Task: Look for space in Barauli, India from 5th July, 2023 to 15th July, 2023 for 9 adults in price range Rs.15000 to Rs.25000. Place can be entire place with 5 bedrooms having 5 beds and 5 bathrooms. Property type can be house, flat, guest house. Booking option can be shelf check-in. Required host language is English.
Action: Mouse moved to (570, 124)
Screenshot: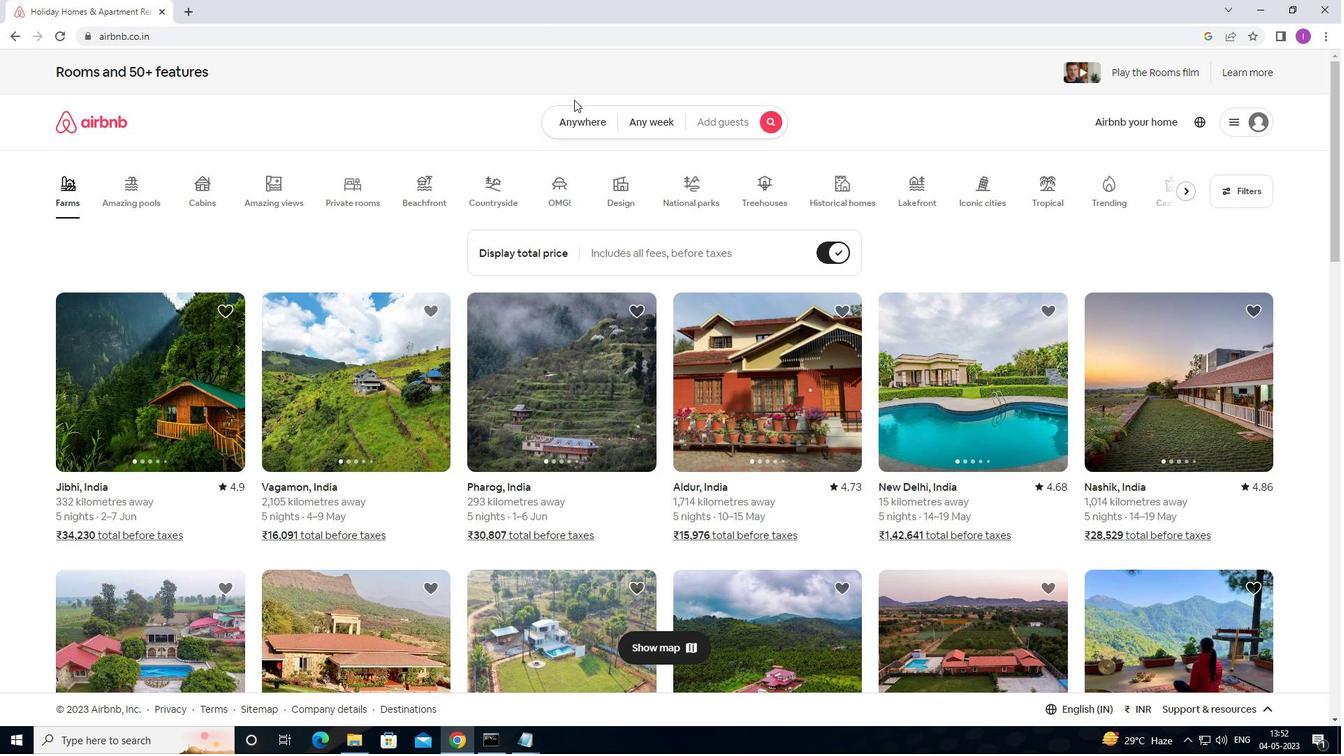 
Action: Mouse pressed left at (570, 124)
Screenshot: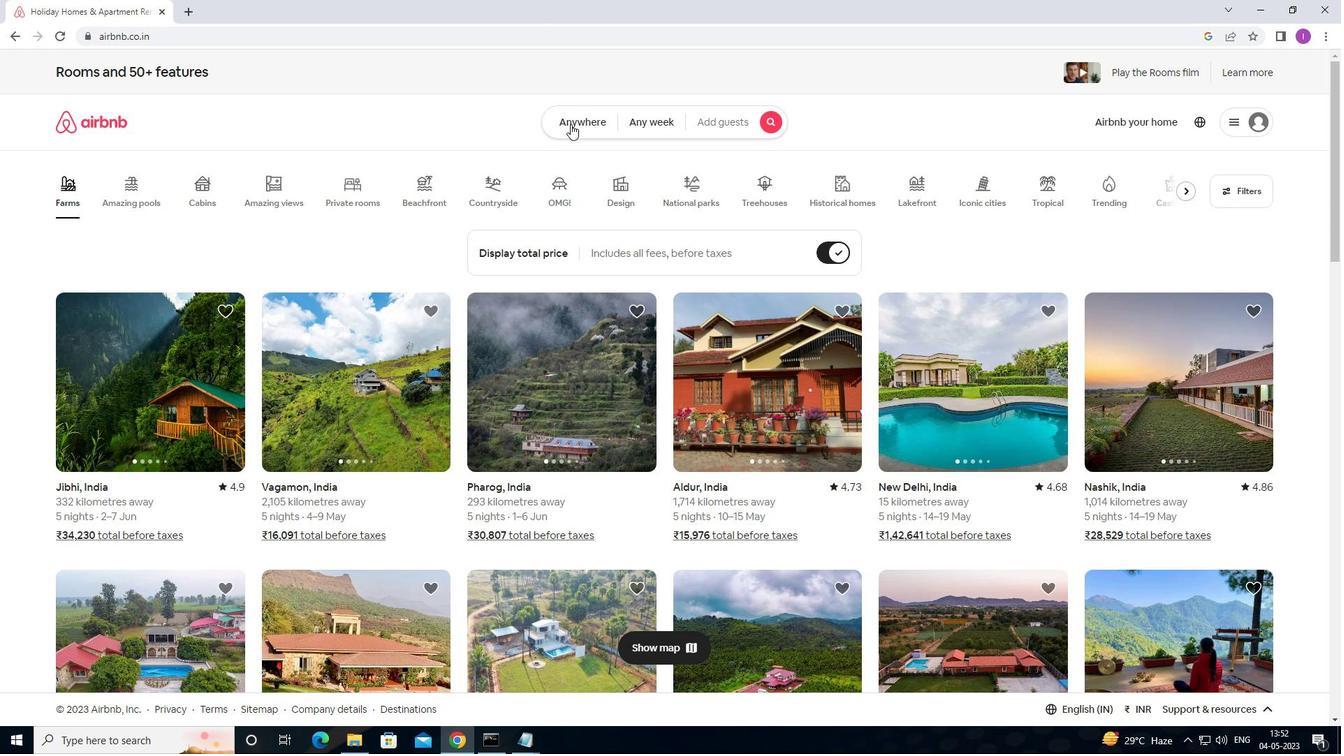 
Action: Mouse moved to (423, 184)
Screenshot: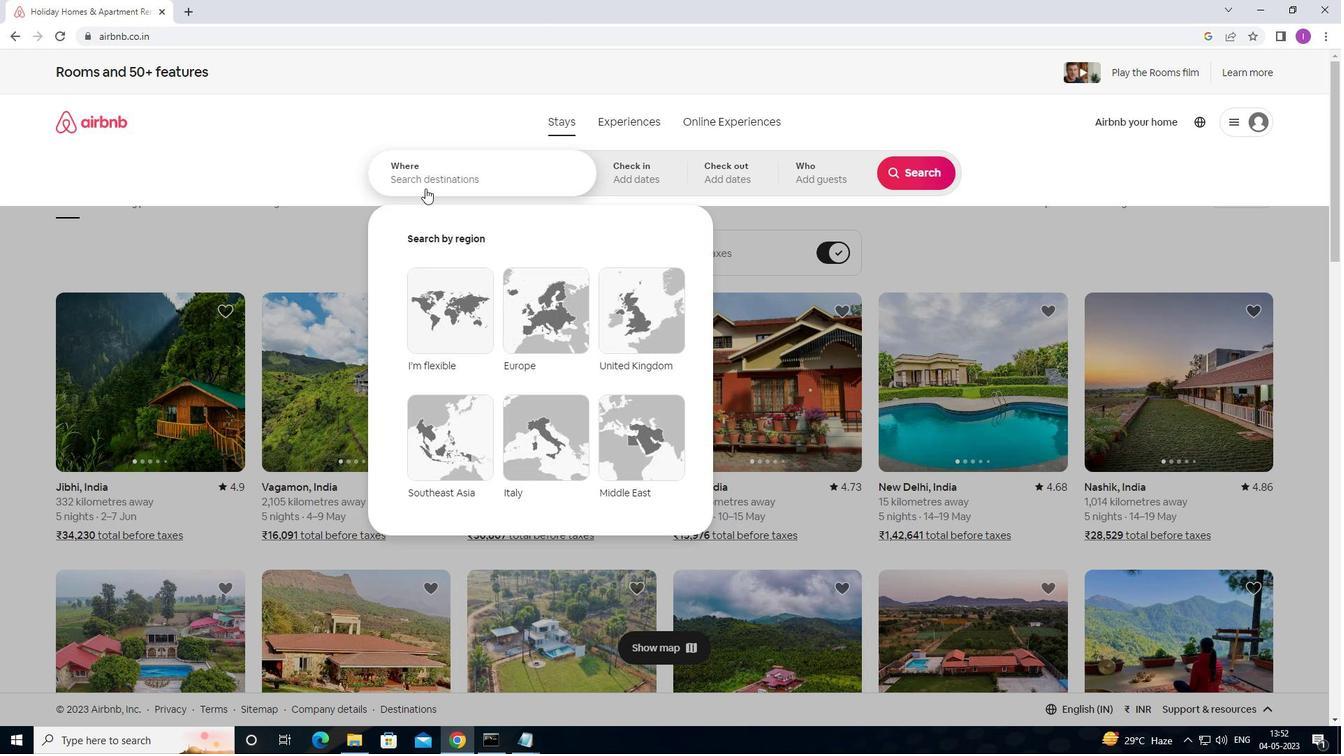 
Action: Mouse pressed left at (423, 184)
Screenshot: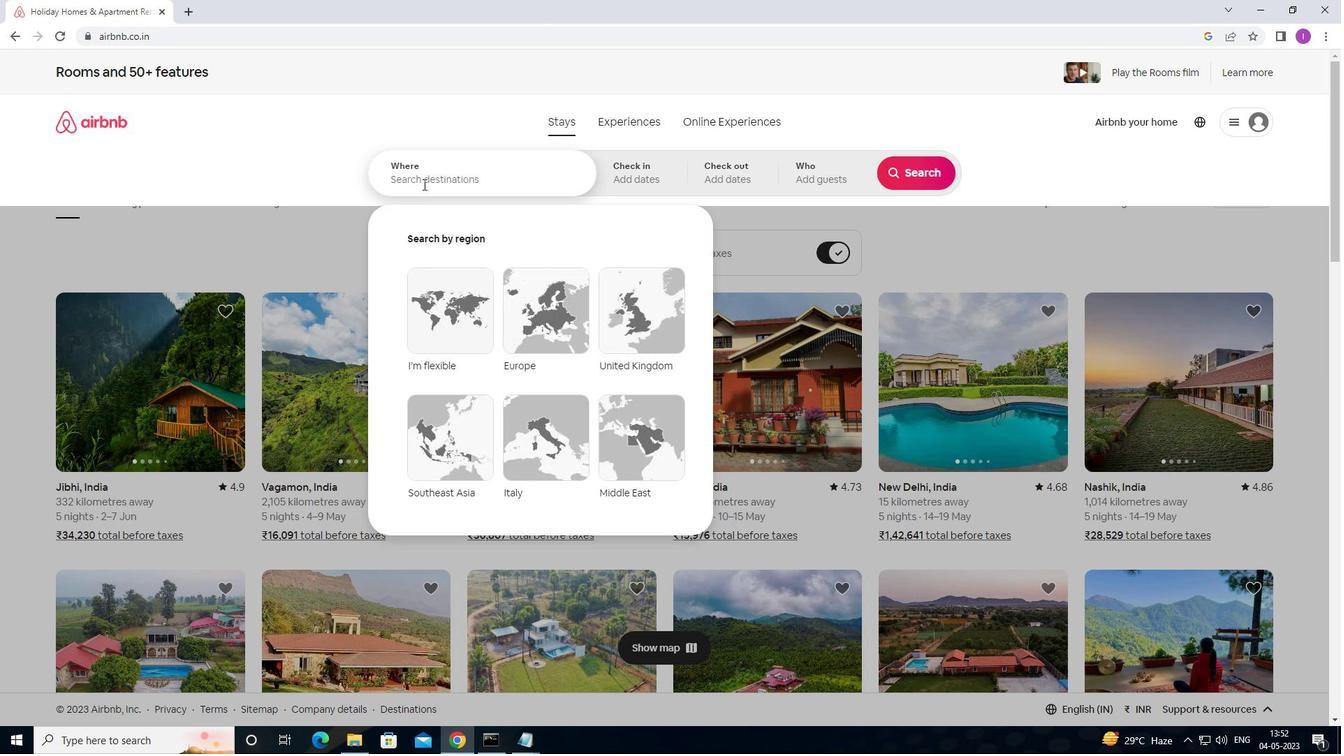 
Action: Mouse moved to (454, 169)
Screenshot: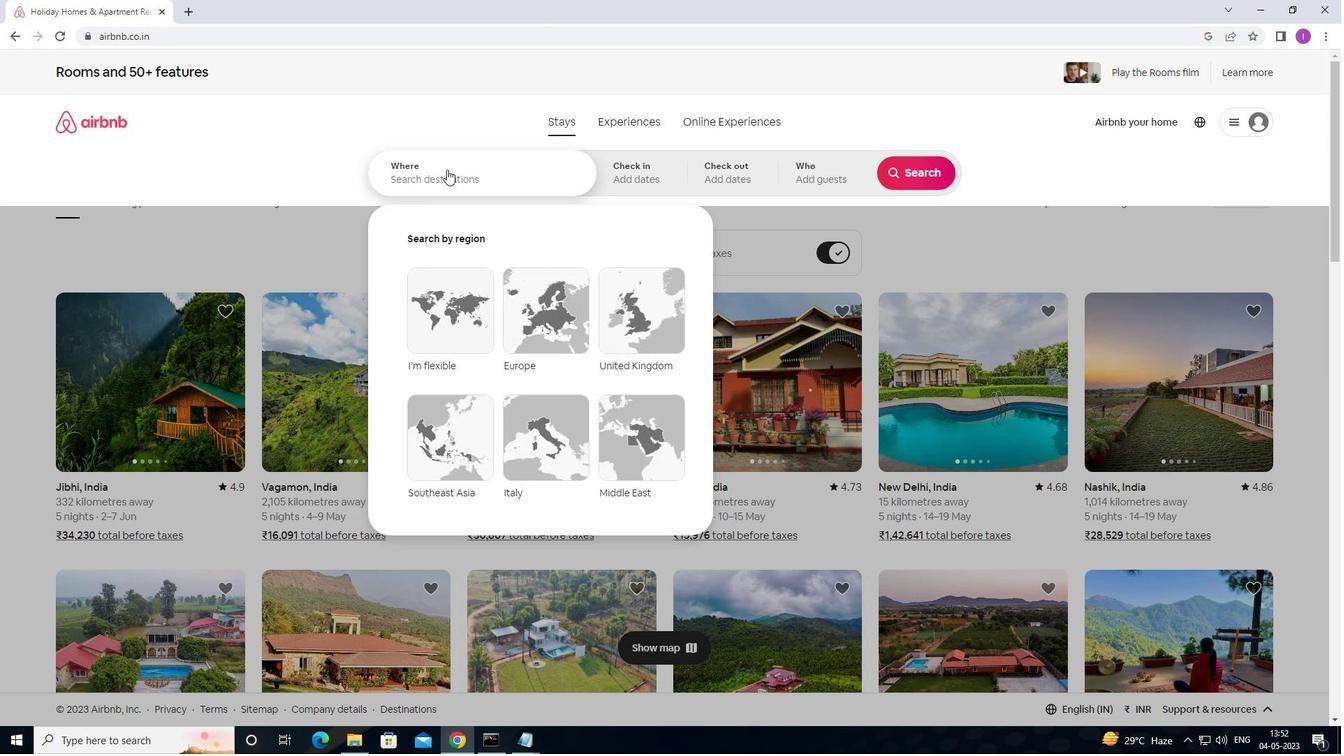 
Action: Key pressed <Key.shift>BARAULI,<Key.shift>INDIA
Screenshot: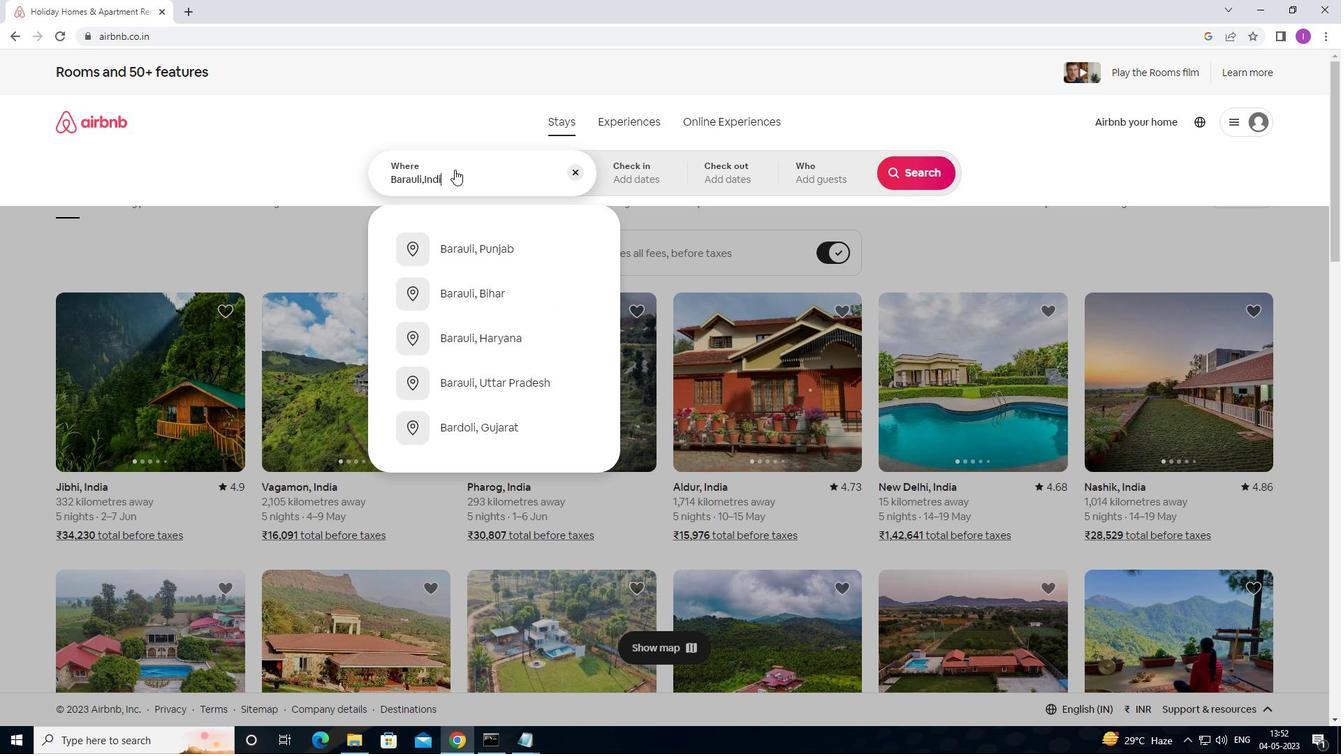 
Action: Mouse moved to (635, 173)
Screenshot: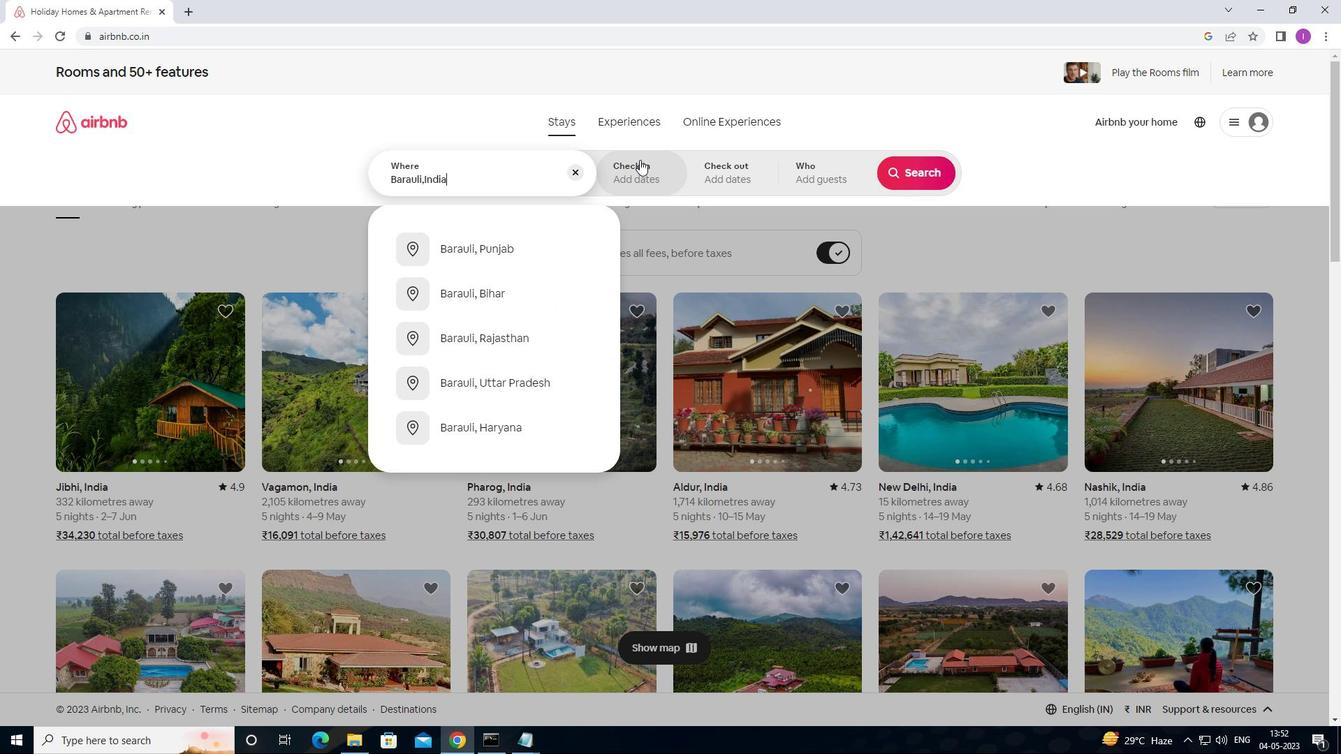 
Action: Mouse pressed left at (635, 173)
Screenshot: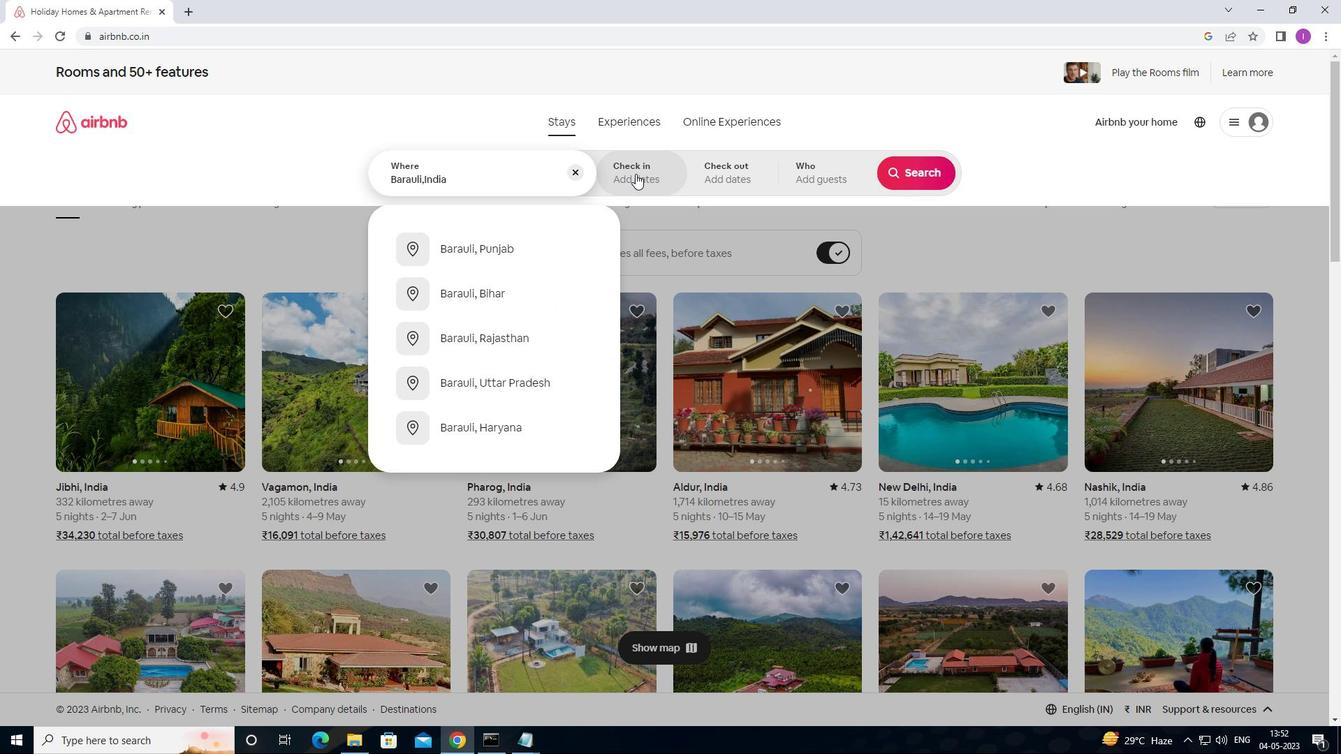 
Action: Mouse moved to (913, 282)
Screenshot: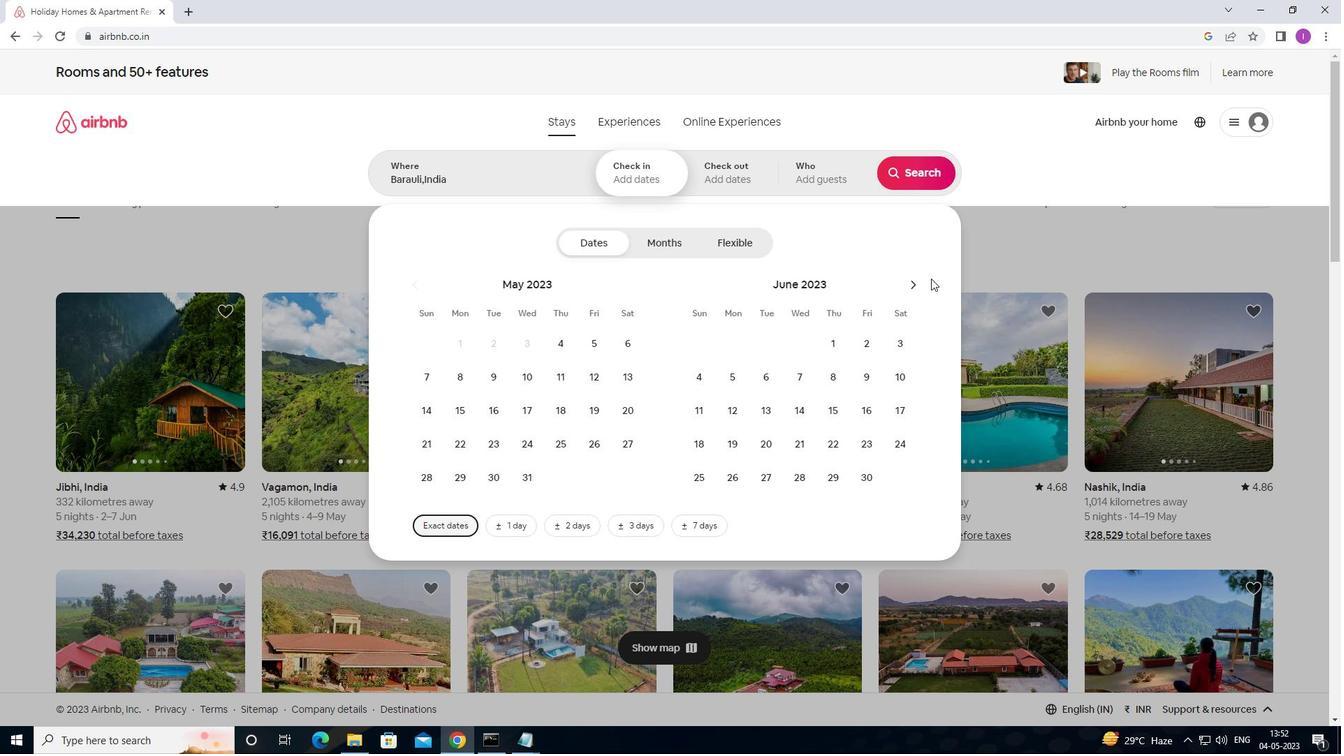 
Action: Mouse pressed left at (913, 282)
Screenshot: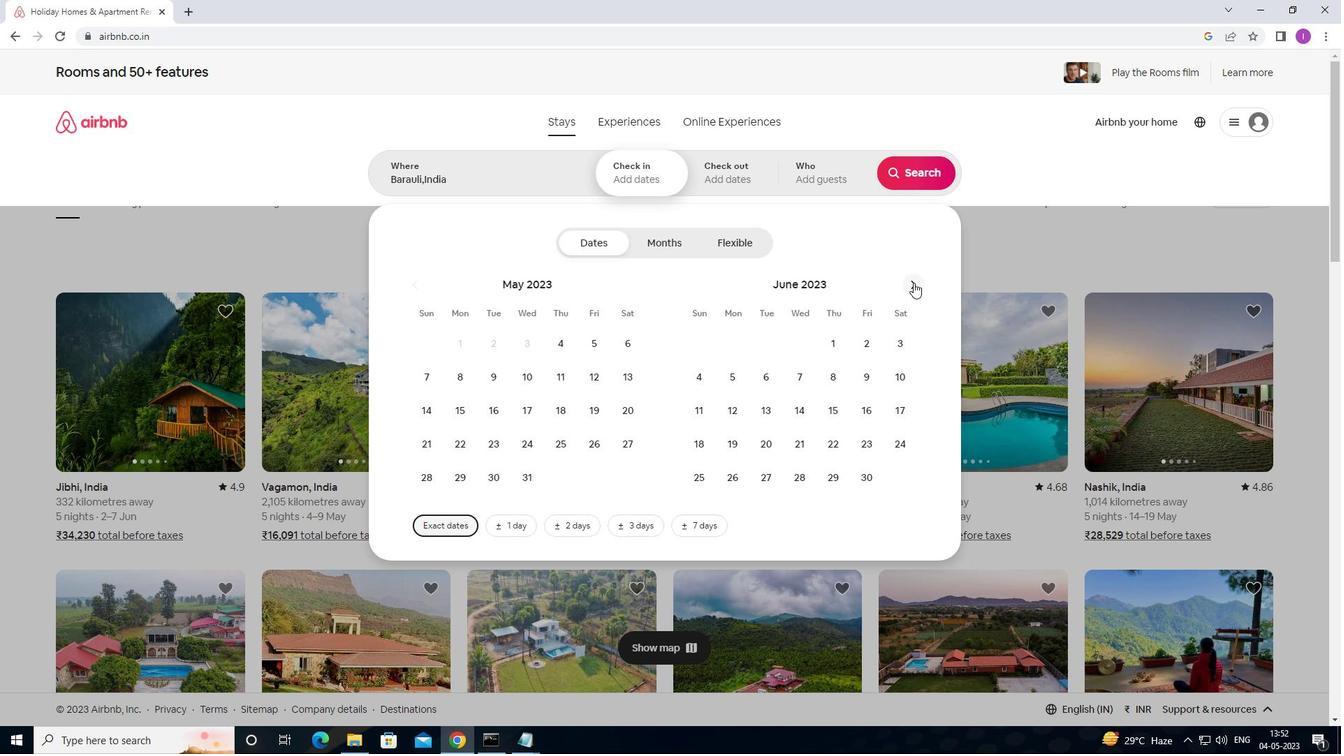 
Action: Mouse moved to (797, 376)
Screenshot: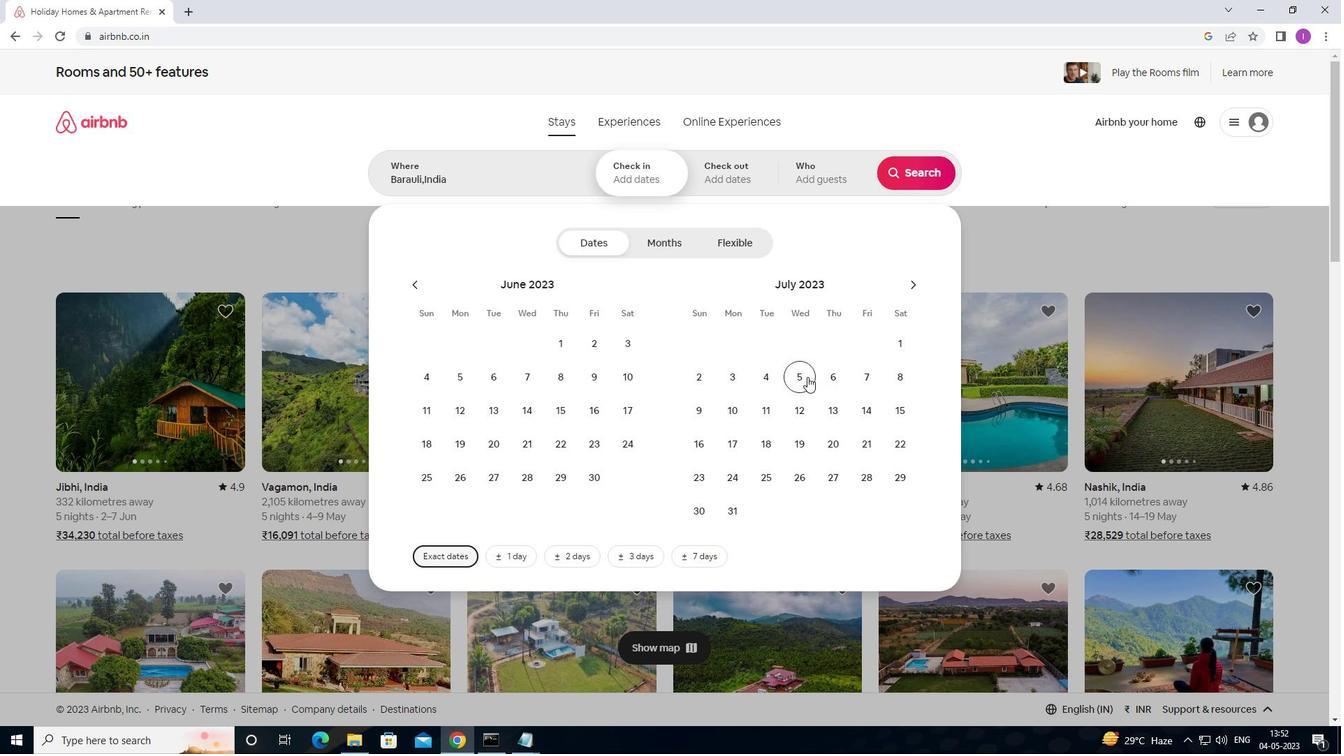 
Action: Mouse pressed left at (797, 376)
Screenshot: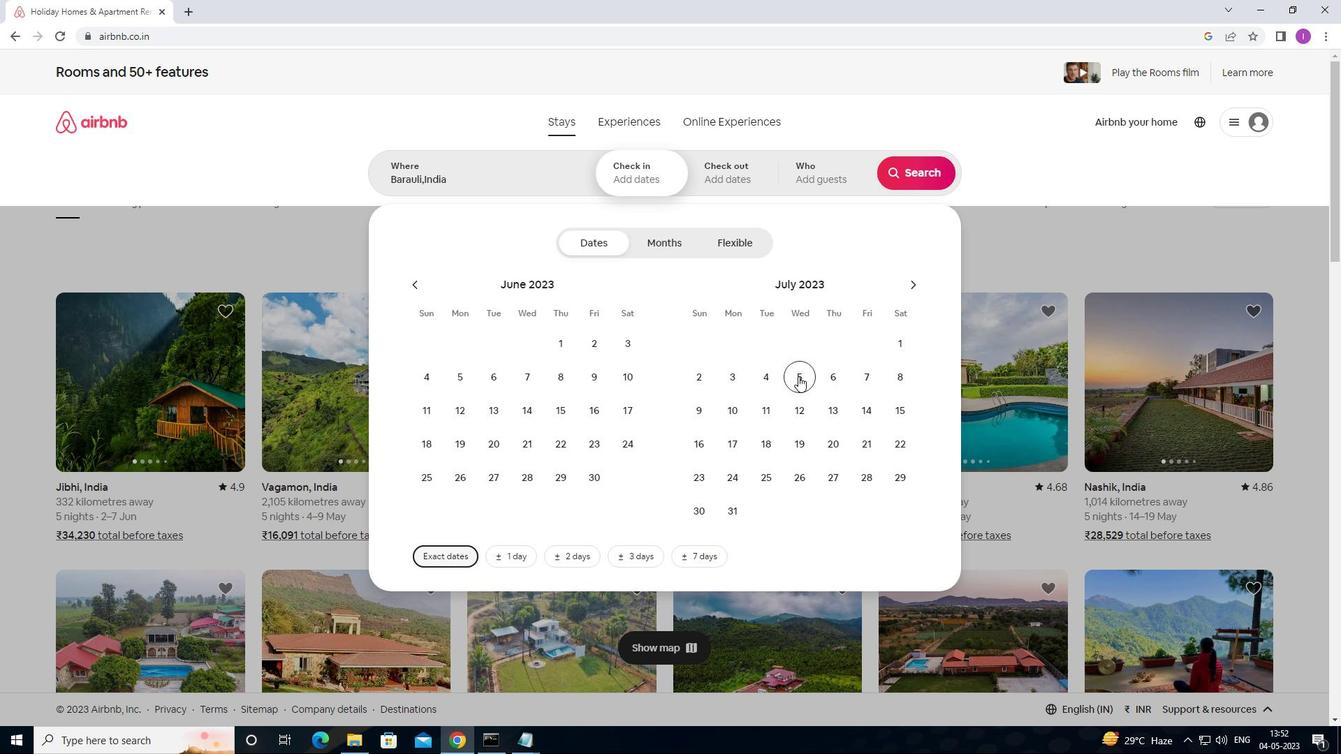 
Action: Mouse moved to (896, 409)
Screenshot: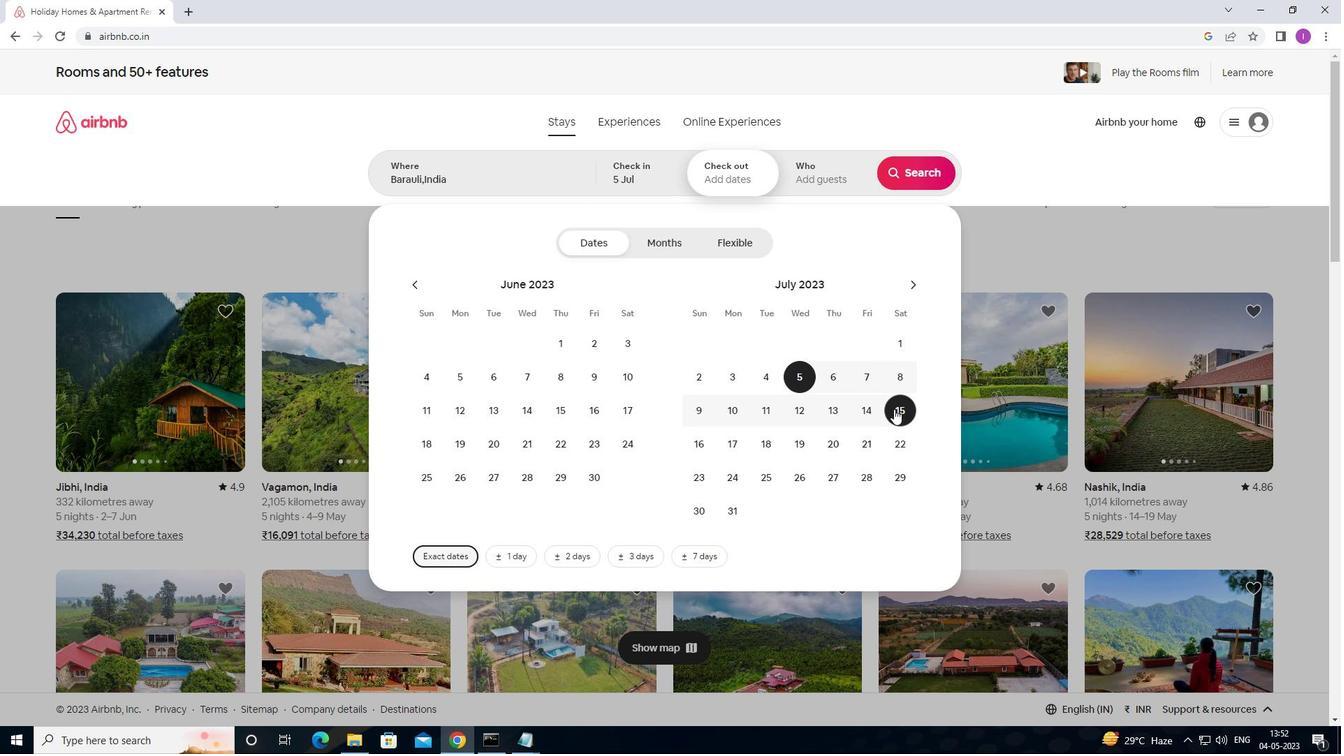 
Action: Mouse pressed left at (896, 409)
Screenshot: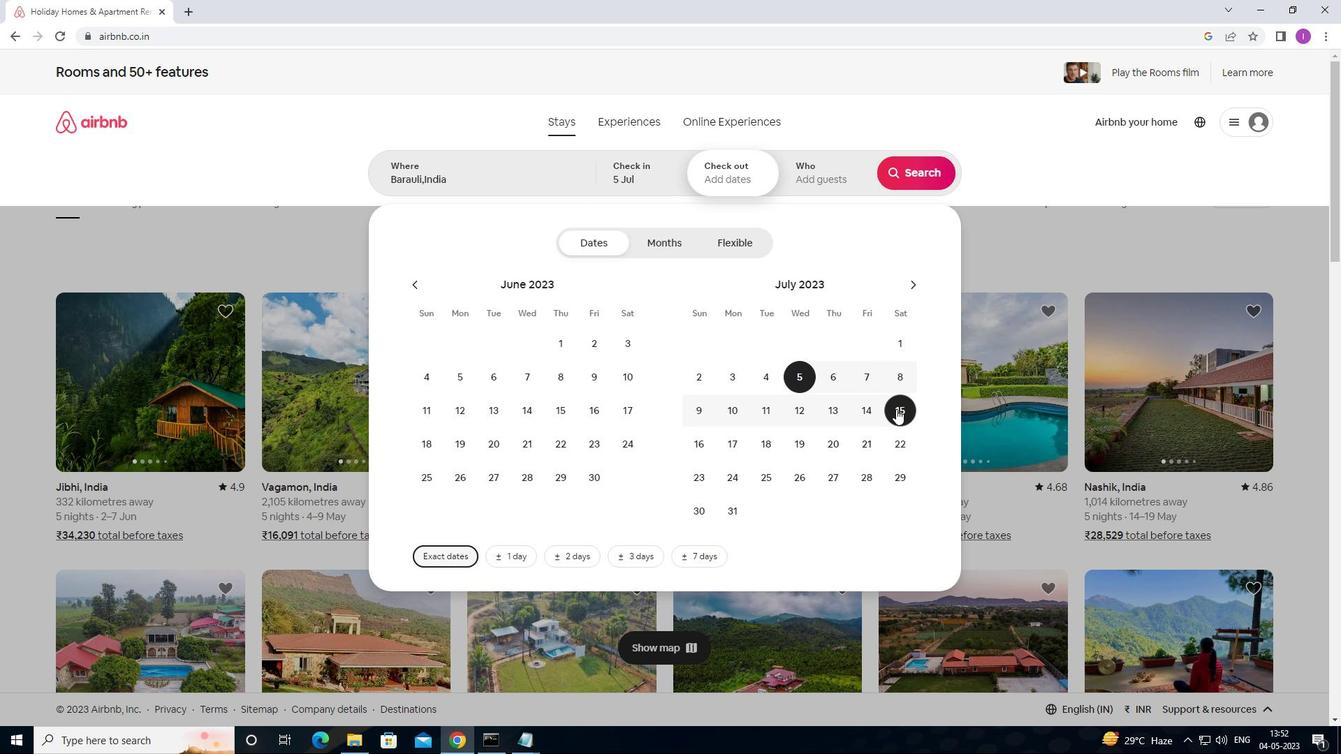 
Action: Mouse moved to (831, 179)
Screenshot: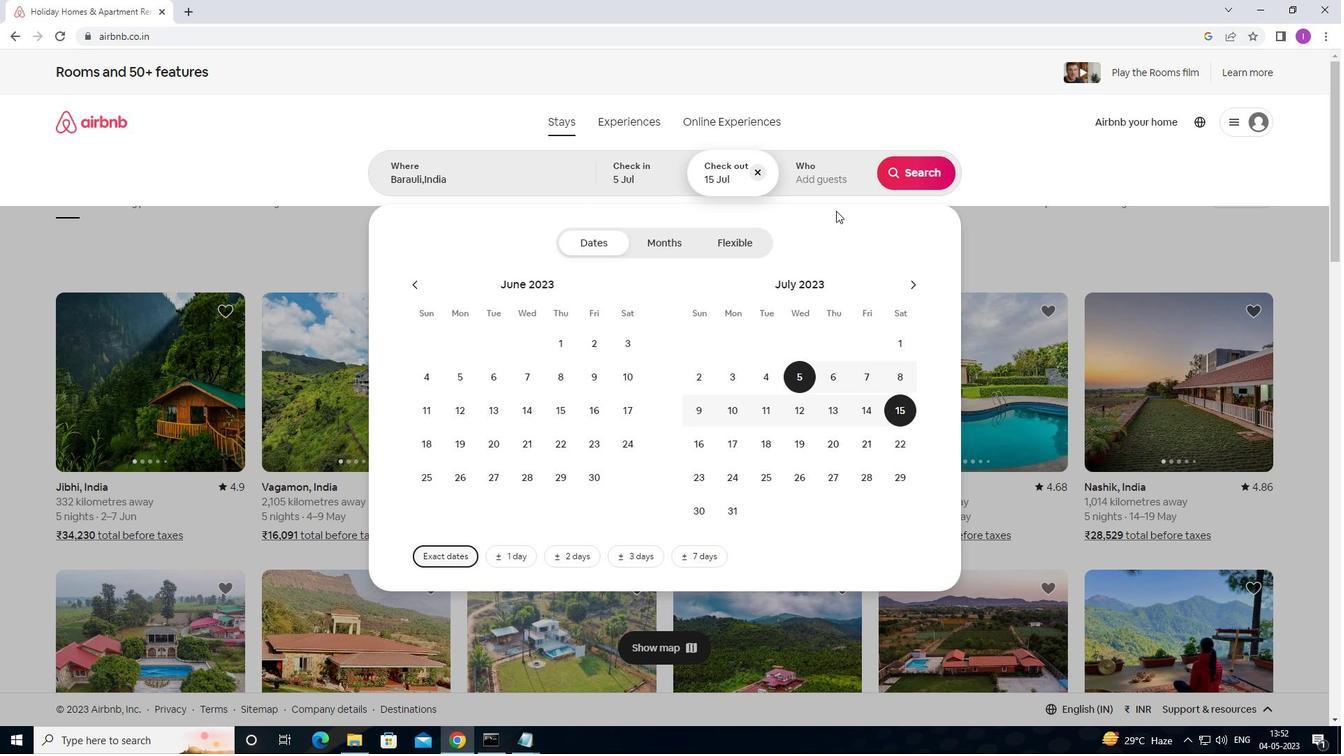 
Action: Mouse pressed left at (831, 179)
Screenshot: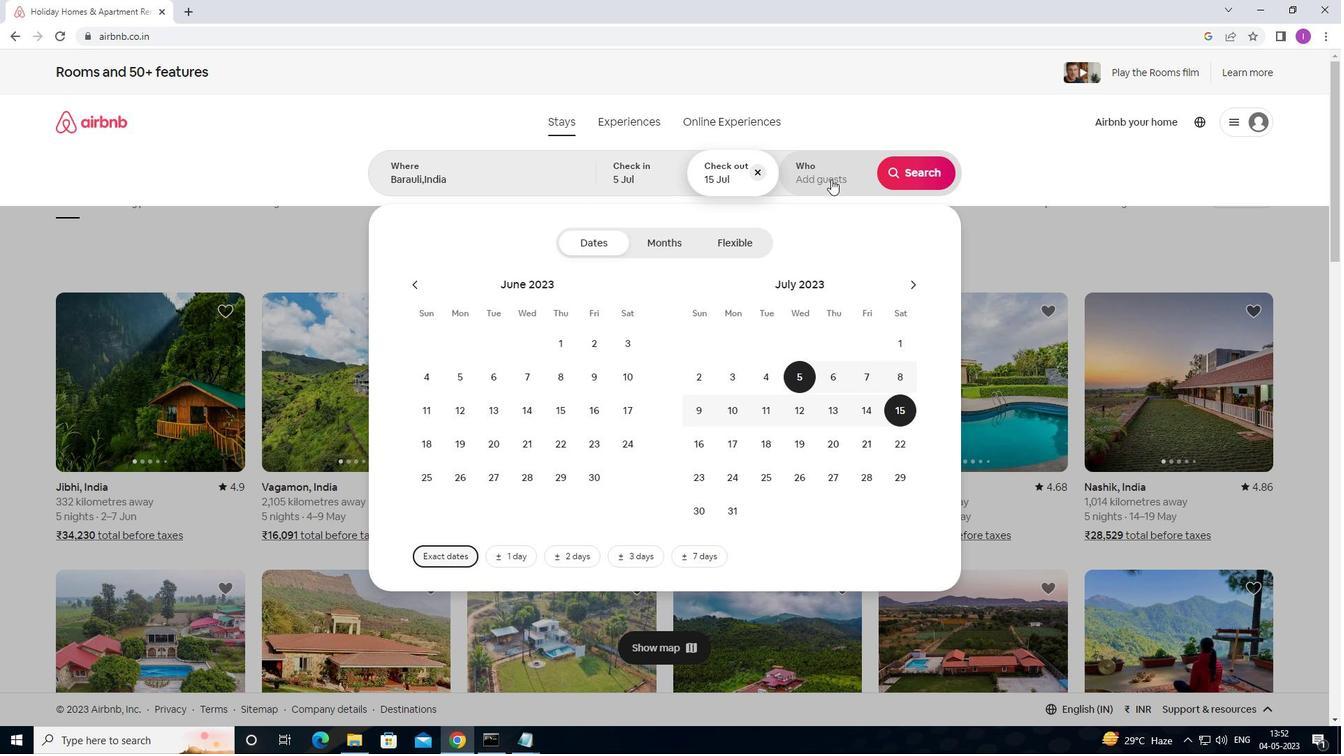 
Action: Mouse moved to (913, 247)
Screenshot: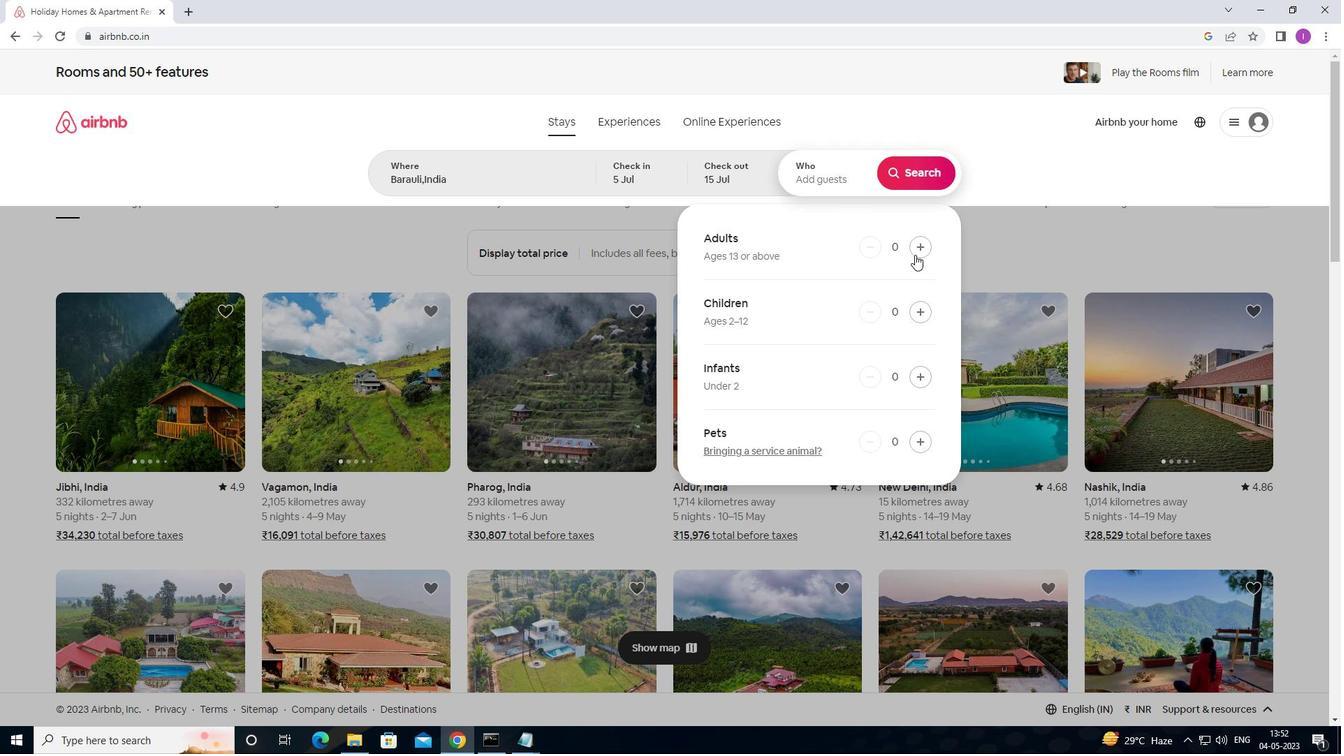 
Action: Mouse pressed left at (913, 247)
Screenshot: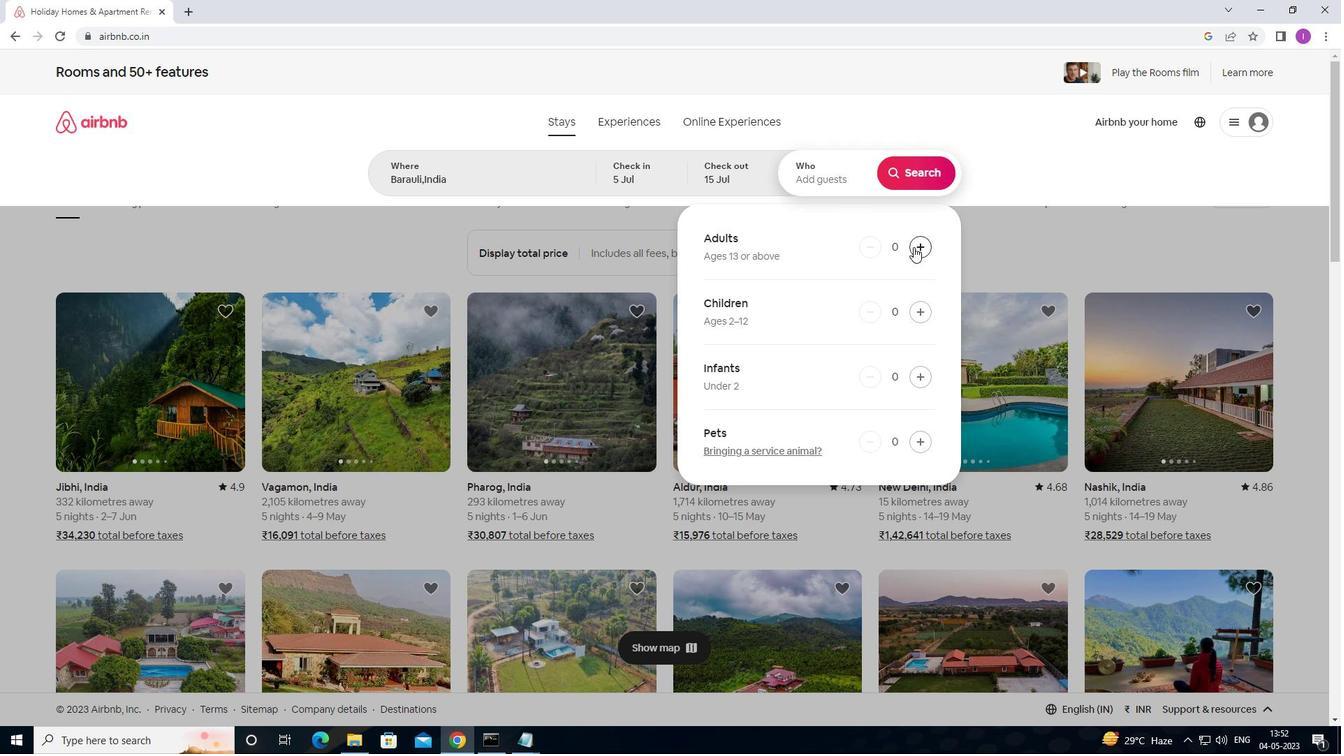 
Action: Mouse pressed left at (913, 247)
Screenshot: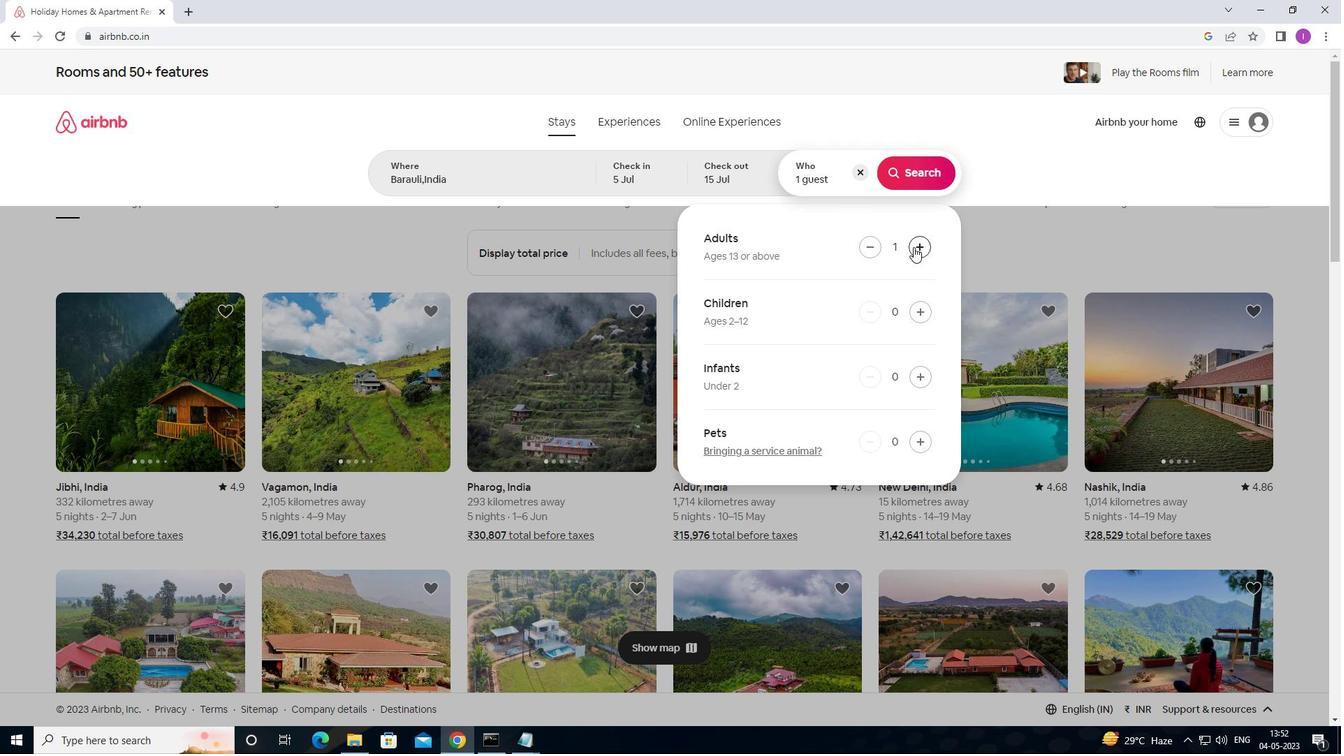 
Action: Mouse pressed left at (913, 247)
Screenshot: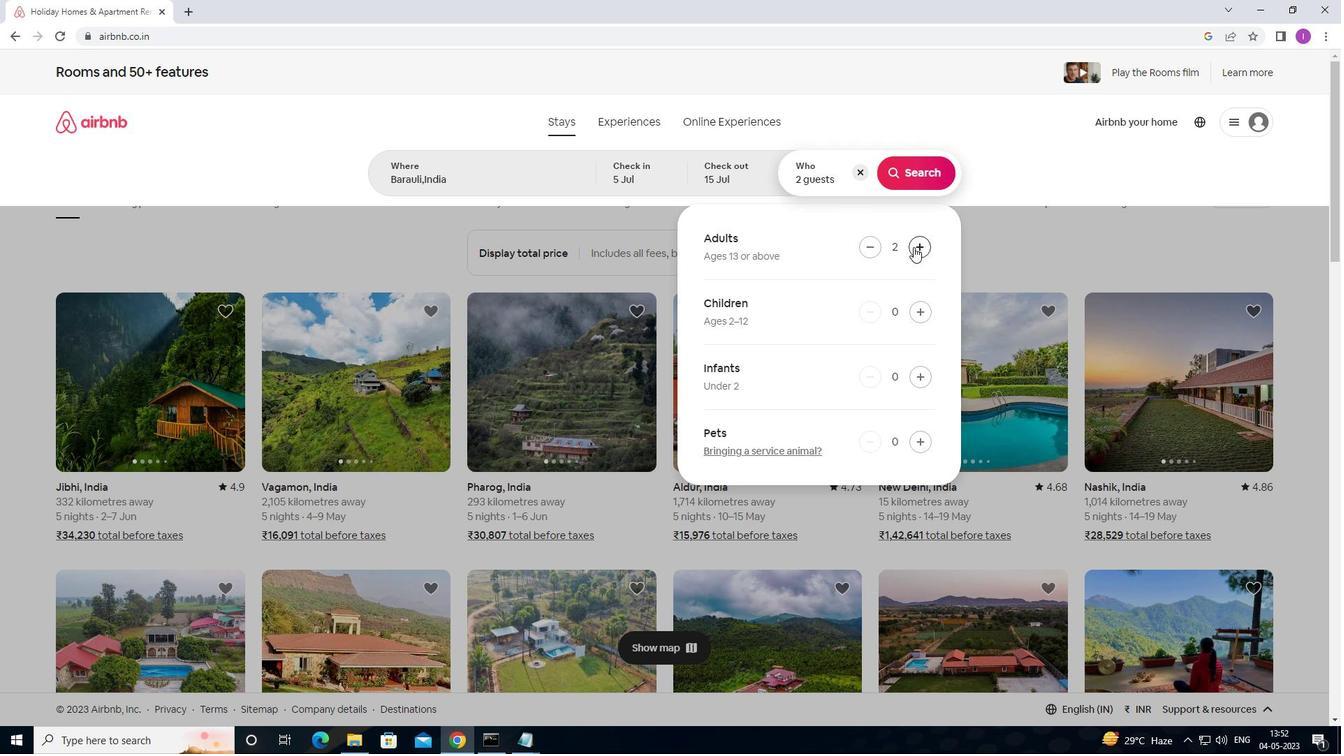 
Action: Mouse pressed left at (913, 247)
Screenshot: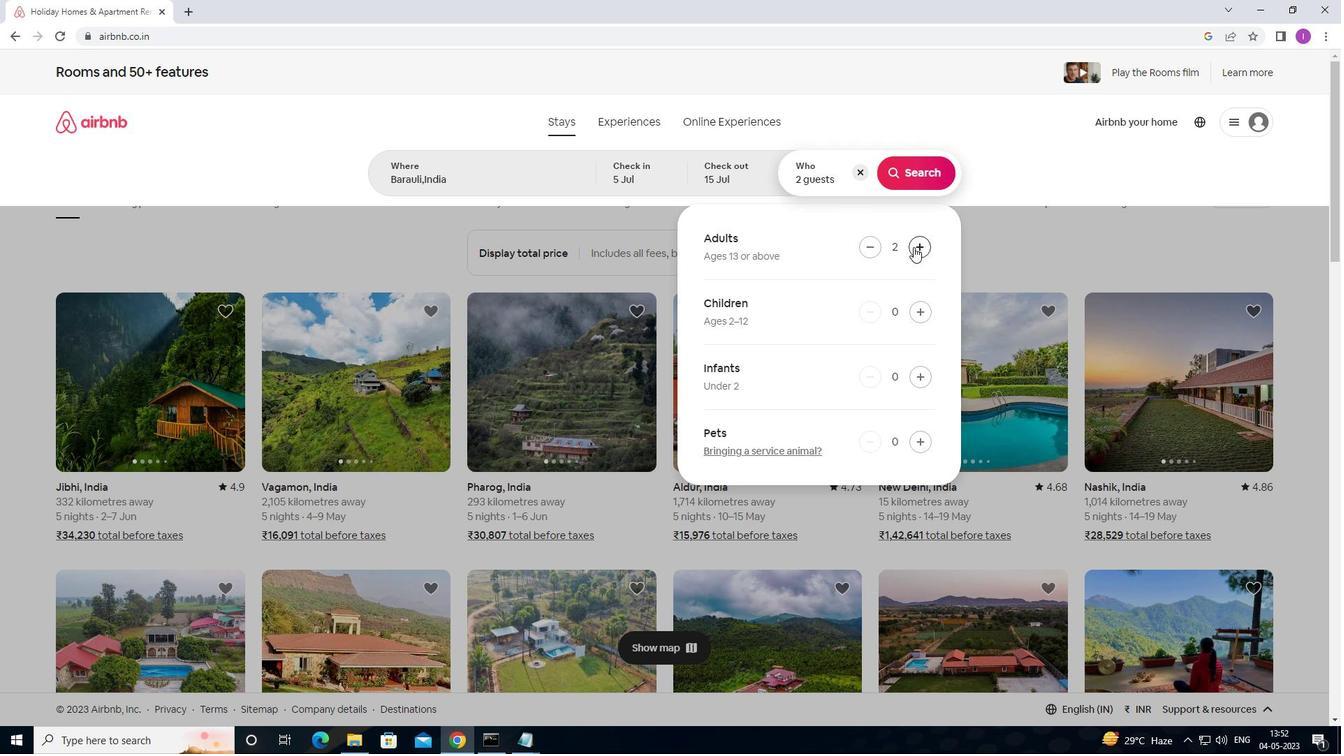 
Action: Mouse pressed left at (913, 247)
Screenshot: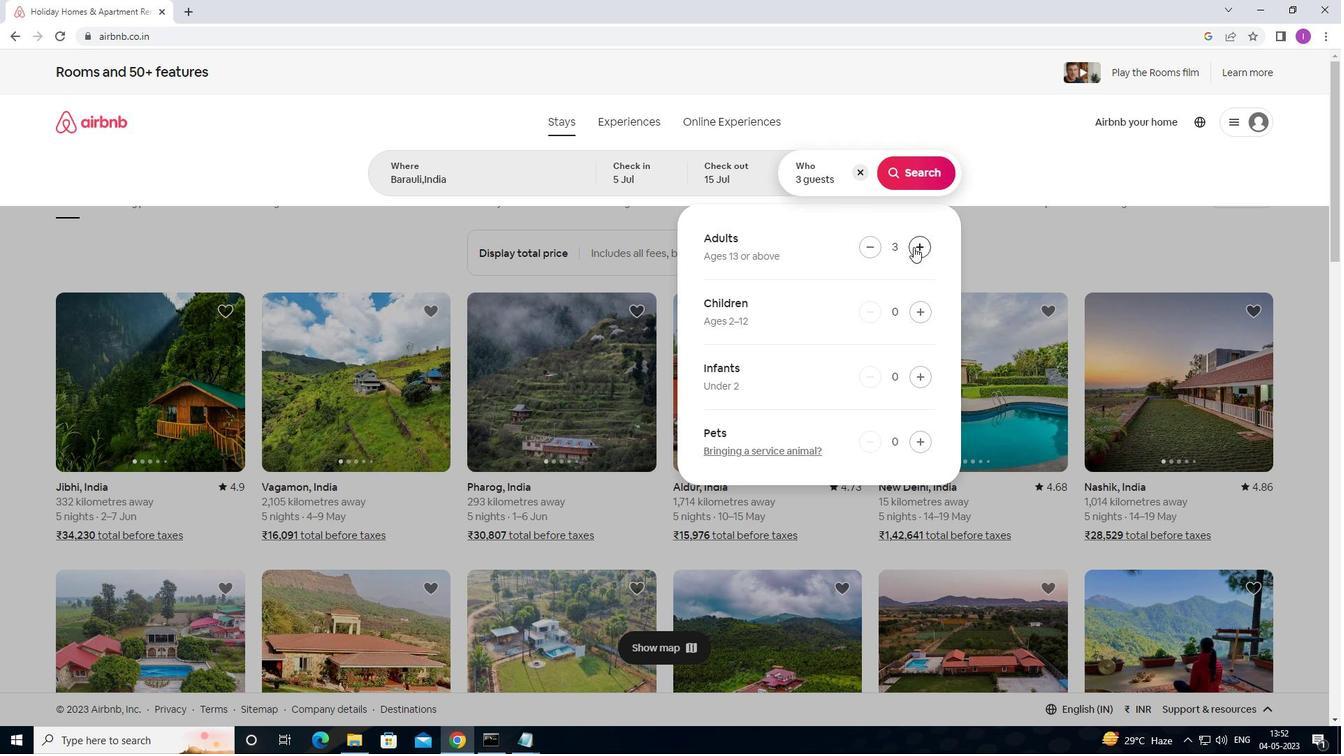 
Action: Mouse pressed left at (913, 247)
Screenshot: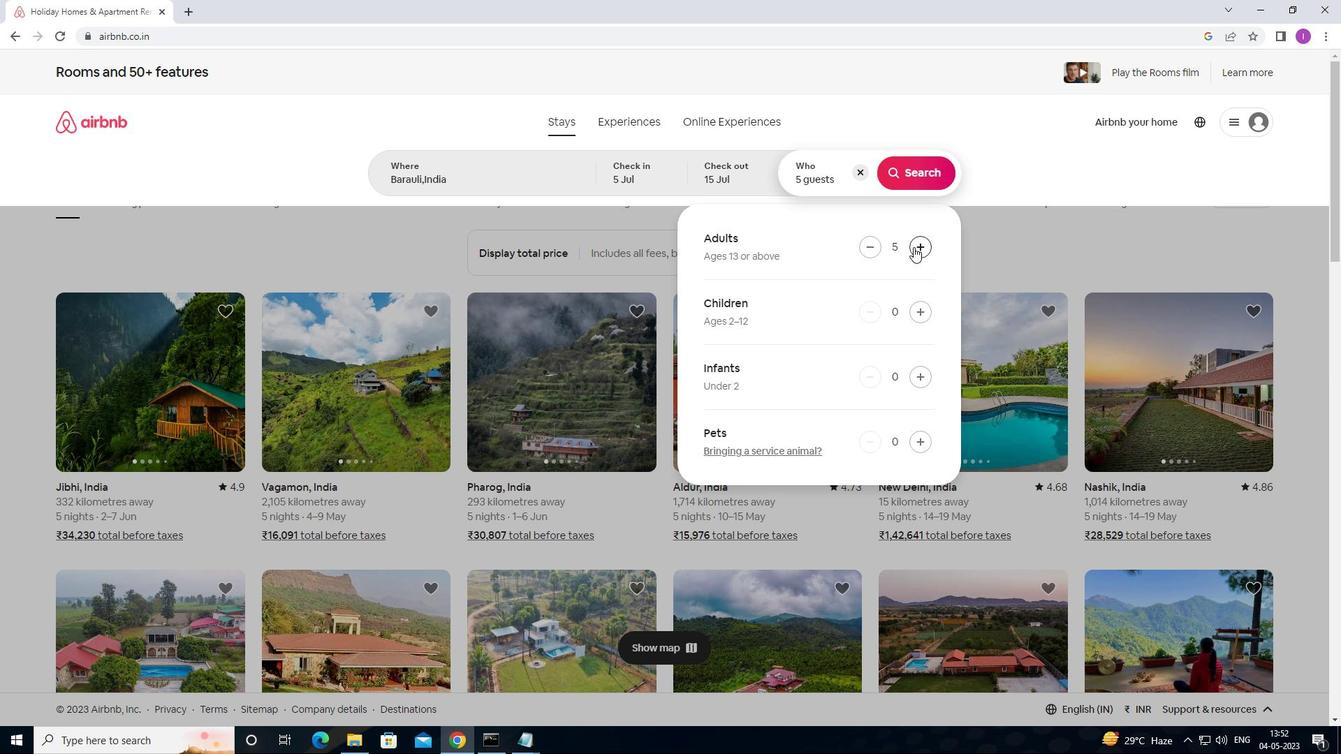 
Action: Mouse pressed left at (913, 247)
Screenshot: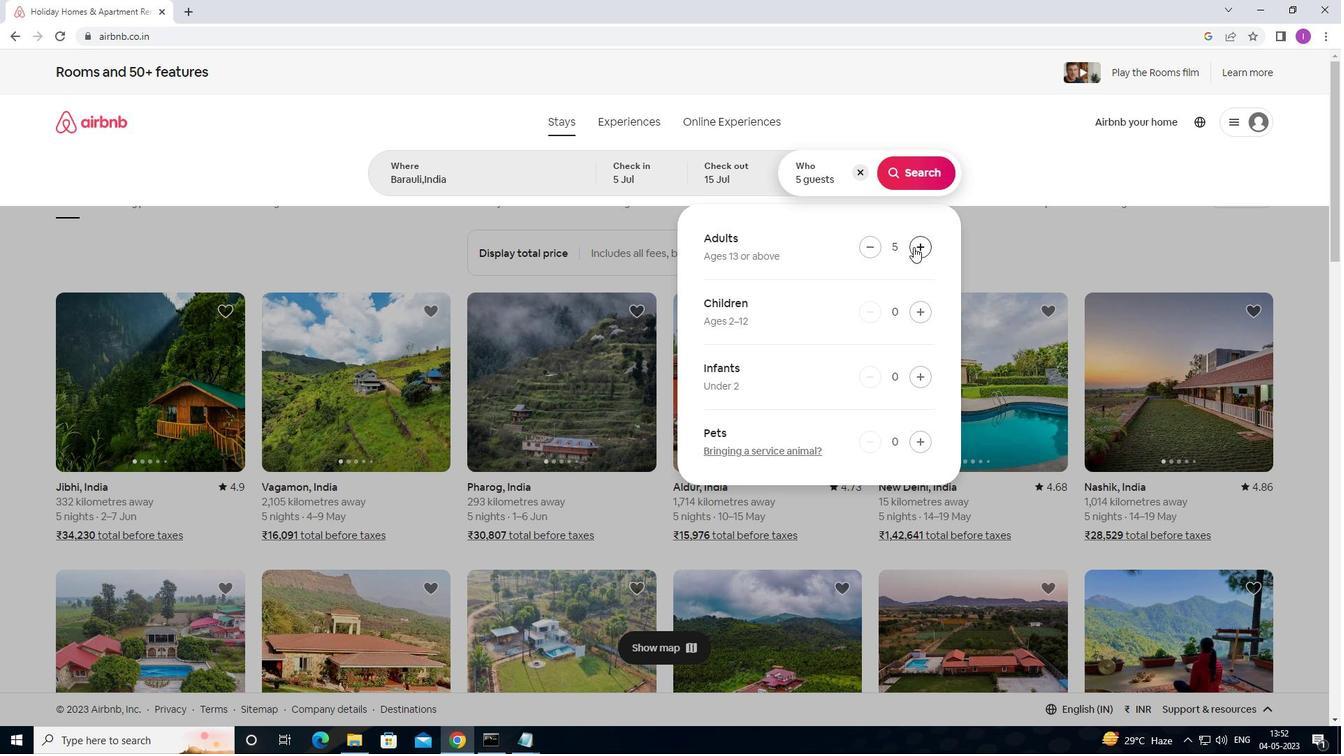 
Action: Mouse pressed left at (913, 247)
Screenshot: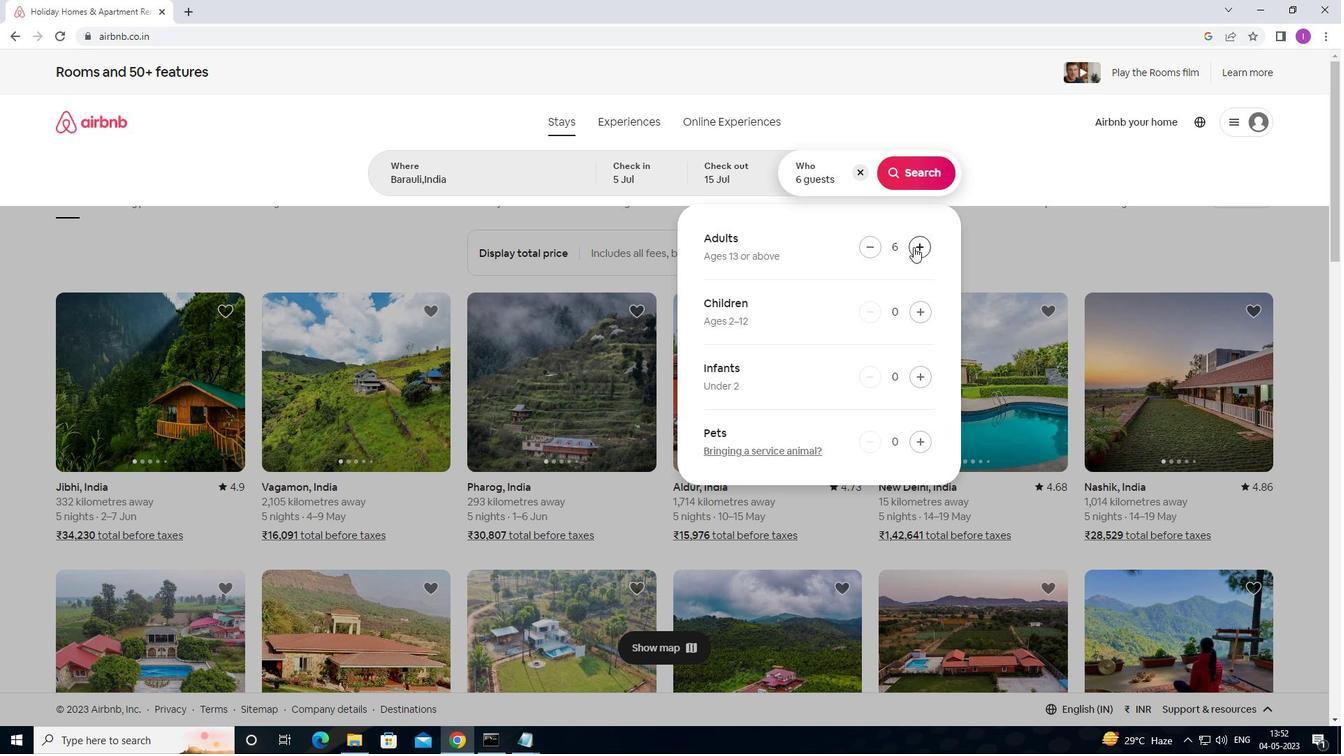 
Action: Mouse moved to (915, 245)
Screenshot: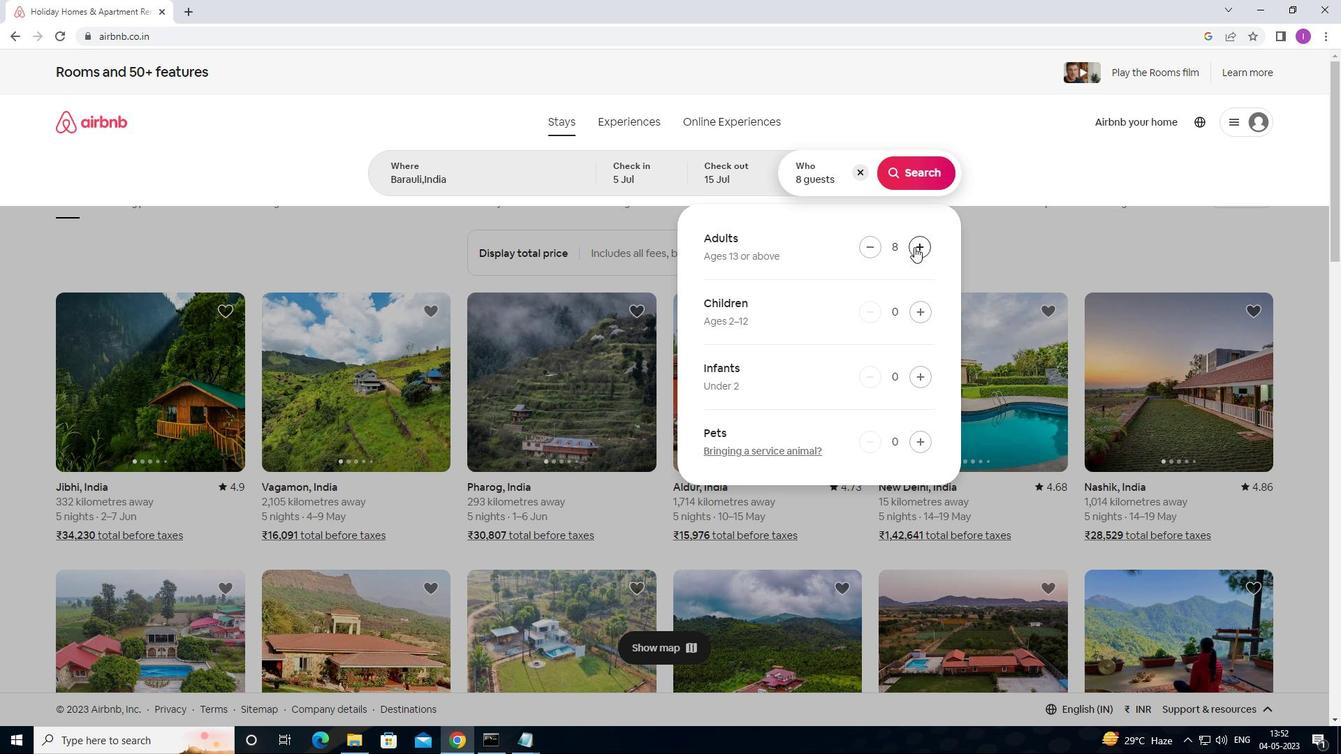 
Action: Mouse pressed left at (915, 245)
Screenshot: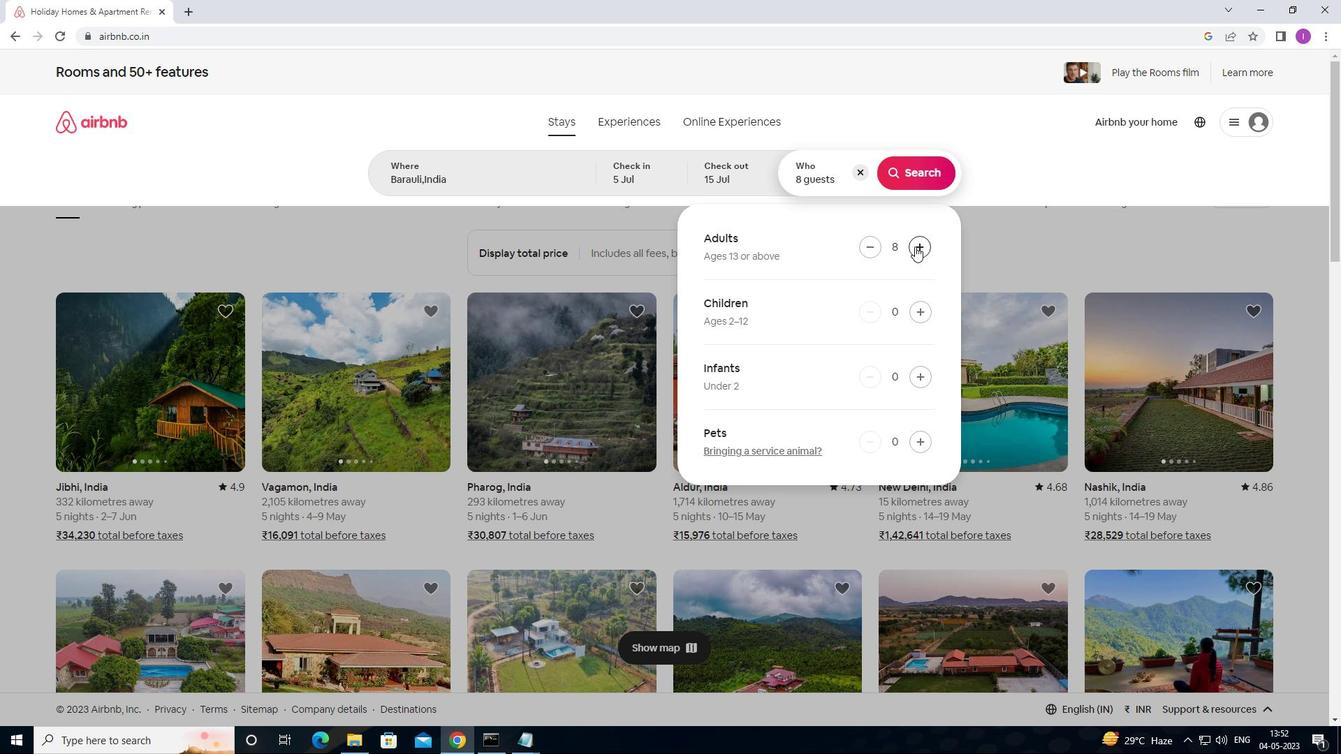 
Action: Mouse moved to (930, 176)
Screenshot: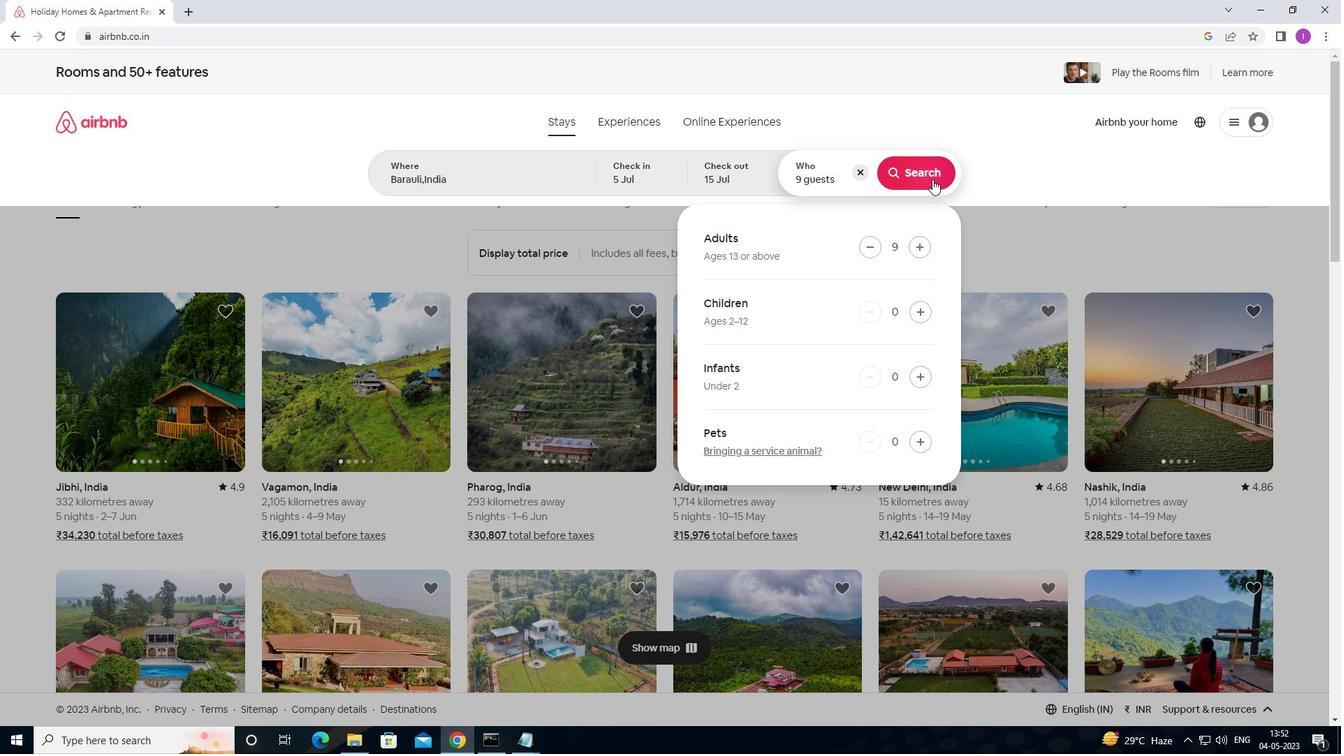 
Action: Mouse pressed left at (930, 176)
Screenshot: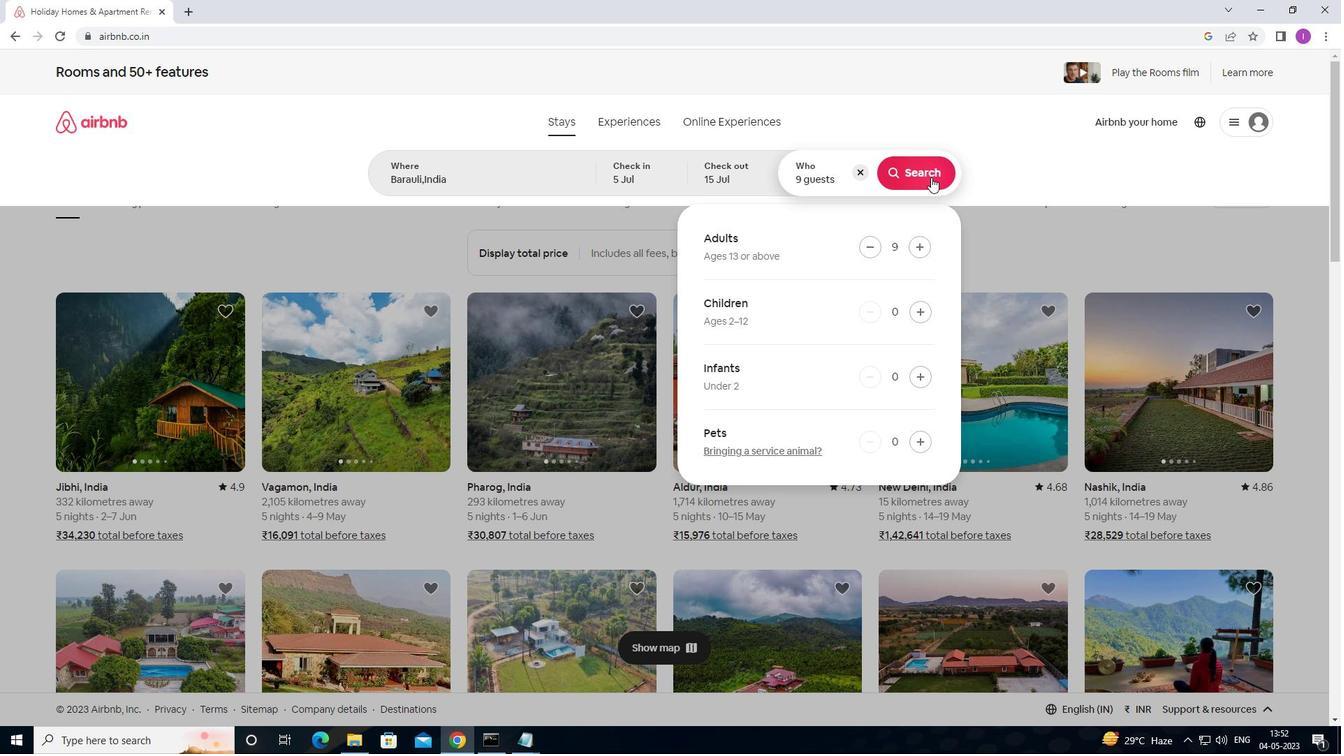 
Action: Mouse moved to (1299, 132)
Screenshot: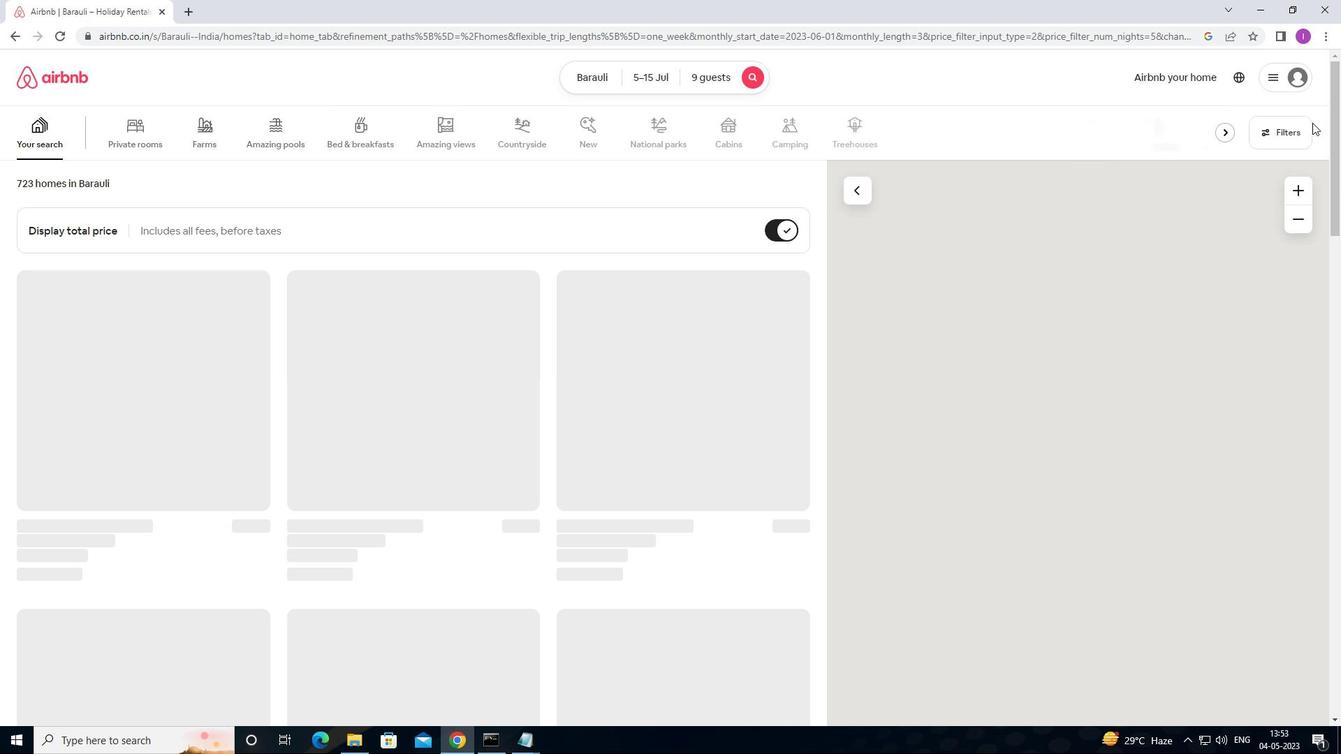 
Action: Mouse pressed left at (1299, 132)
Screenshot: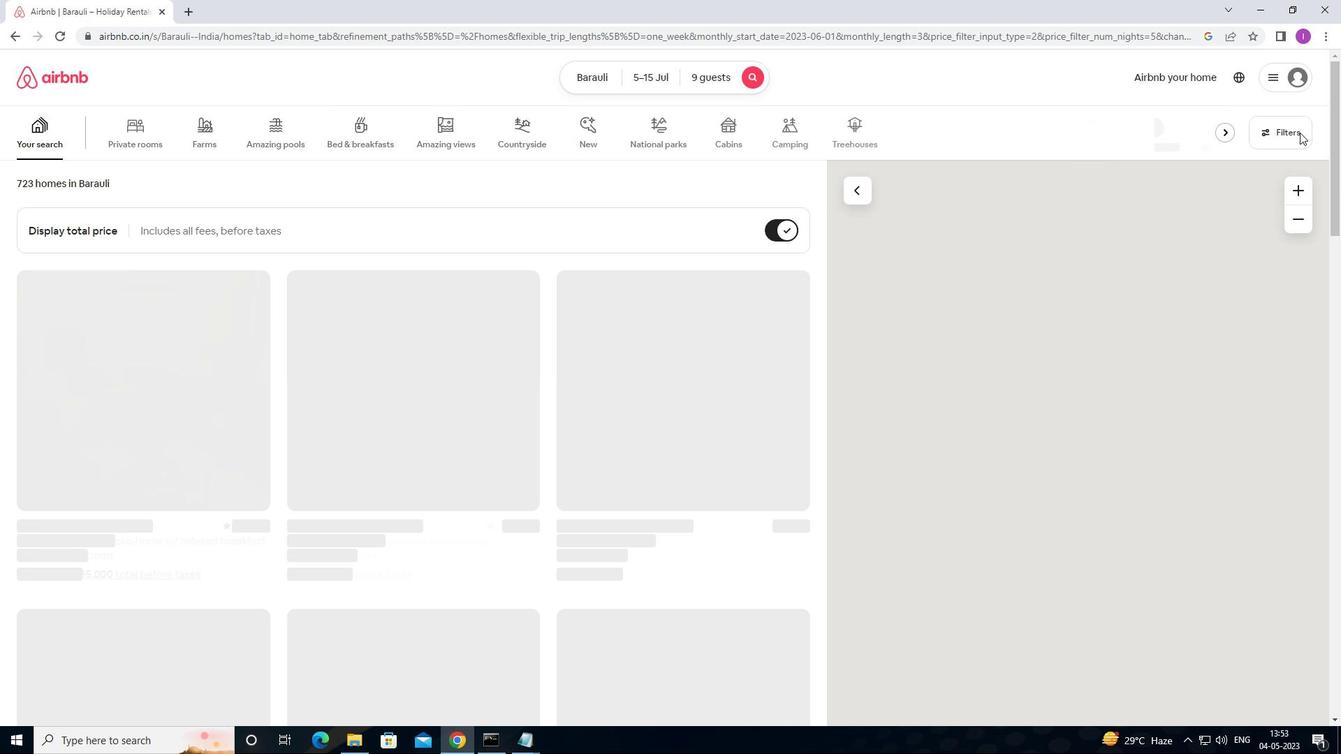 
Action: Mouse moved to (510, 311)
Screenshot: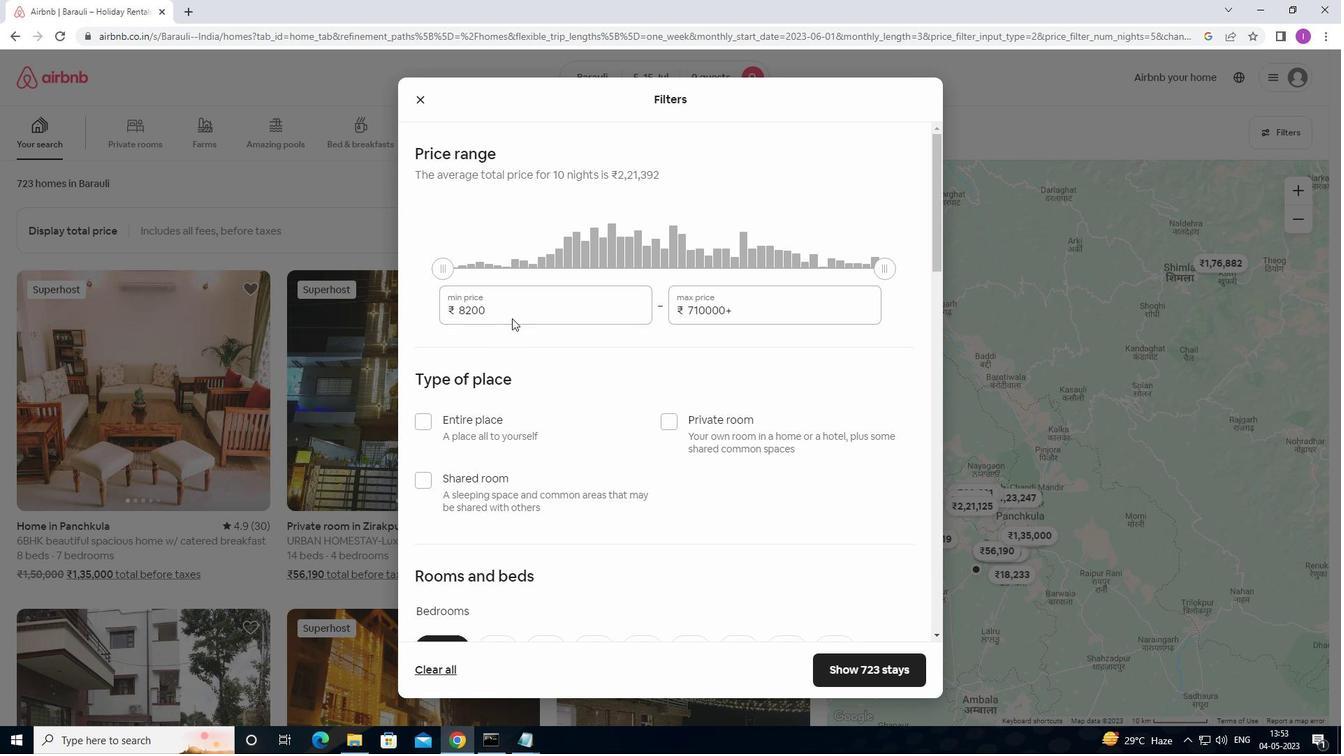 
Action: Mouse pressed left at (510, 311)
Screenshot: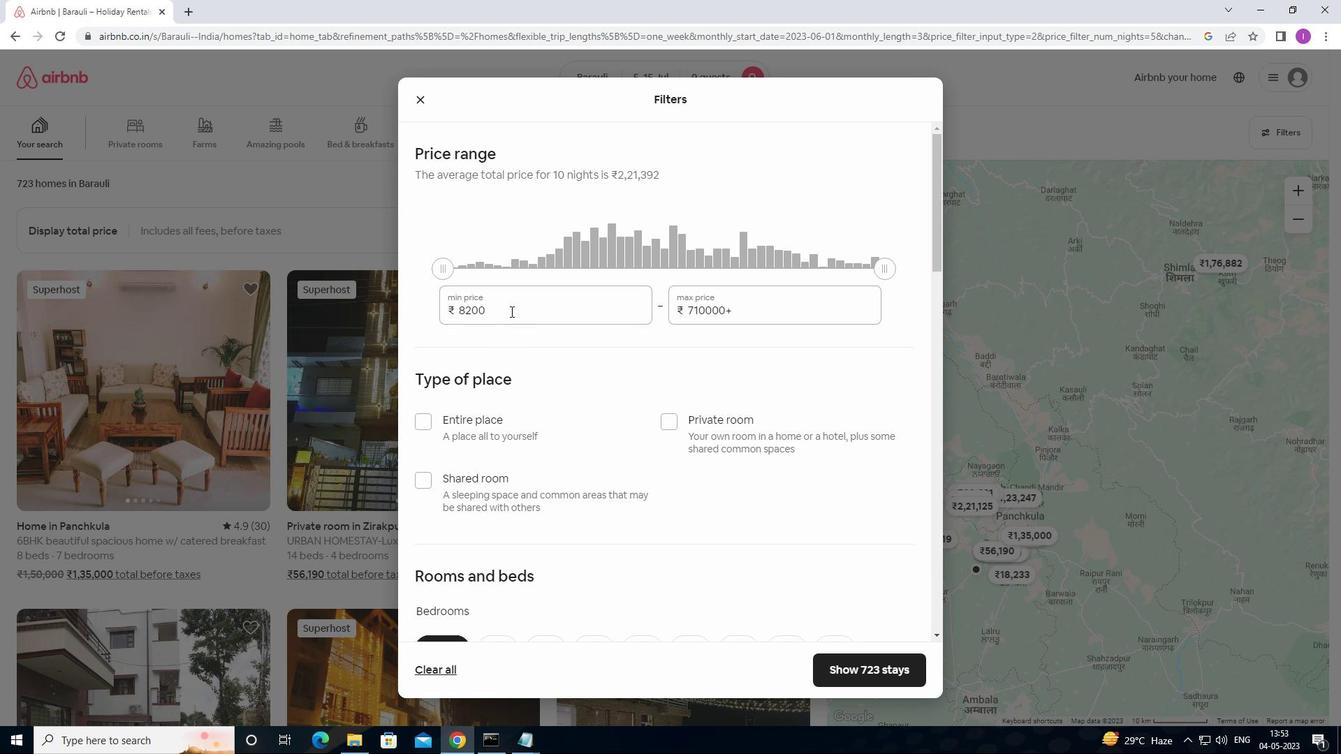
Action: Mouse moved to (444, 307)
Screenshot: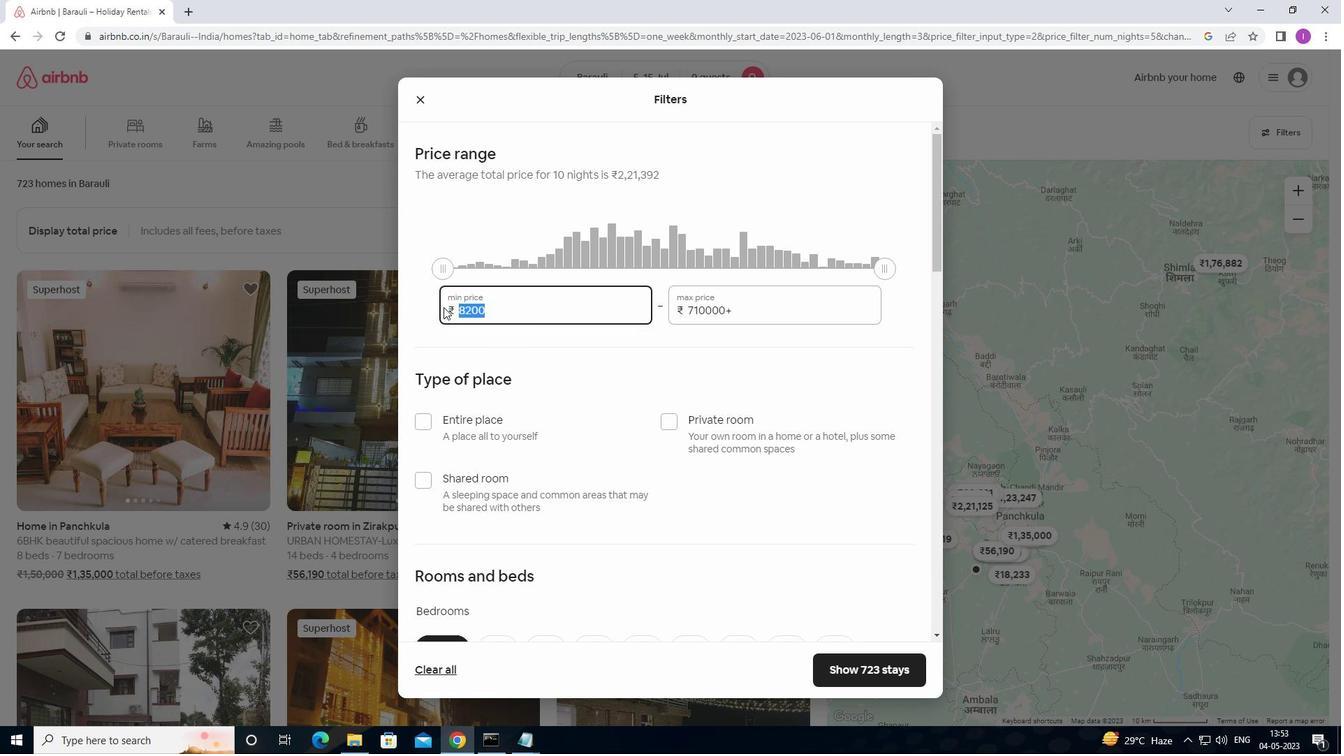 
Action: Key pressed 1
Screenshot: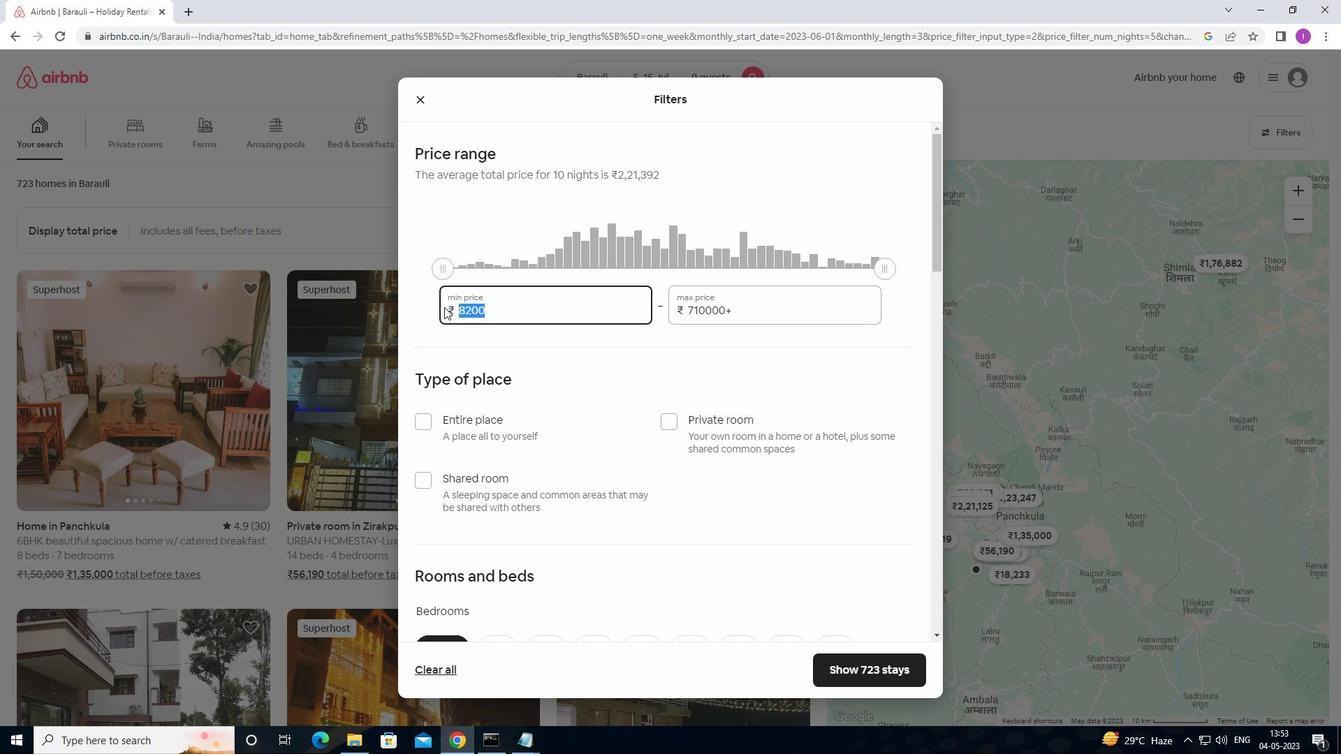 
Action: Mouse moved to (447, 307)
Screenshot: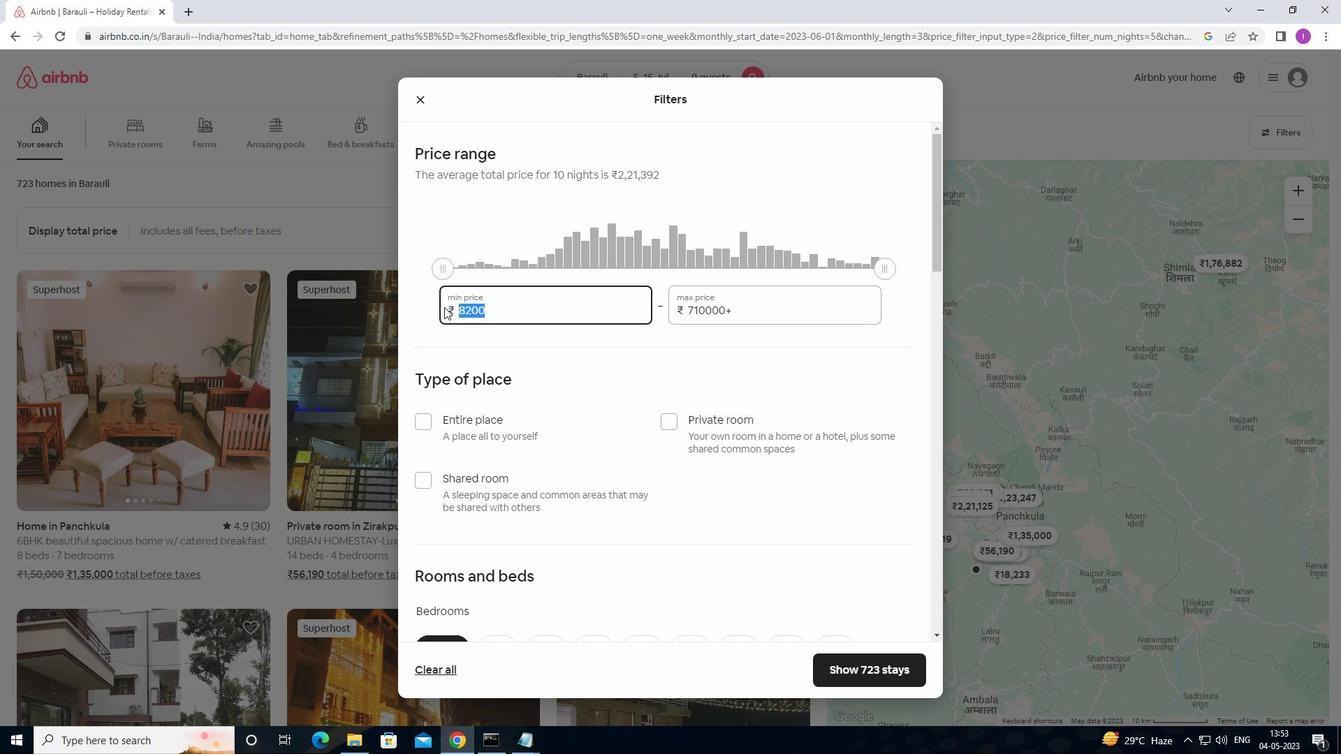 
Action: Key pressed 5
Screenshot: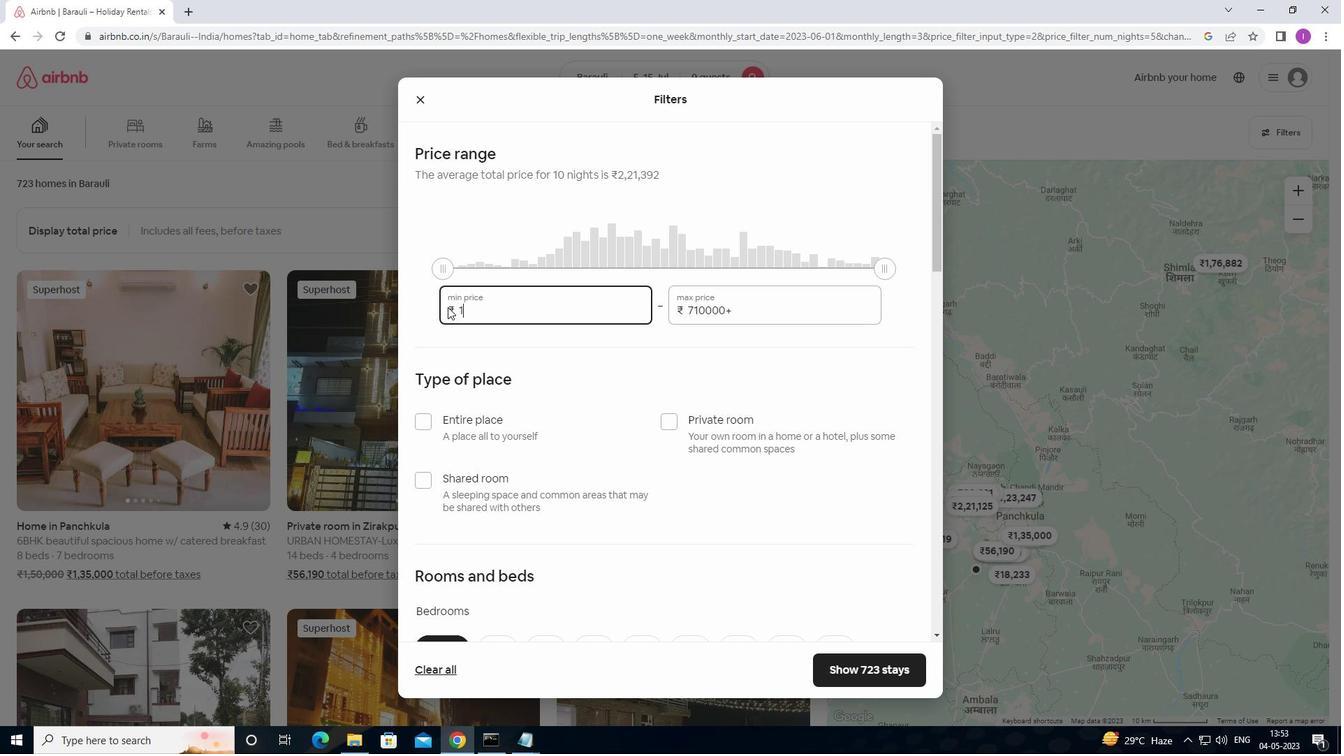
Action: Mouse moved to (464, 308)
Screenshot: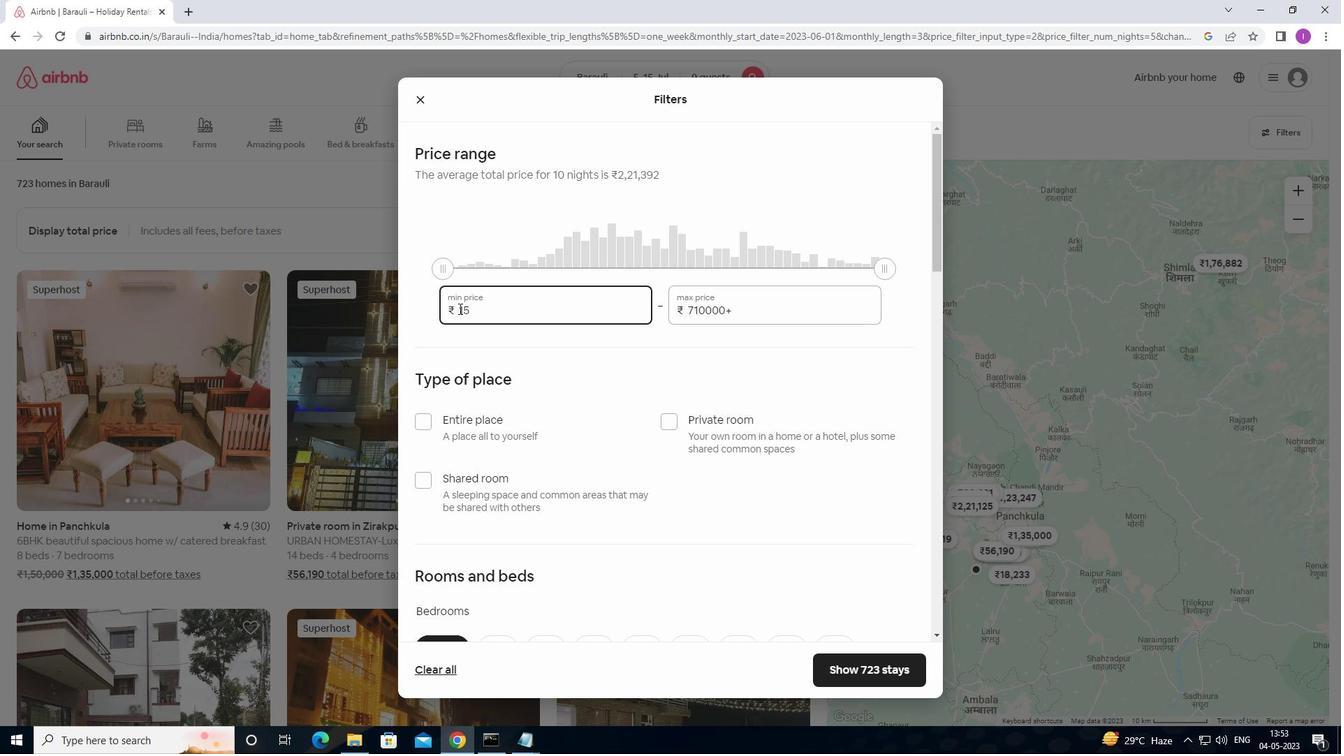 
Action: Key pressed 0
Screenshot: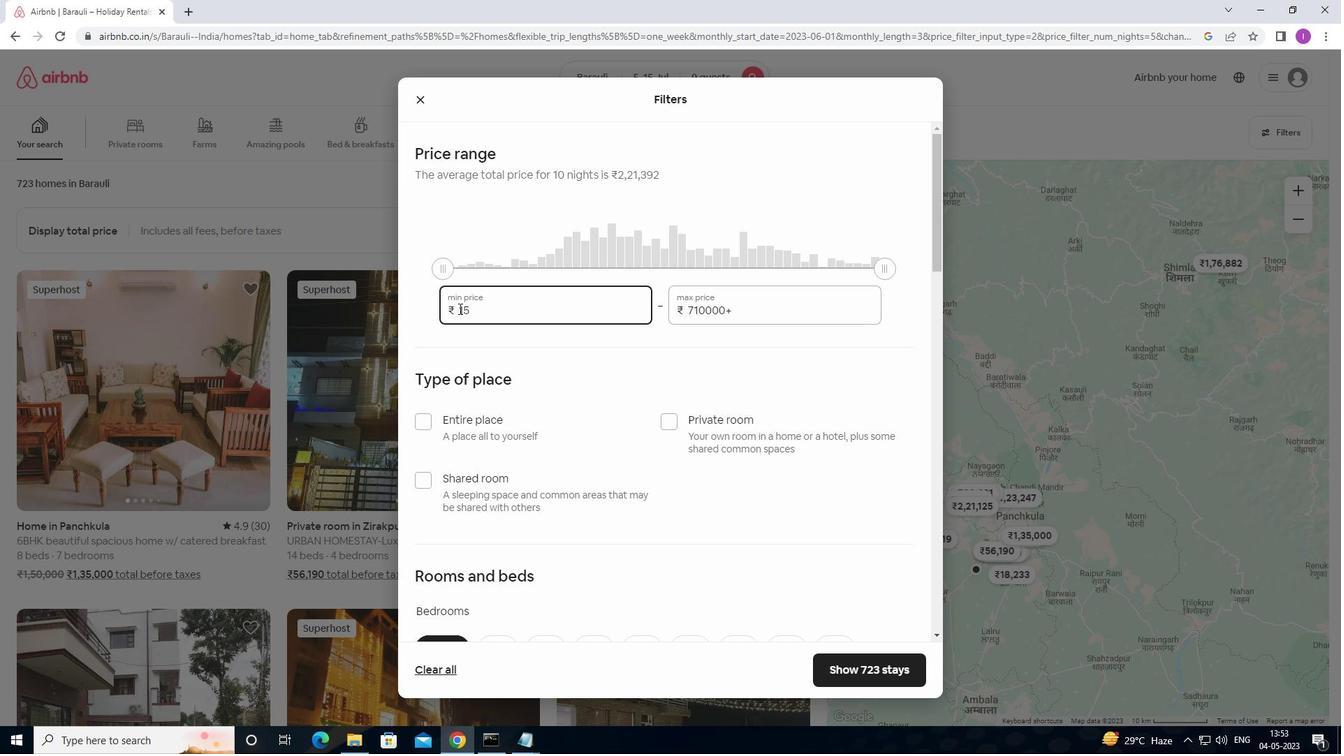 
Action: Mouse moved to (465, 308)
Screenshot: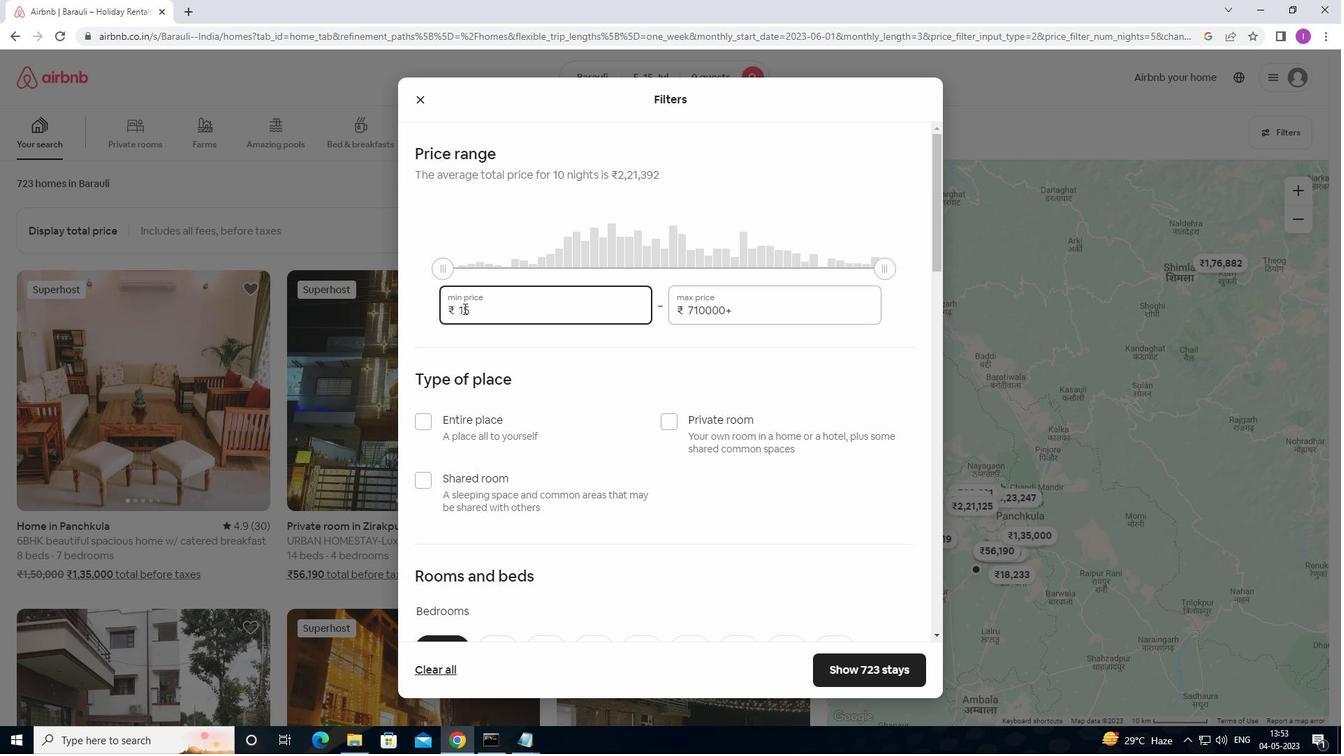 
Action: Key pressed 0
Screenshot: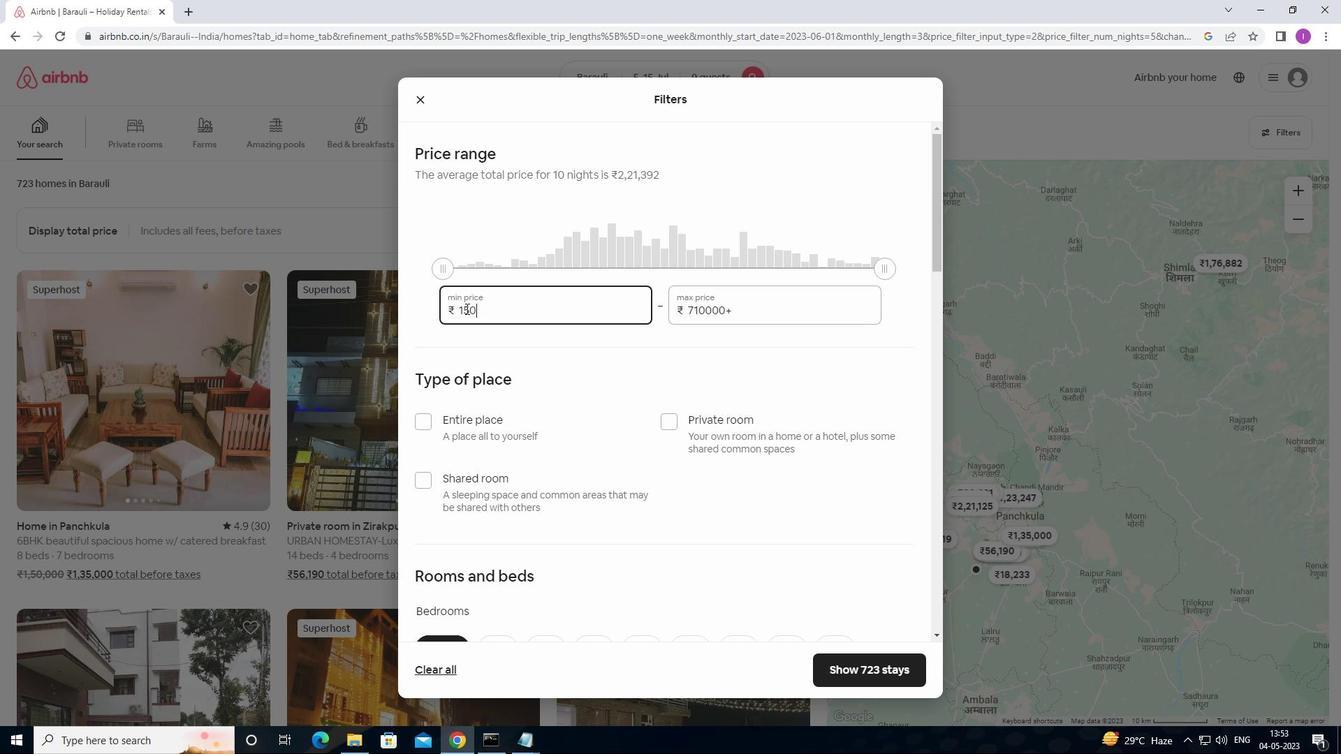 
Action: Mouse moved to (466, 308)
Screenshot: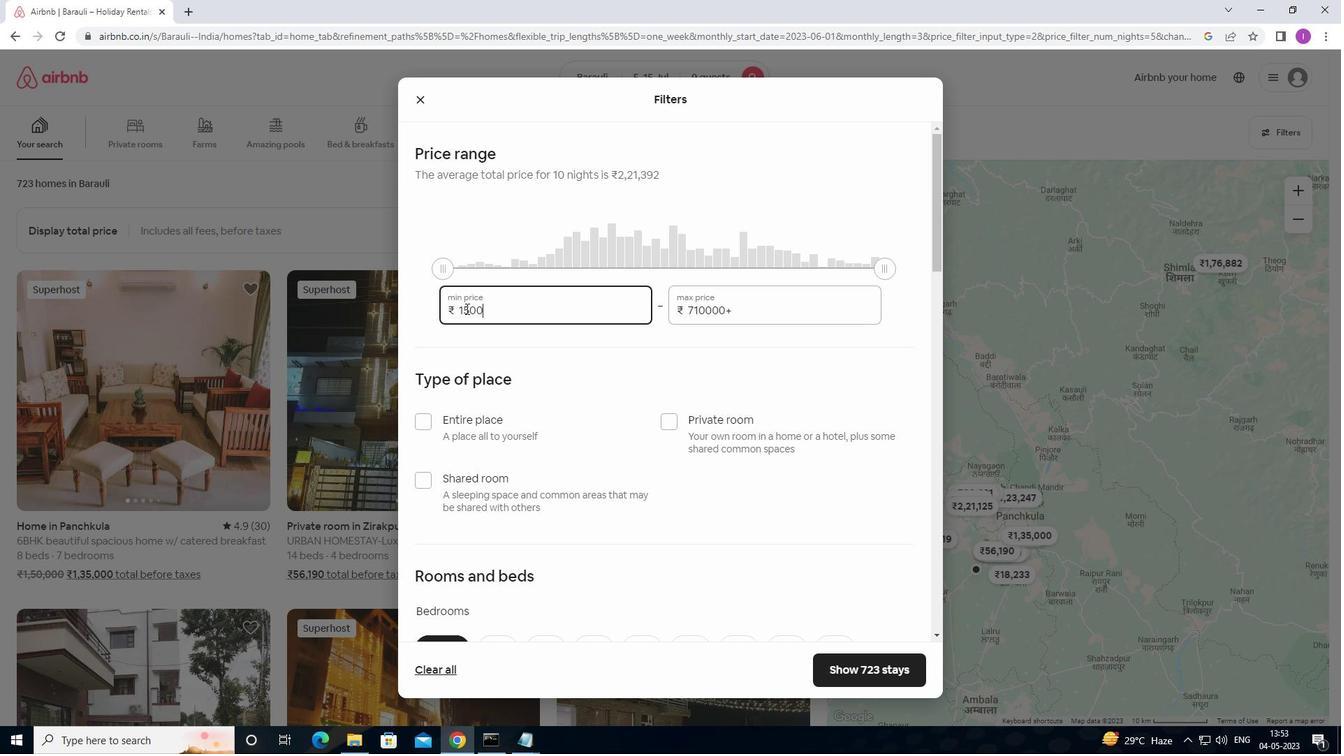 
Action: Key pressed 0
Screenshot: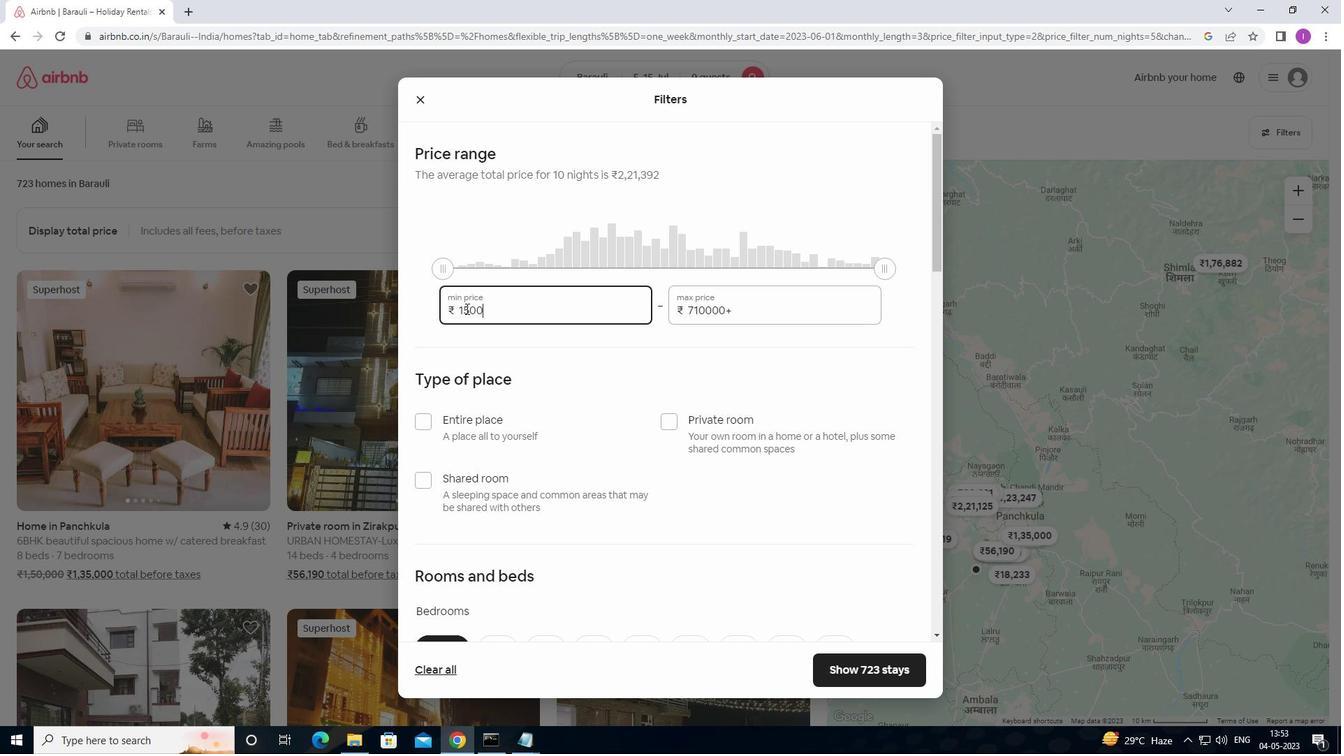 
Action: Mouse moved to (745, 312)
Screenshot: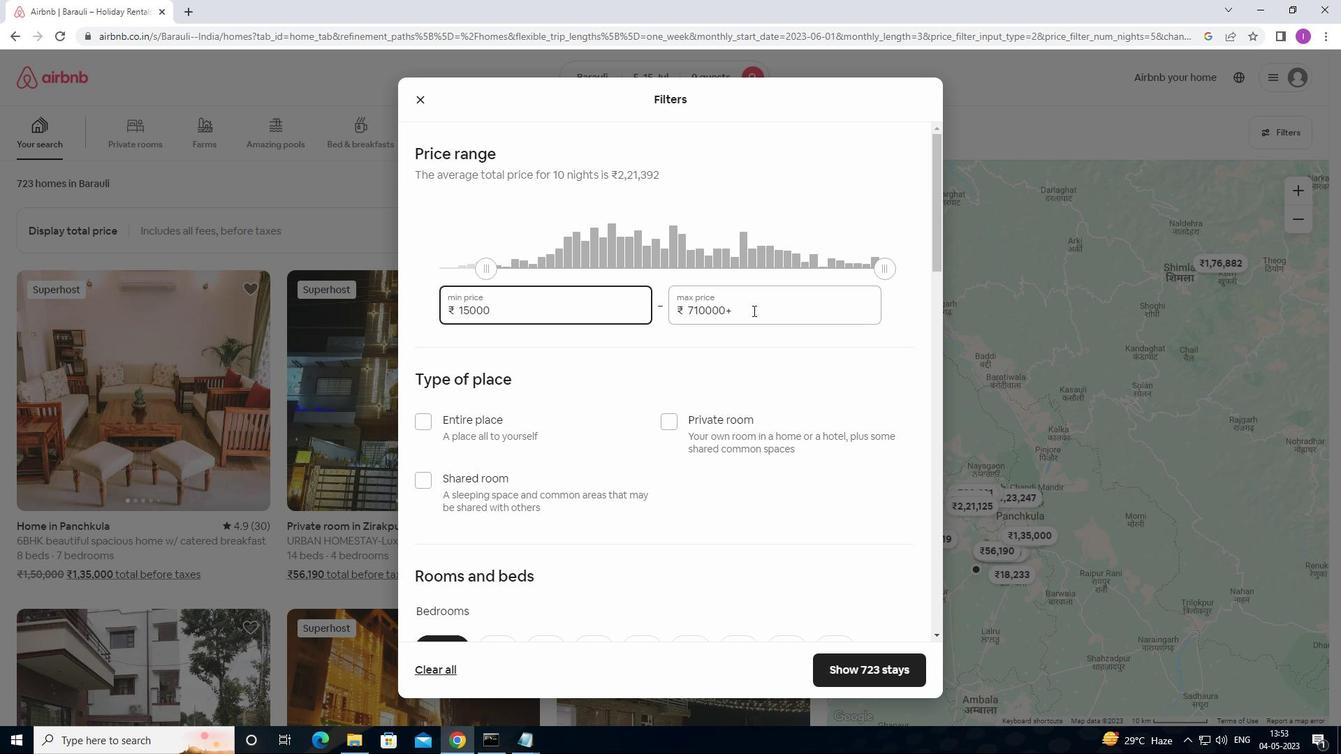 
Action: Mouse pressed left at (745, 312)
Screenshot: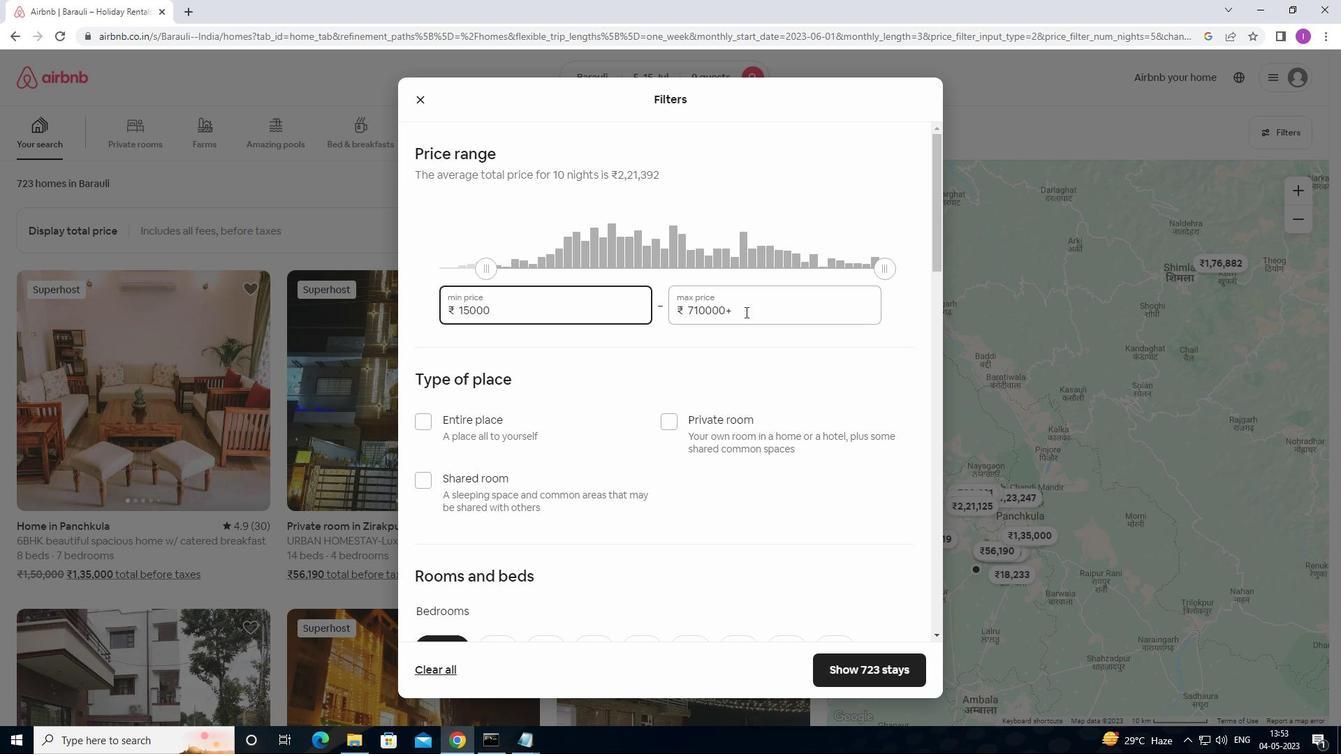 
Action: Mouse moved to (675, 309)
Screenshot: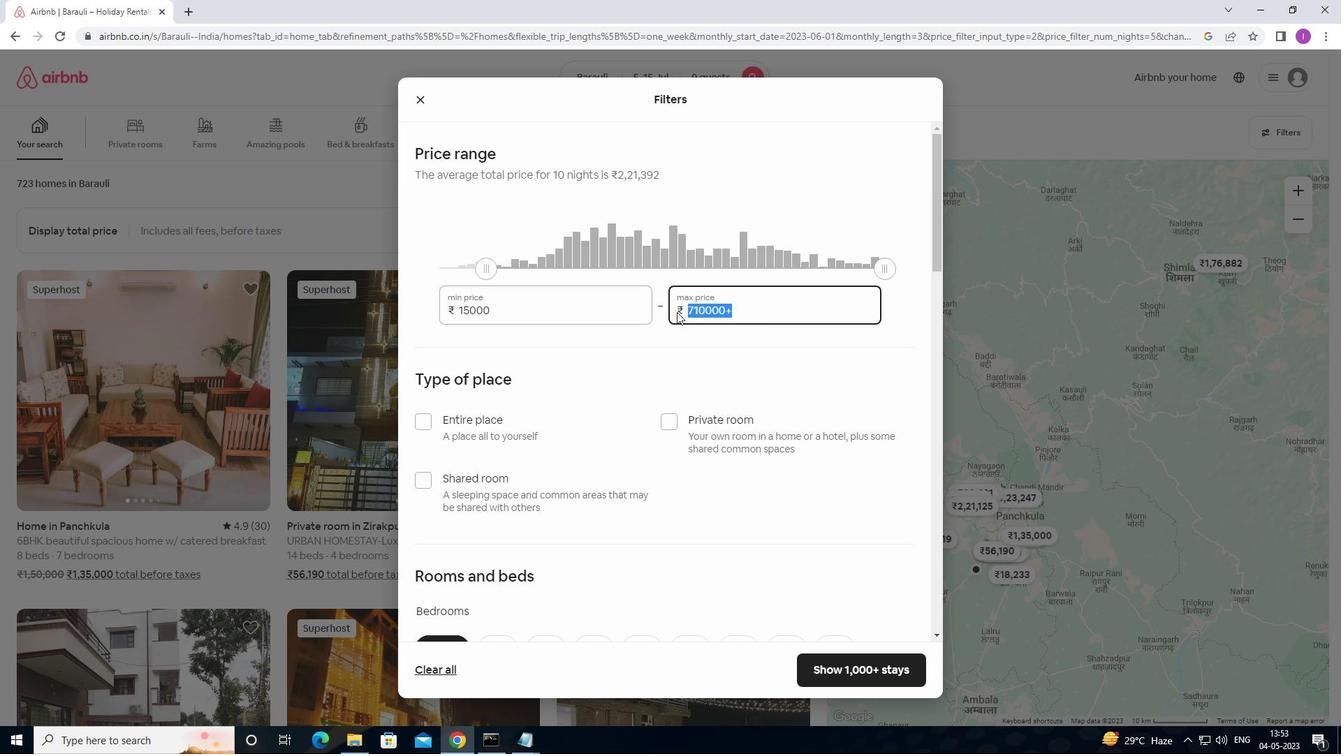 
Action: Key pressed 2
Screenshot: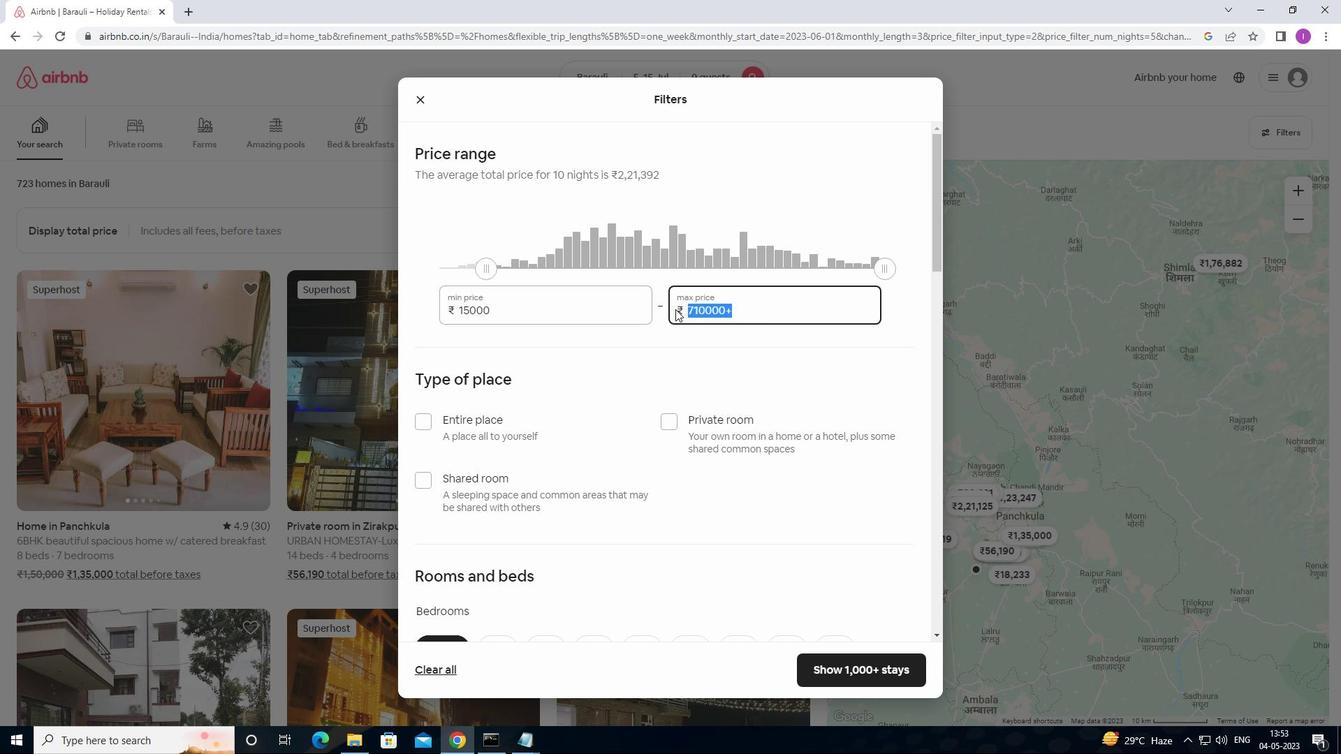 
Action: Mouse moved to (675, 308)
Screenshot: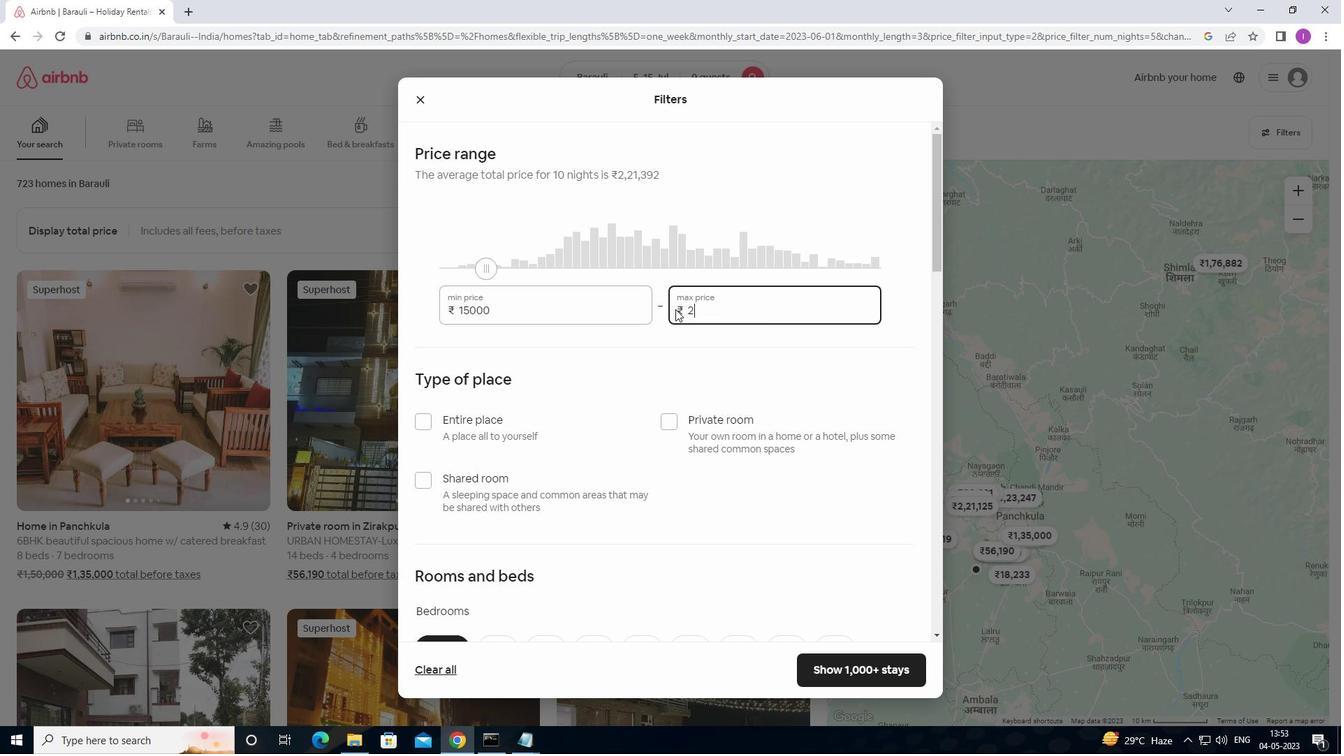 
Action: Key pressed 5000
Screenshot: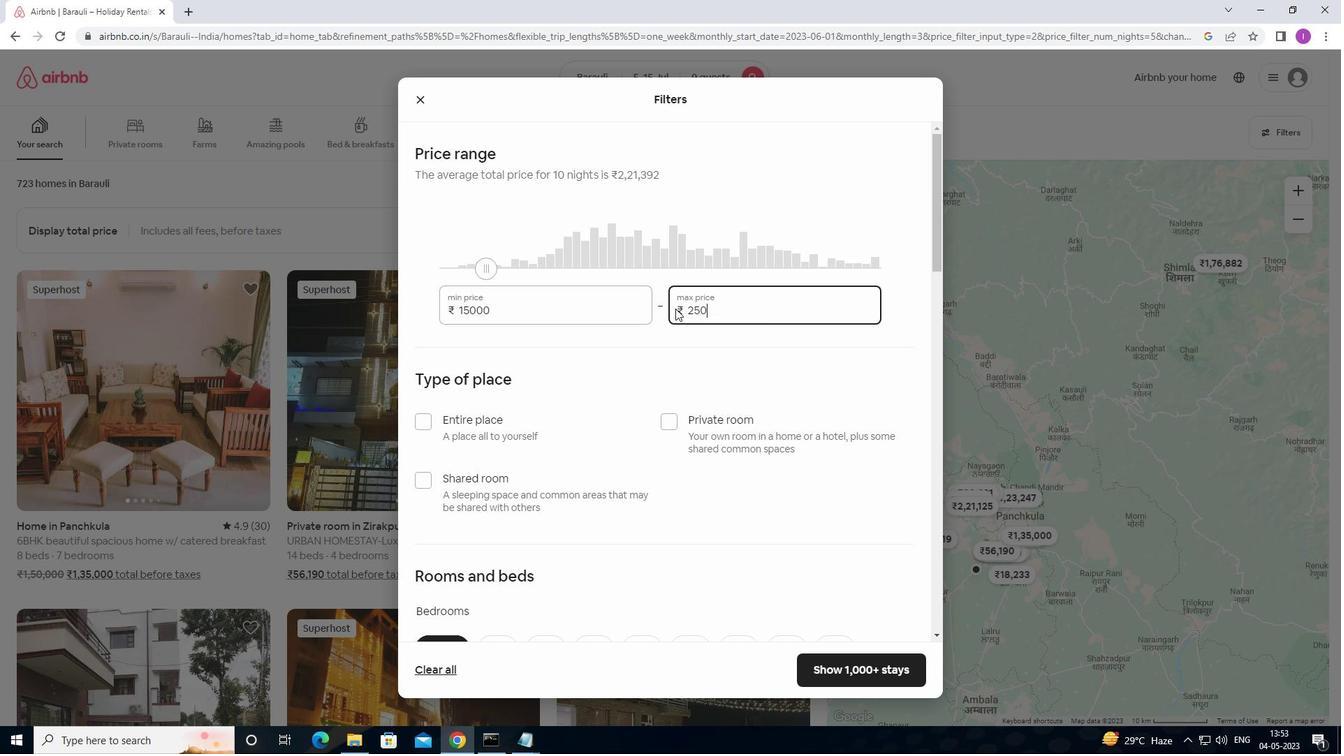 
Action: Mouse moved to (658, 329)
Screenshot: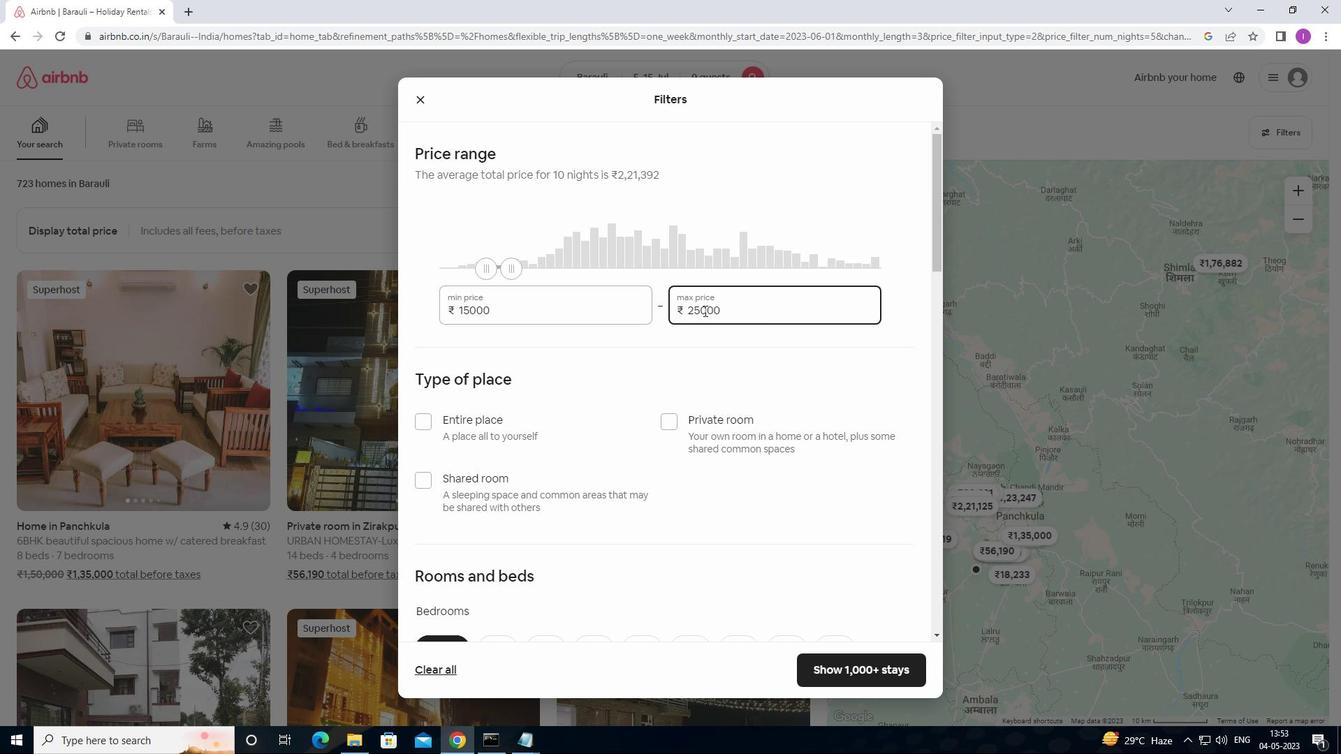 
Action: Mouse scrolled (658, 328) with delta (0, 0)
Screenshot: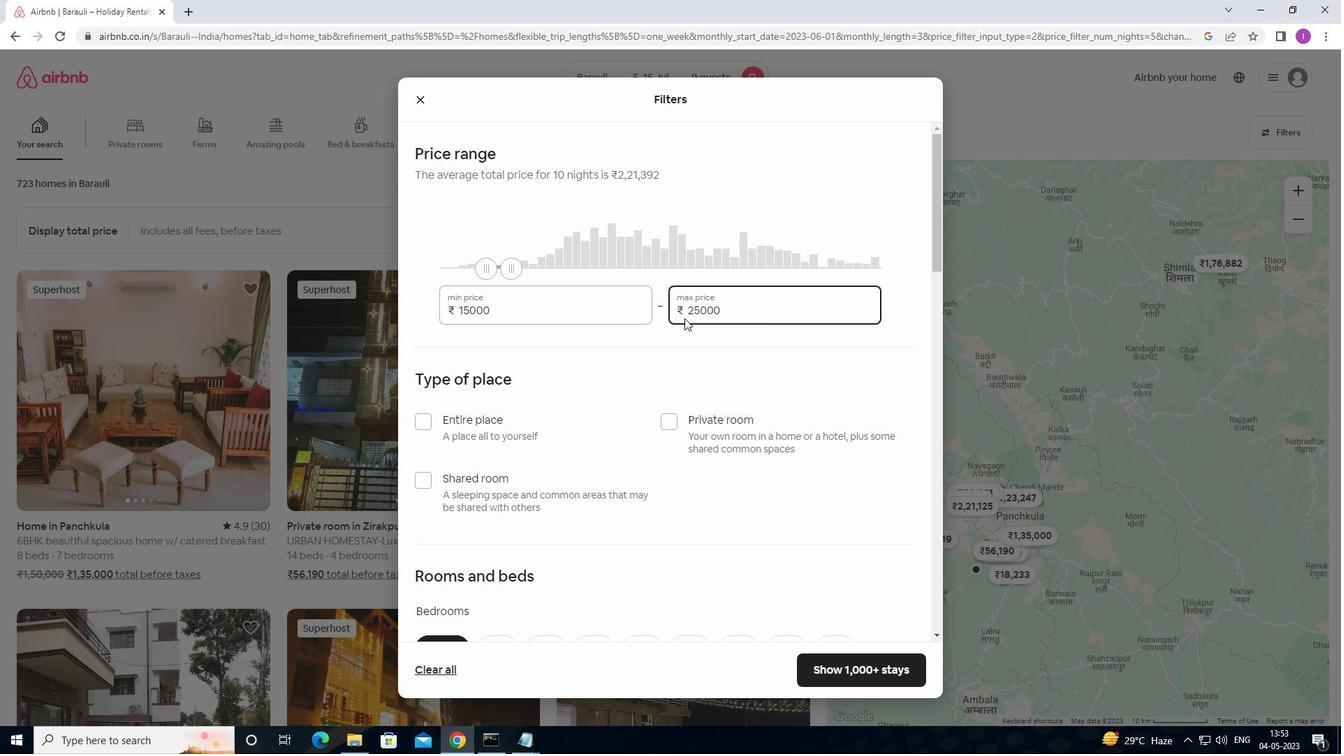 
Action: Mouse scrolled (658, 328) with delta (0, 0)
Screenshot: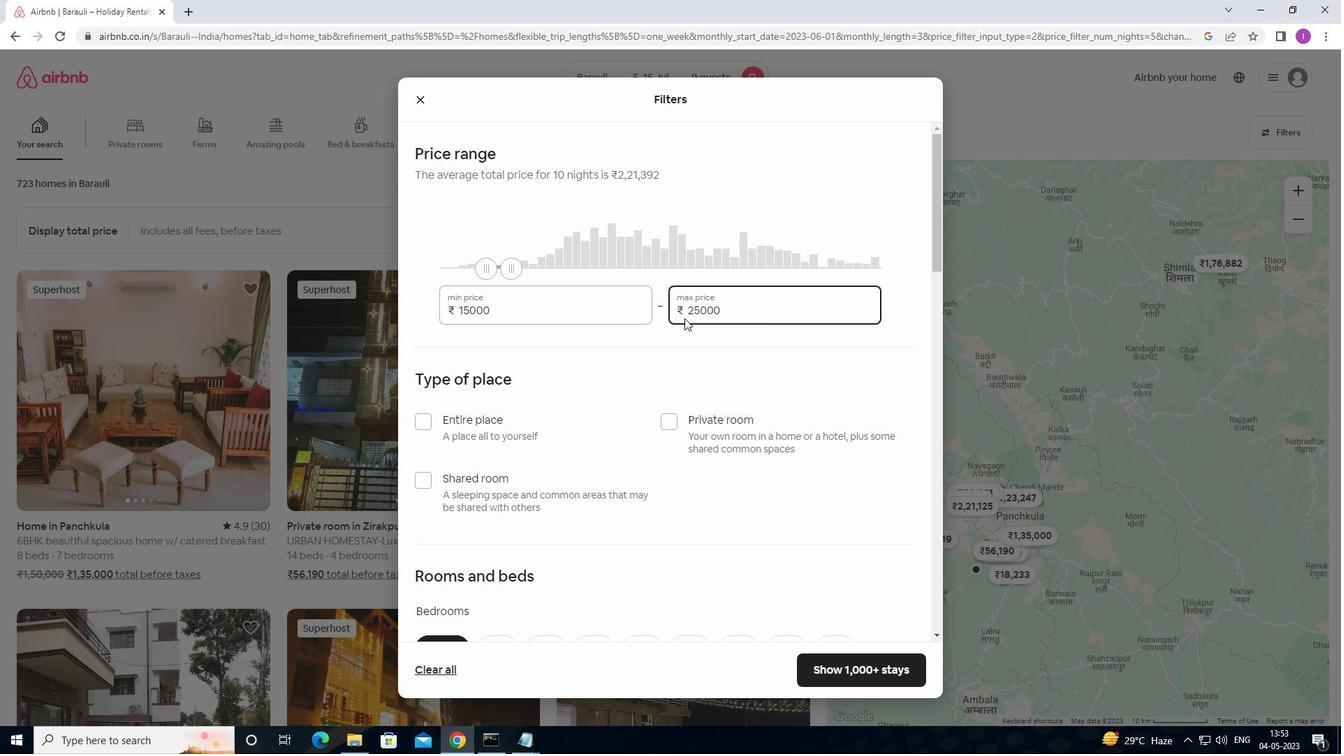 
Action: Mouse scrolled (658, 328) with delta (0, 0)
Screenshot: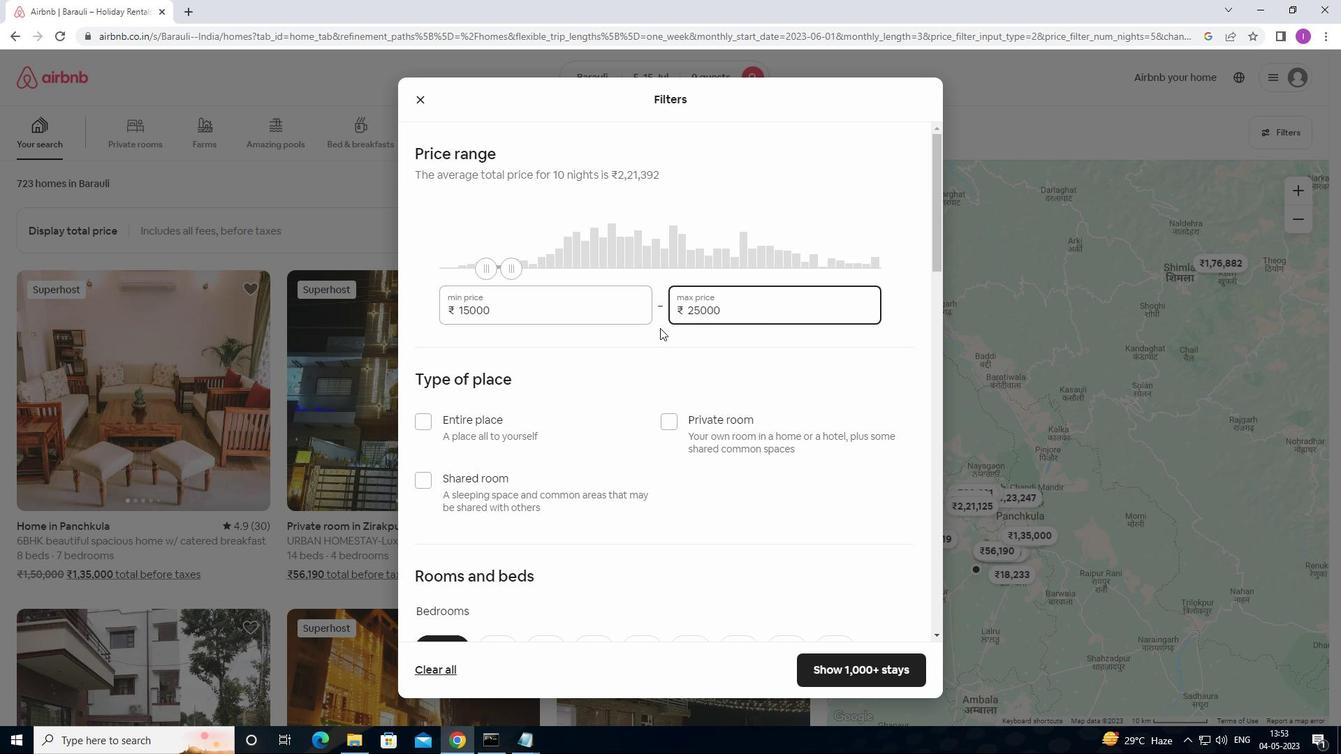 
Action: Mouse moved to (421, 215)
Screenshot: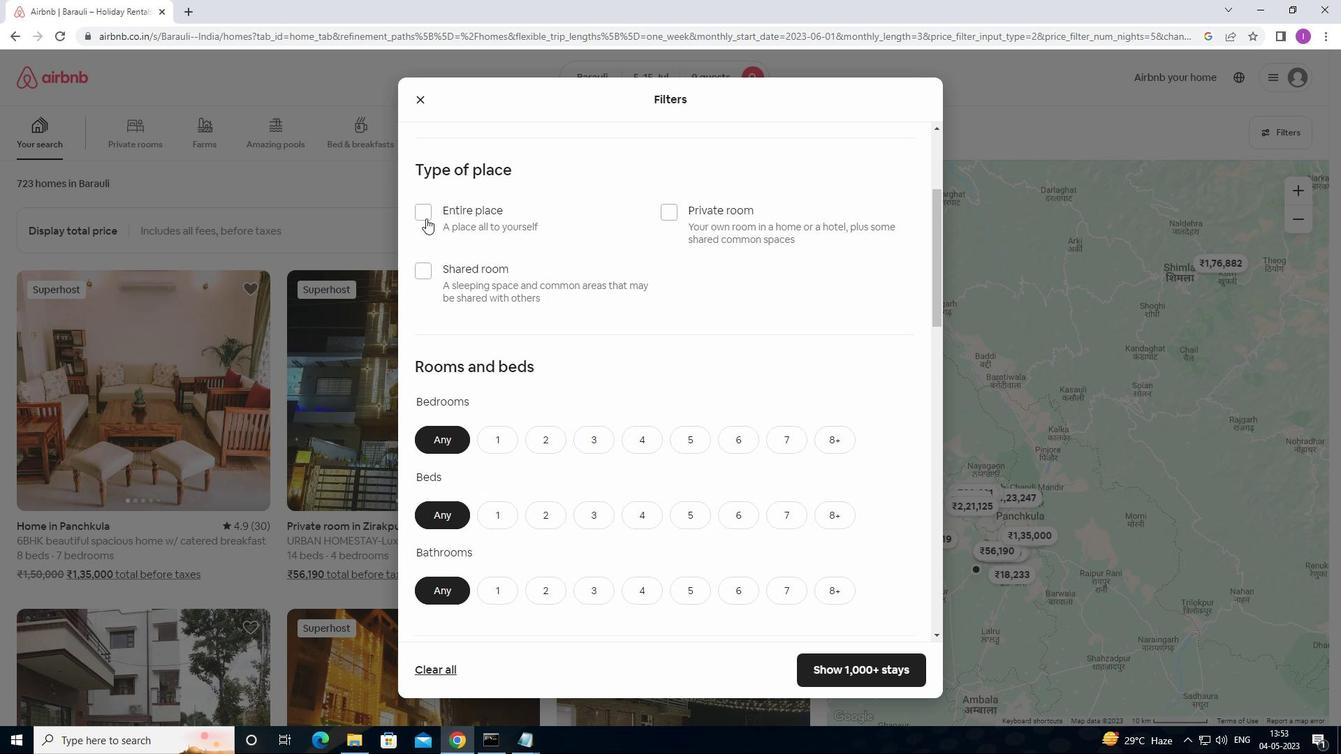 
Action: Mouse pressed left at (421, 215)
Screenshot: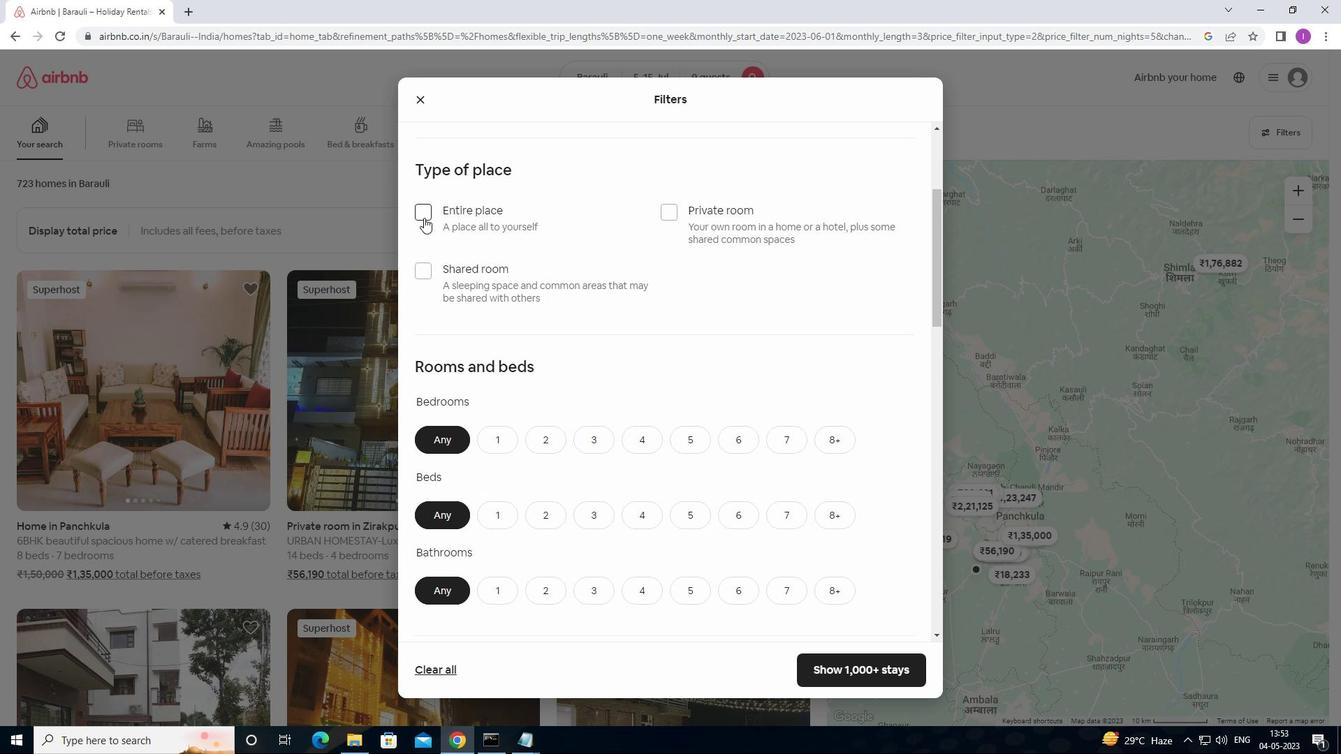 
Action: Mouse moved to (528, 287)
Screenshot: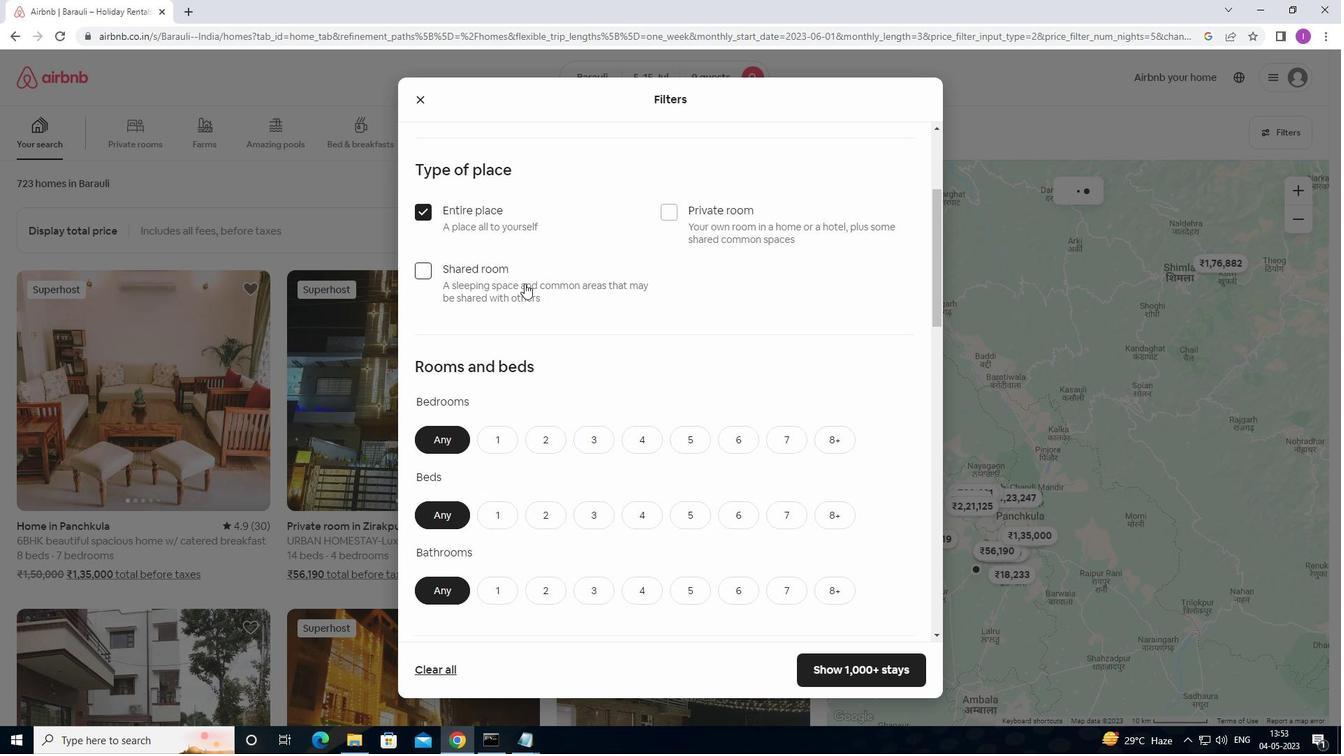 
Action: Mouse scrolled (528, 287) with delta (0, 0)
Screenshot: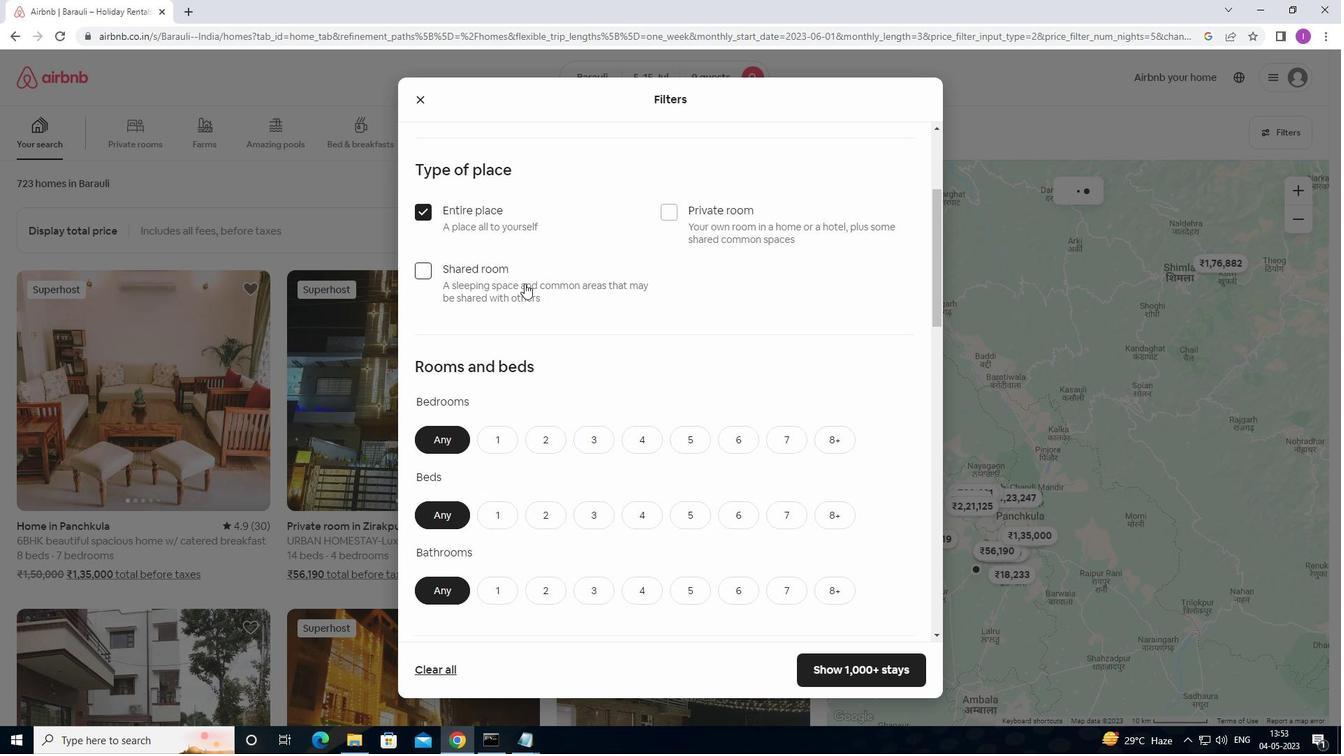 
Action: Mouse moved to (528, 288)
Screenshot: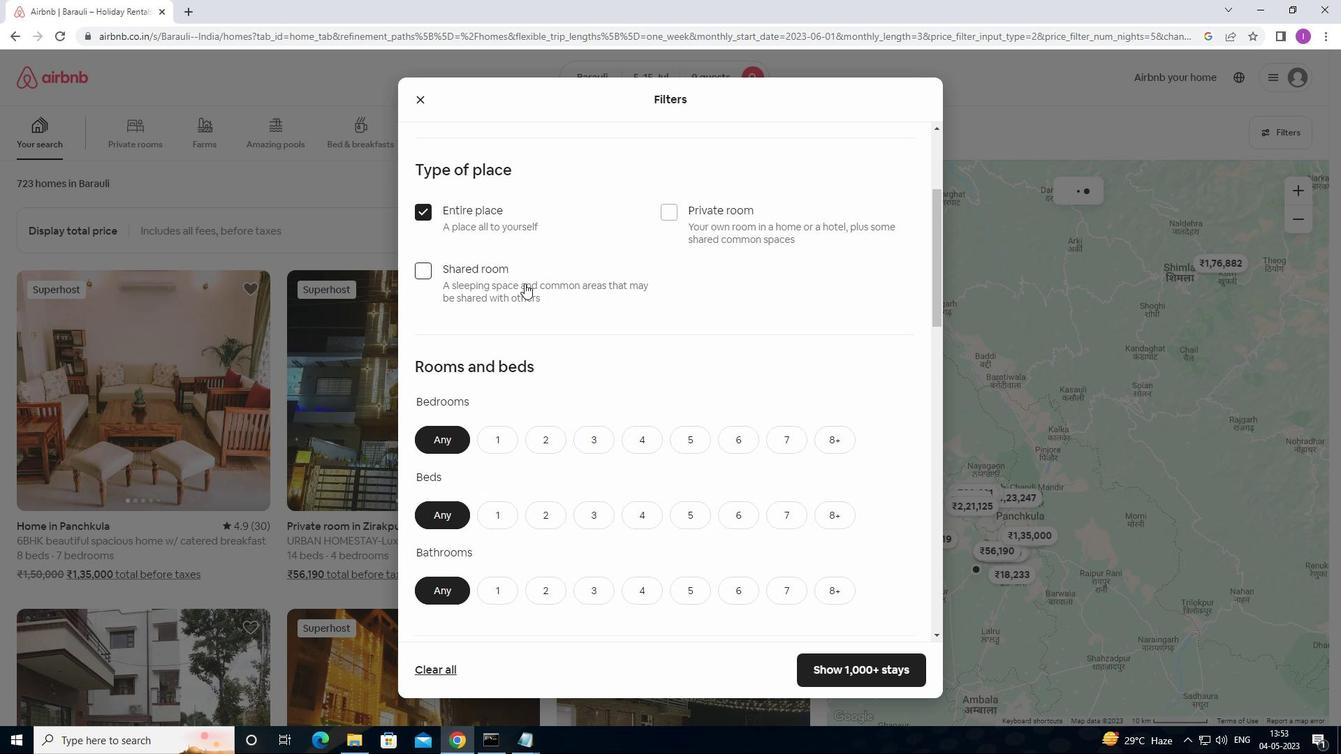 
Action: Mouse scrolled (528, 287) with delta (0, 0)
Screenshot: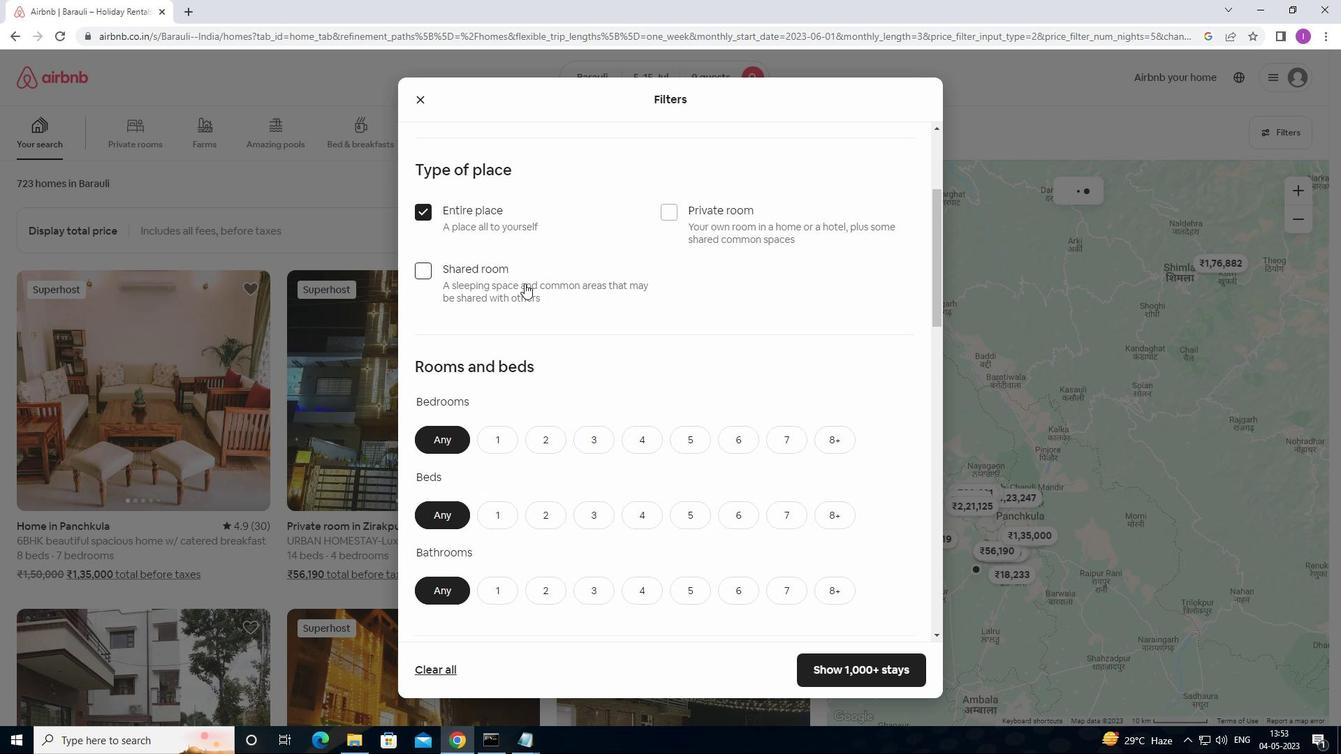 
Action: Mouse scrolled (528, 287) with delta (0, 0)
Screenshot: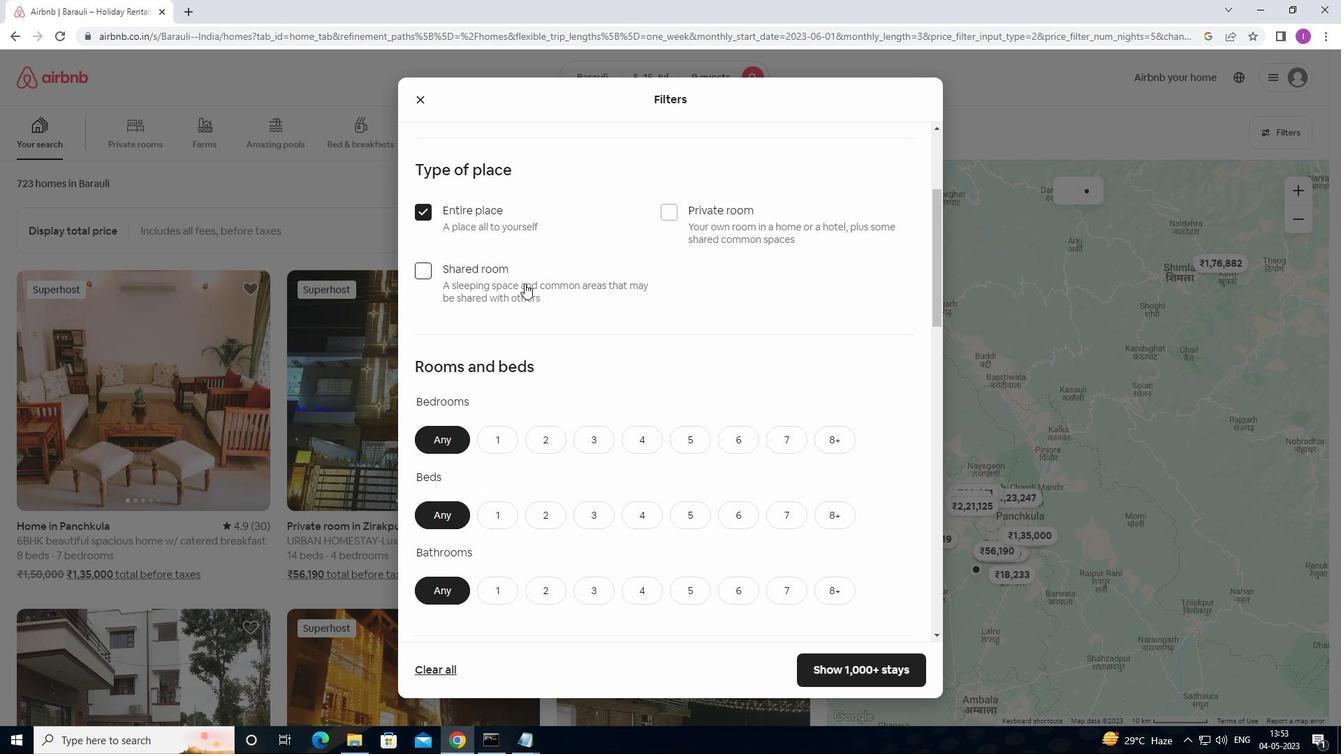 
Action: Mouse moved to (698, 227)
Screenshot: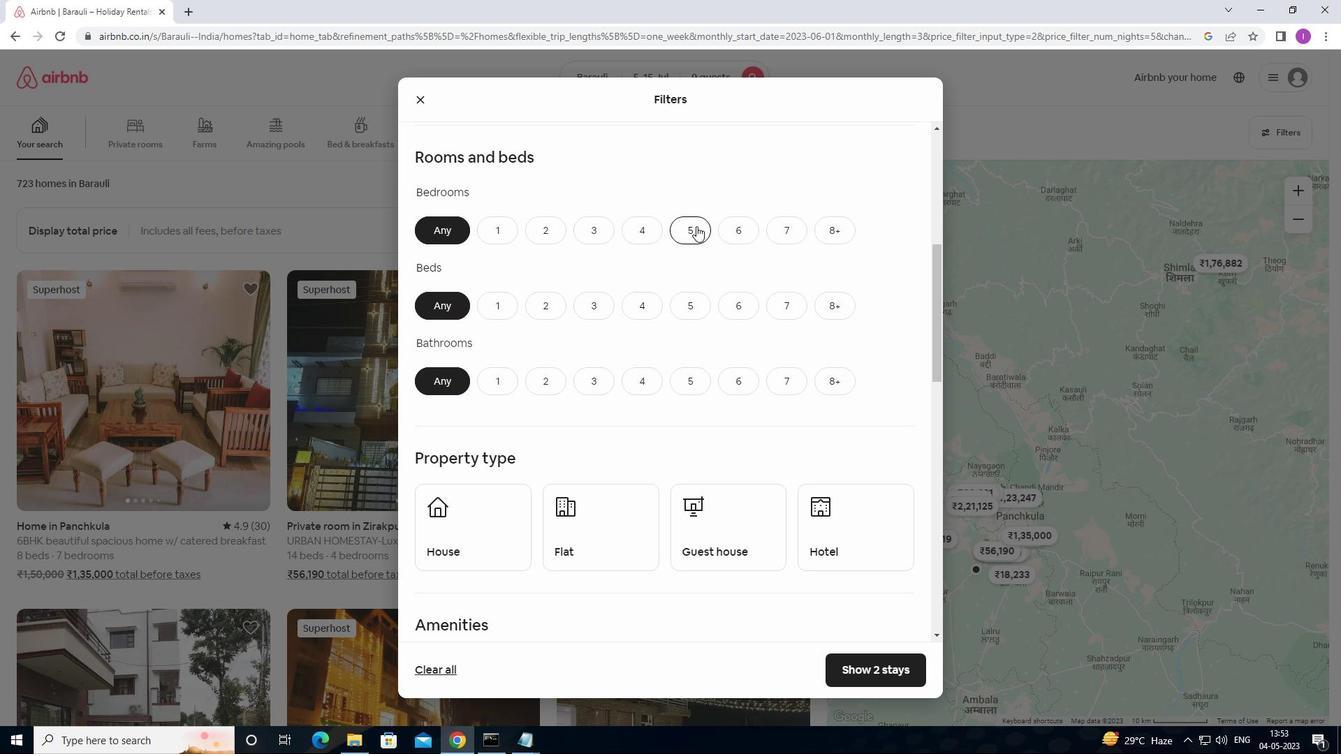 
Action: Mouse pressed left at (698, 227)
Screenshot: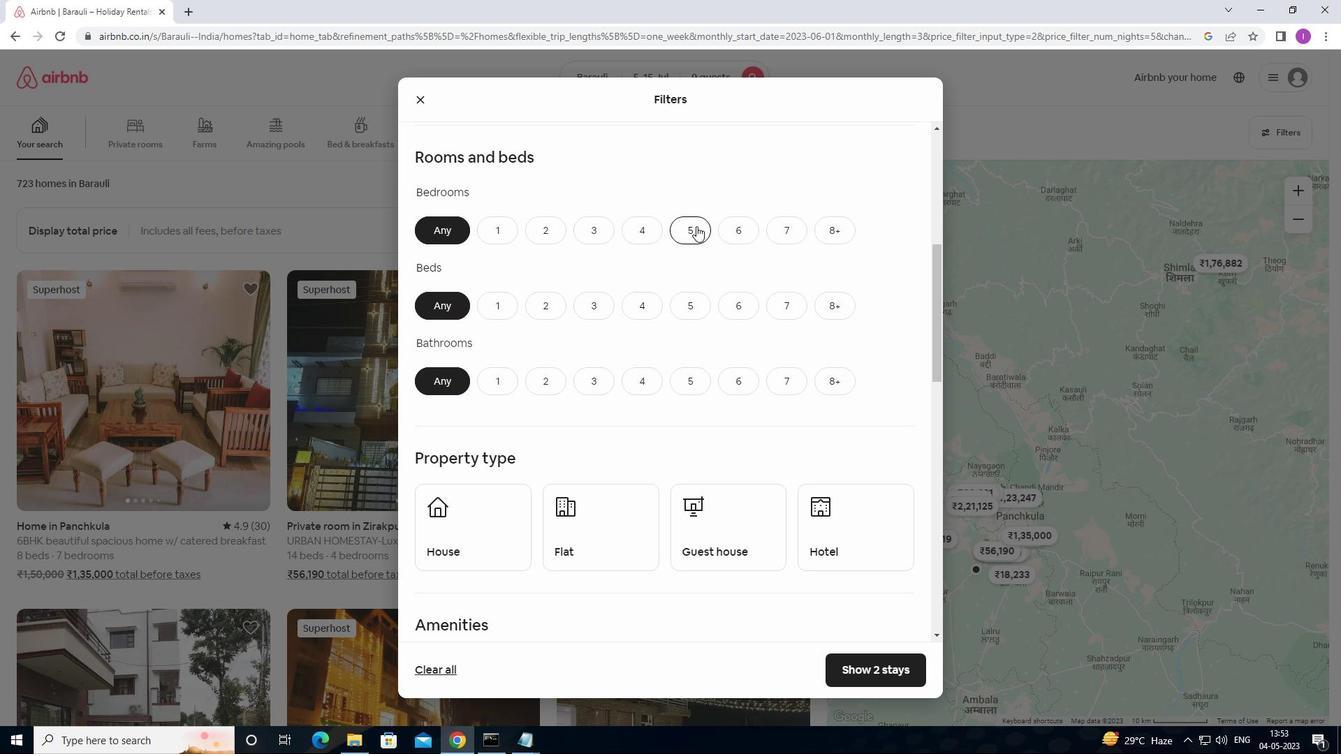 
Action: Mouse moved to (697, 310)
Screenshot: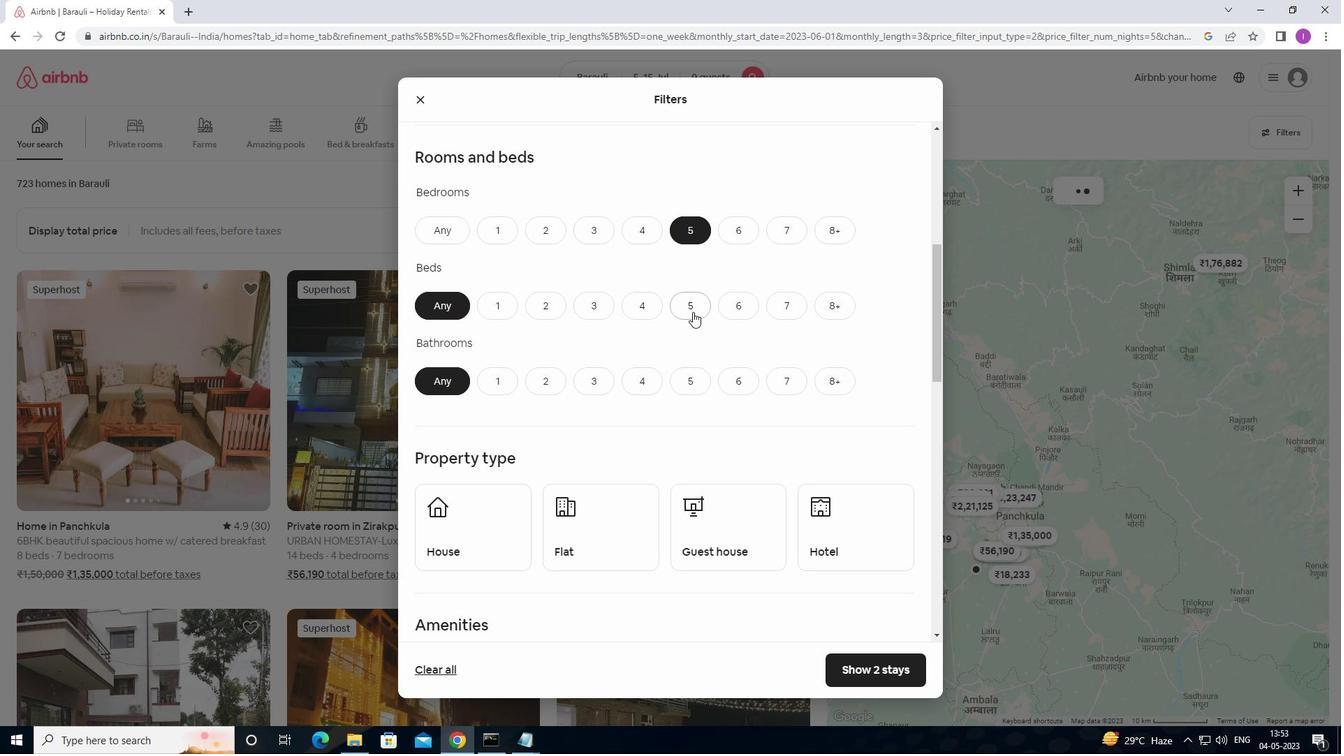 
Action: Mouse pressed left at (697, 310)
Screenshot: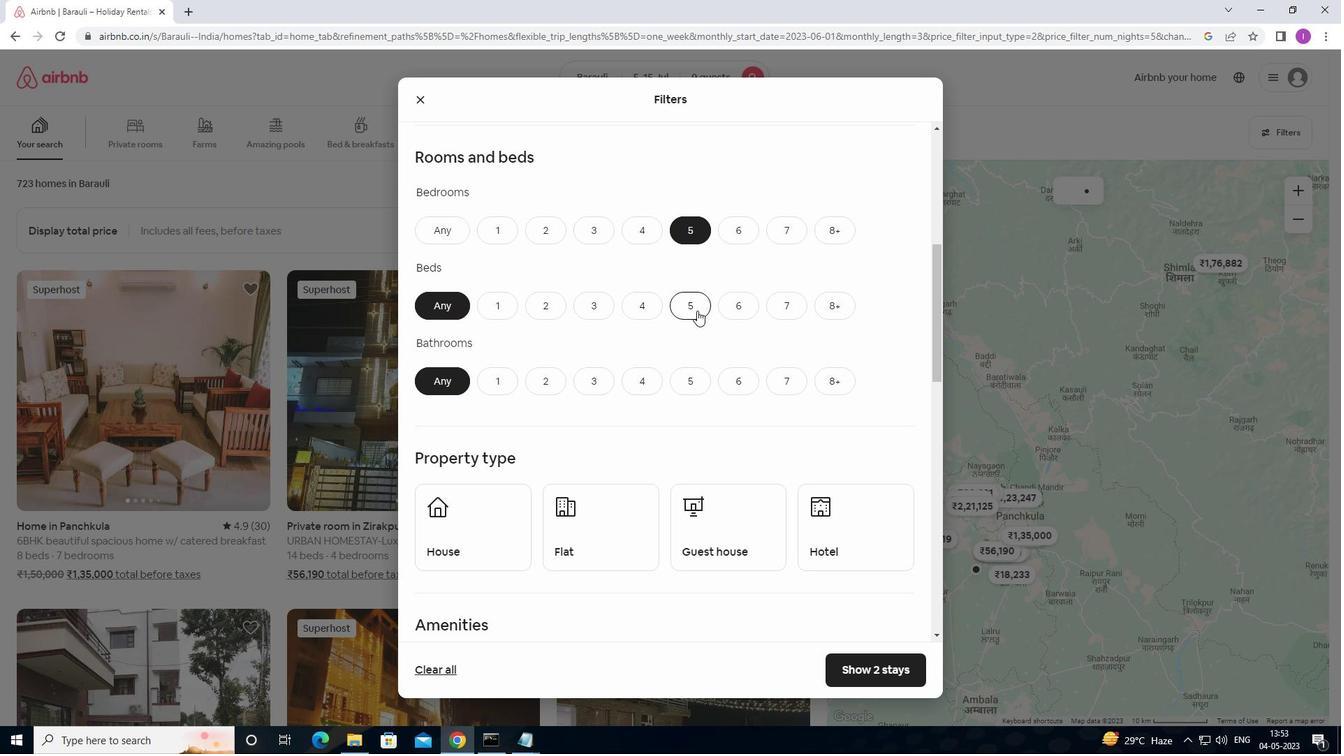 
Action: Mouse moved to (694, 382)
Screenshot: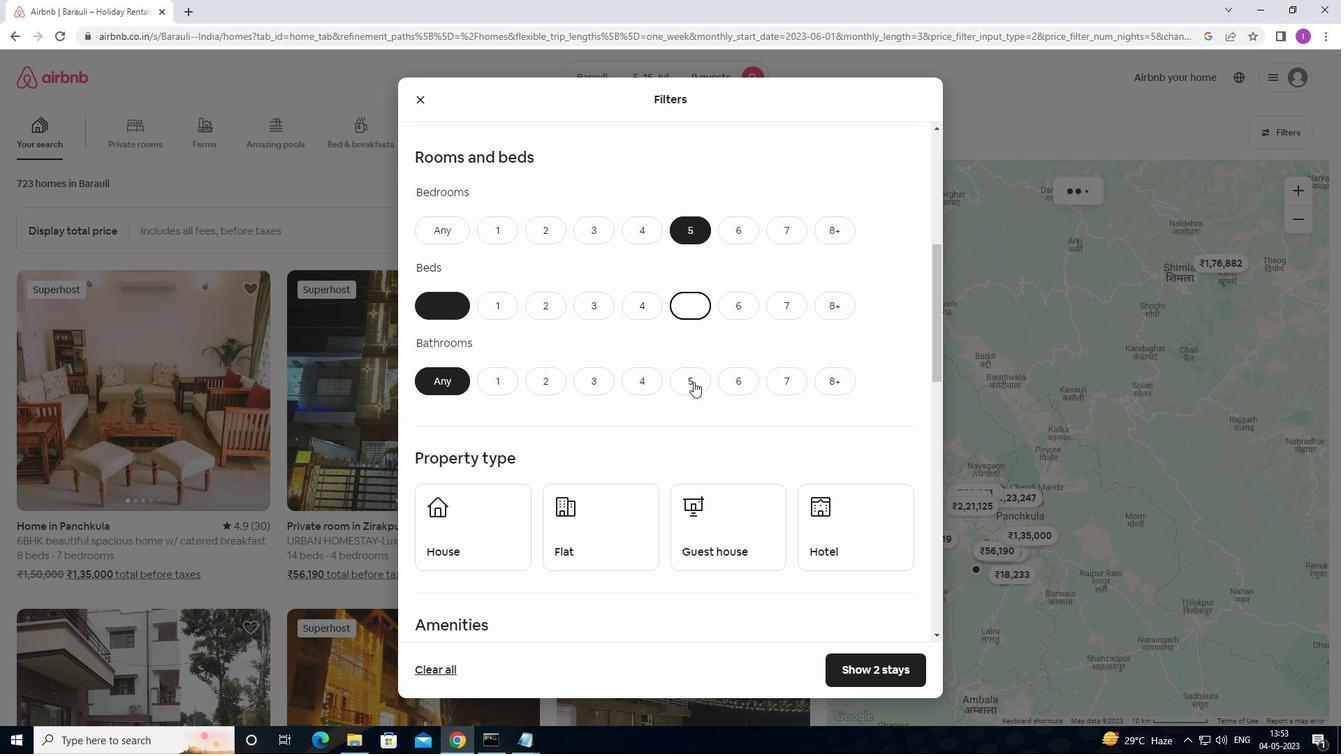 
Action: Mouse pressed left at (694, 382)
Screenshot: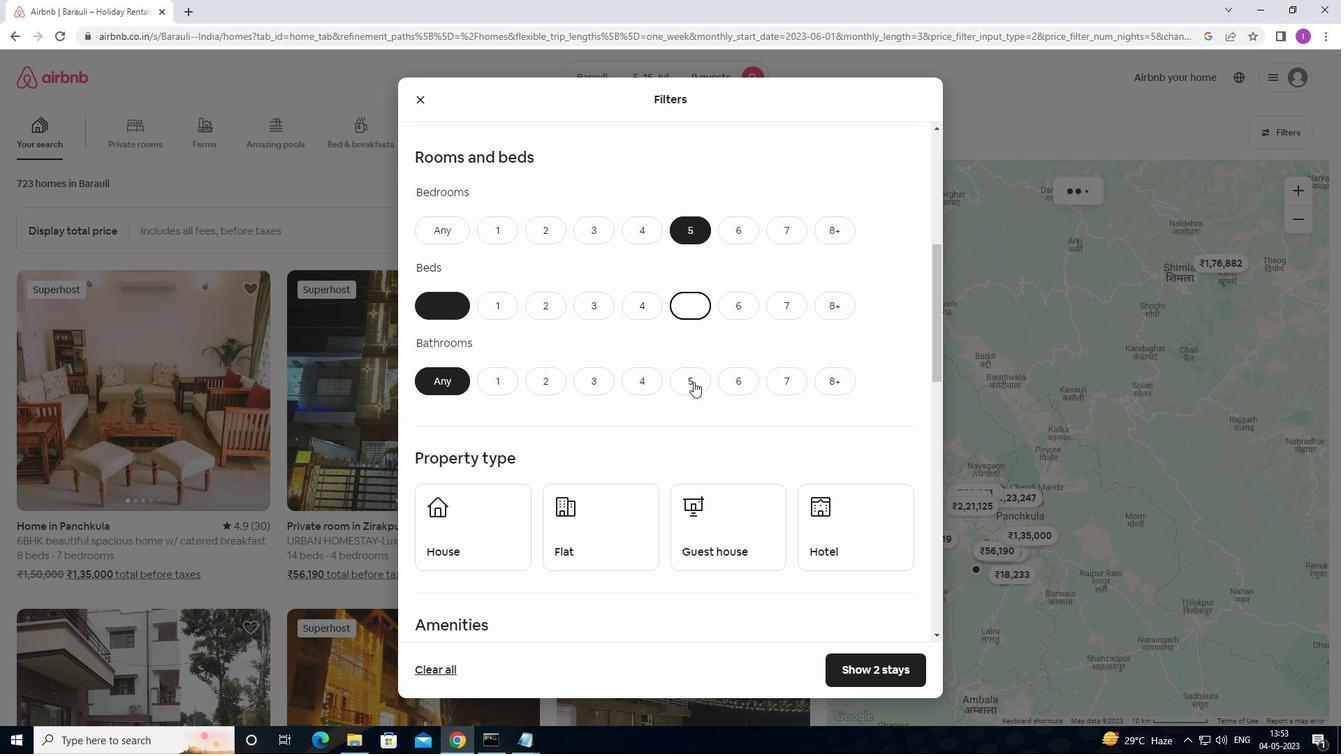 
Action: Mouse moved to (702, 356)
Screenshot: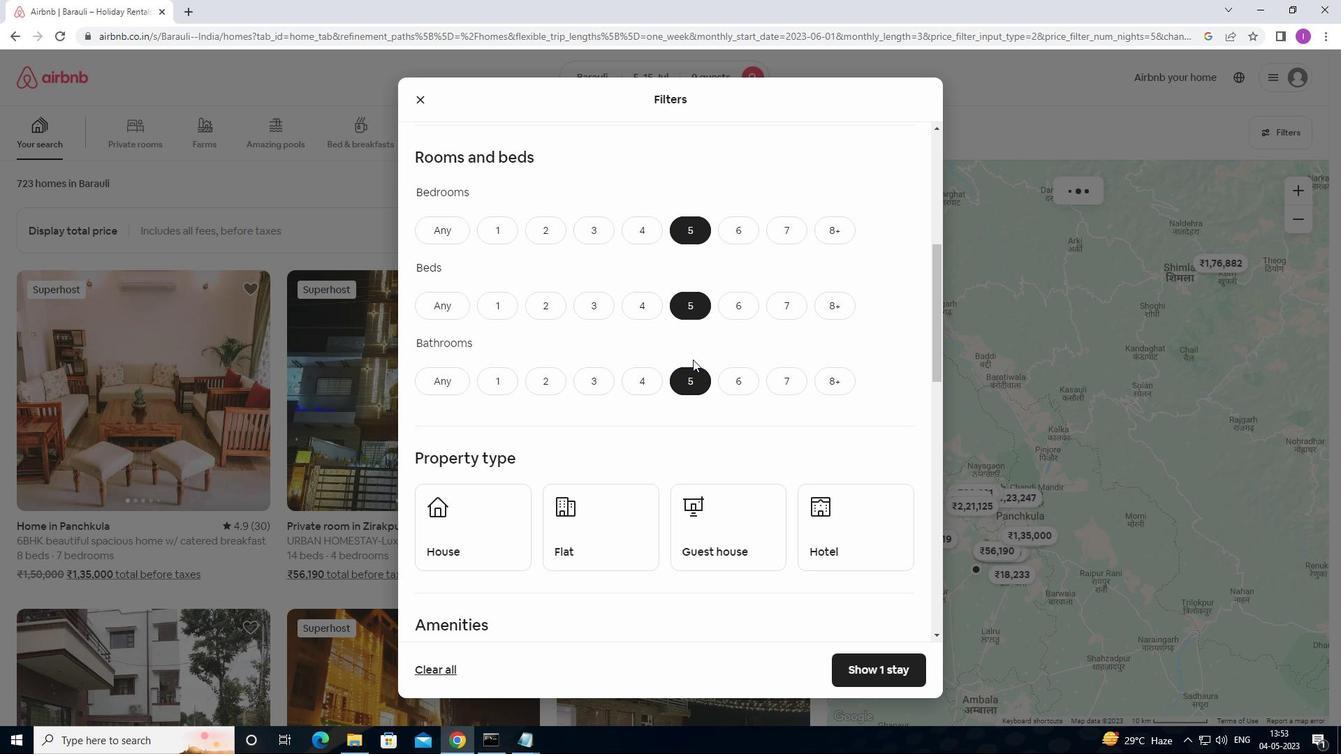 
Action: Mouse scrolled (702, 355) with delta (0, 0)
Screenshot: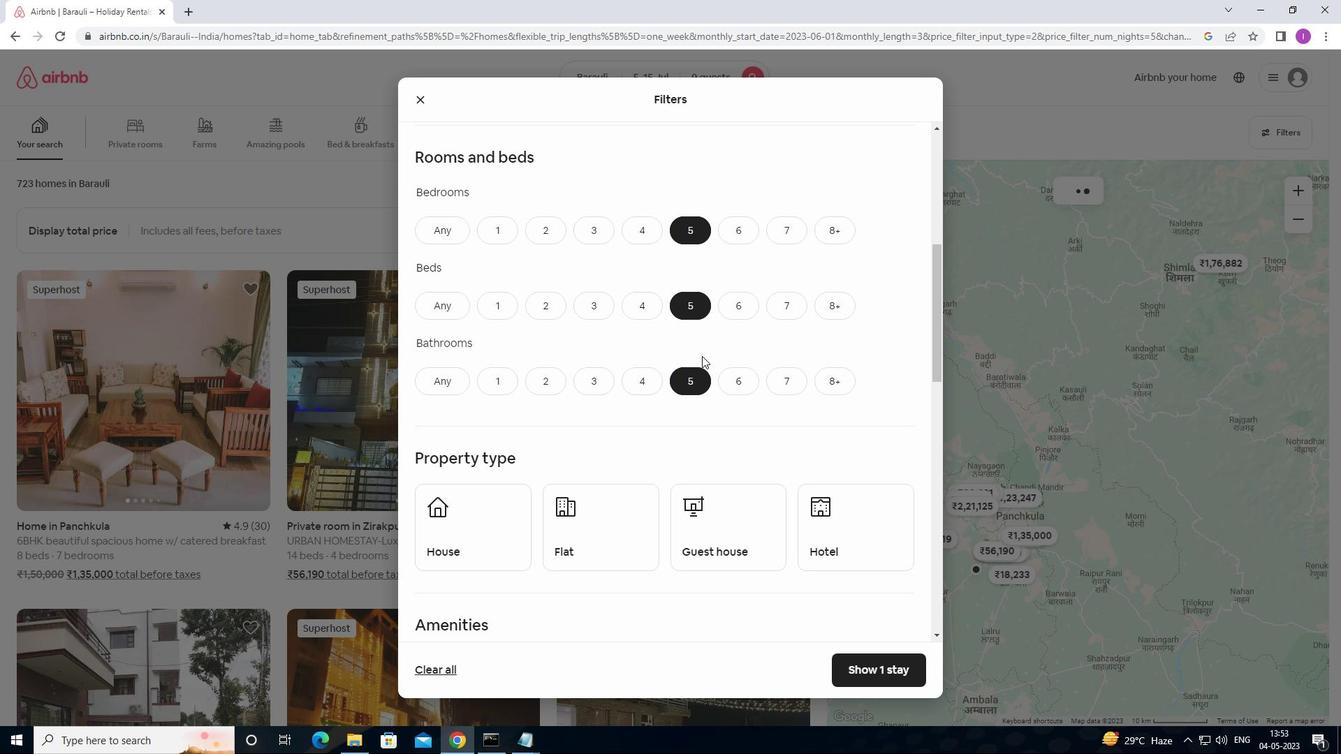
Action: Mouse scrolled (702, 355) with delta (0, 0)
Screenshot: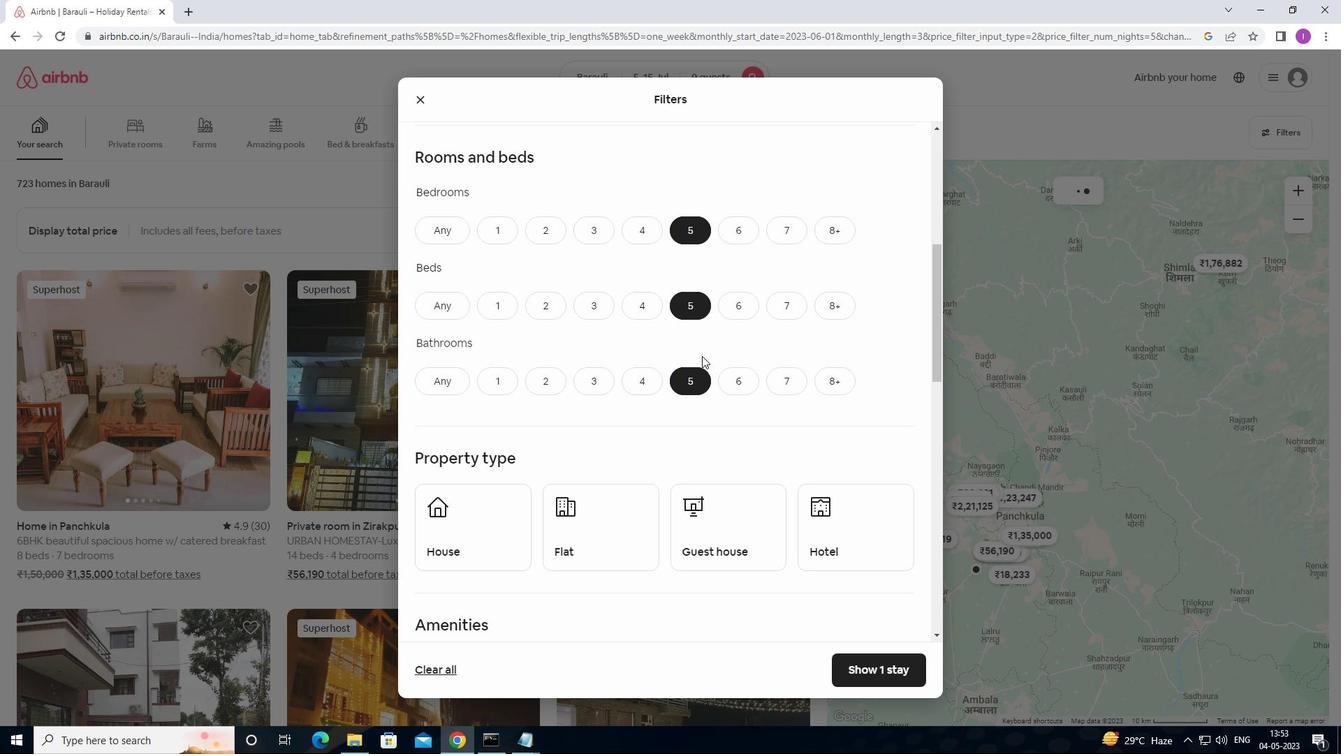 
Action: Mouse scrolled (702, 355) with delta (0, 0)
Screenshot: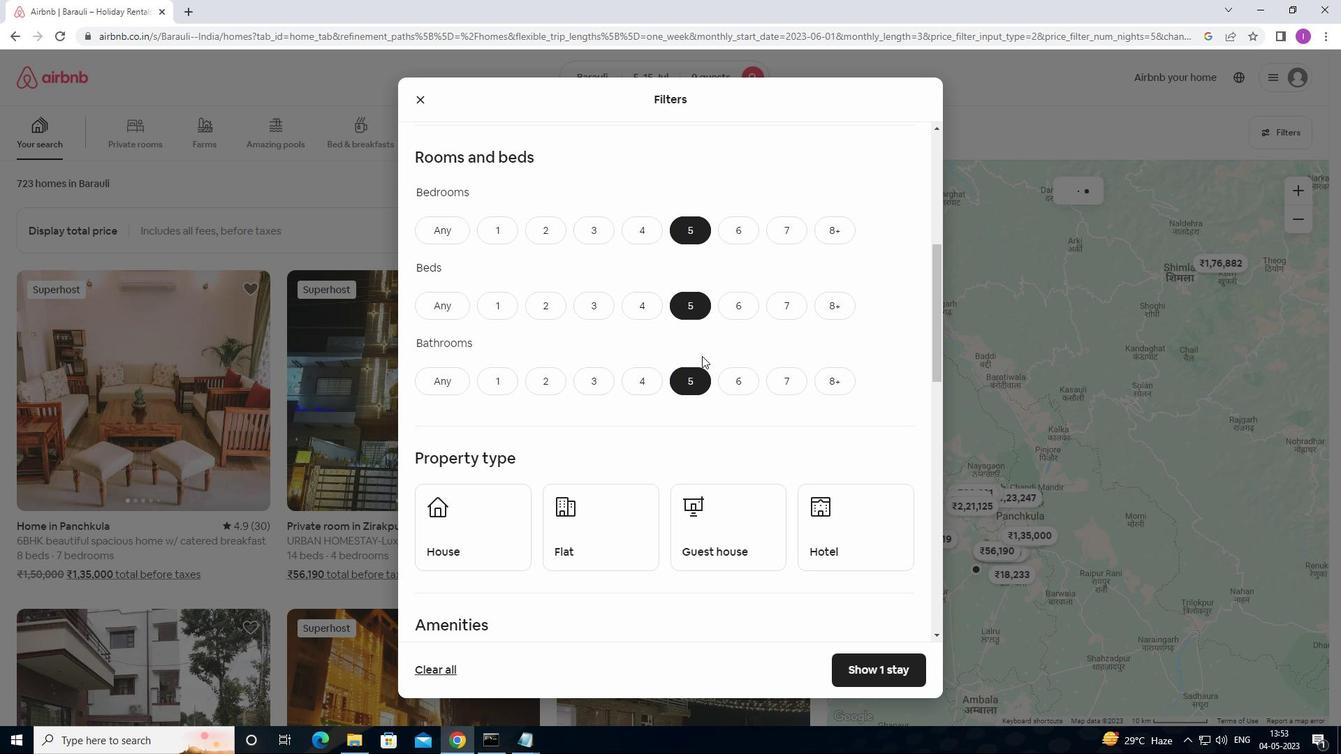 
Action: Mouse moved to (469, 319)
Screenshot: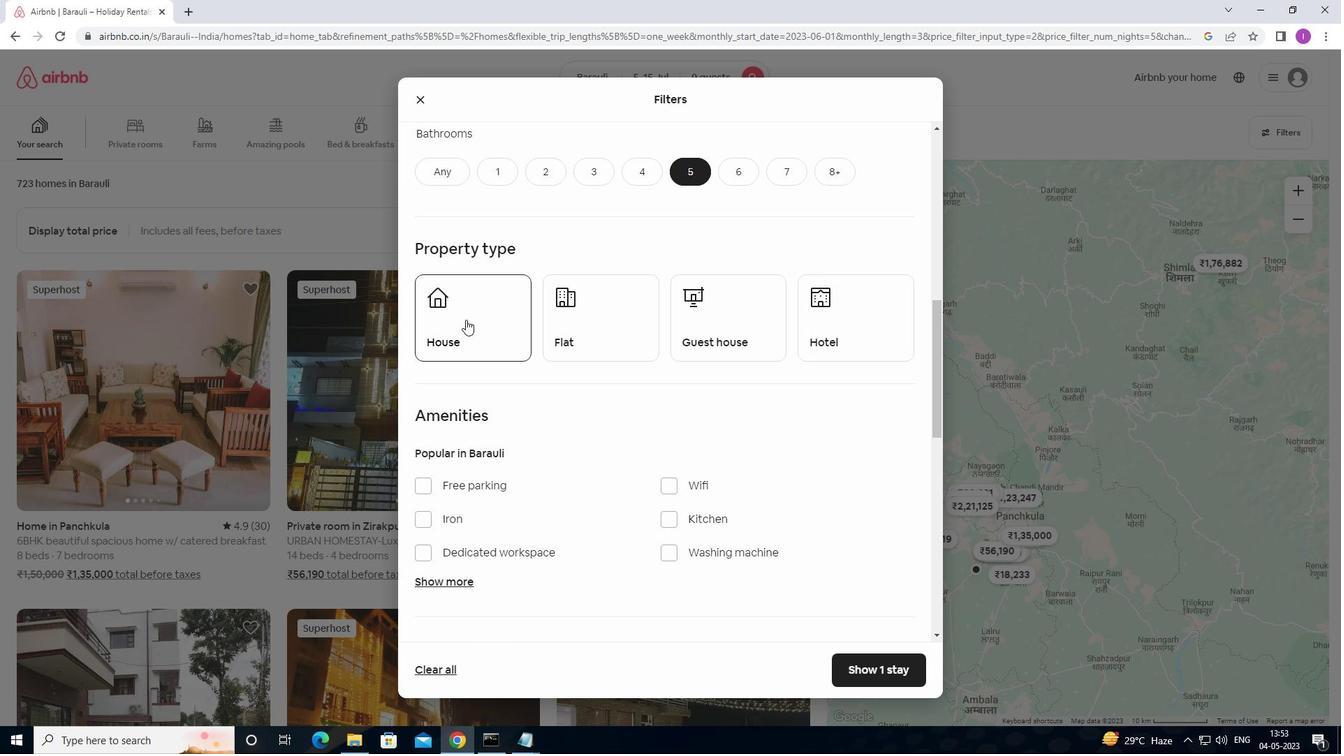 
Action: Mouse pressed left at (469, 319)
Screenshot: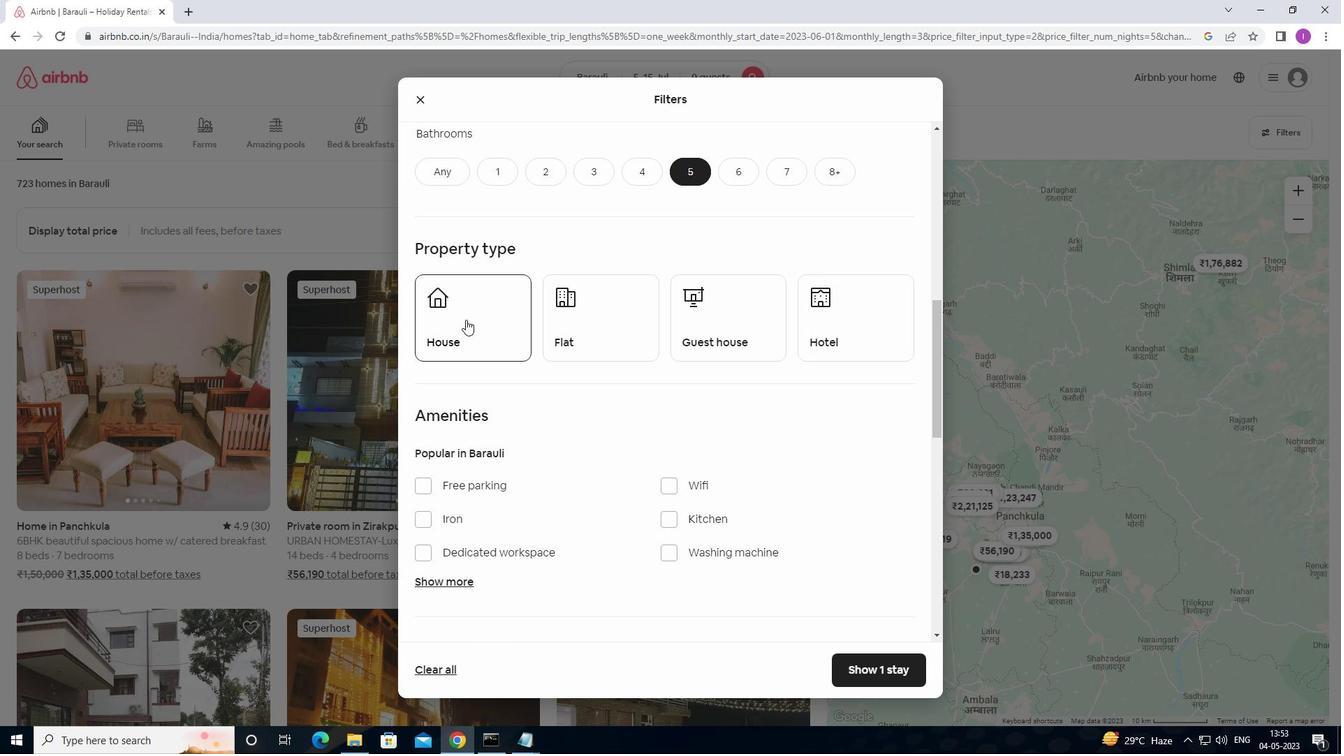 
Action: Mouse moved to (573, 308)
Screenshot: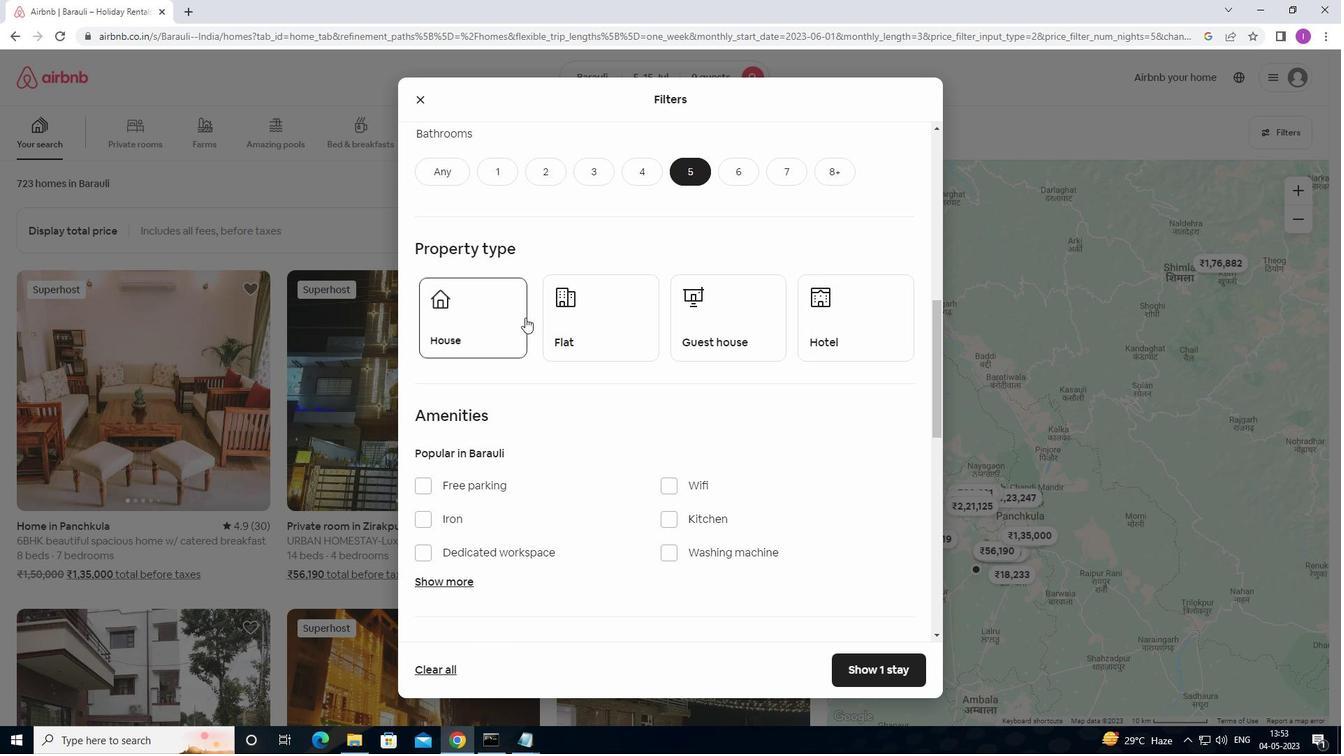 
Action: Mouse pressed left at (573, 308)
Screenshot: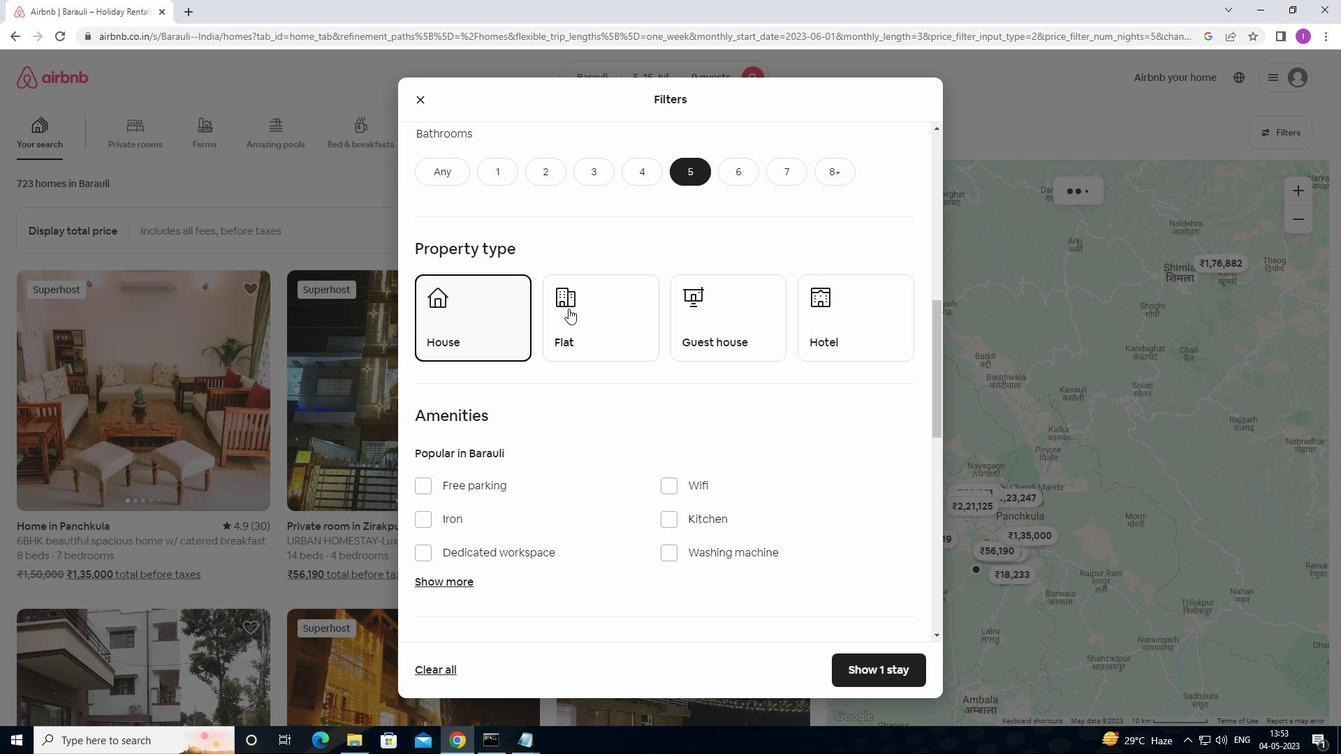 
Action: Mouse moved to (729, 303)
Screenshot: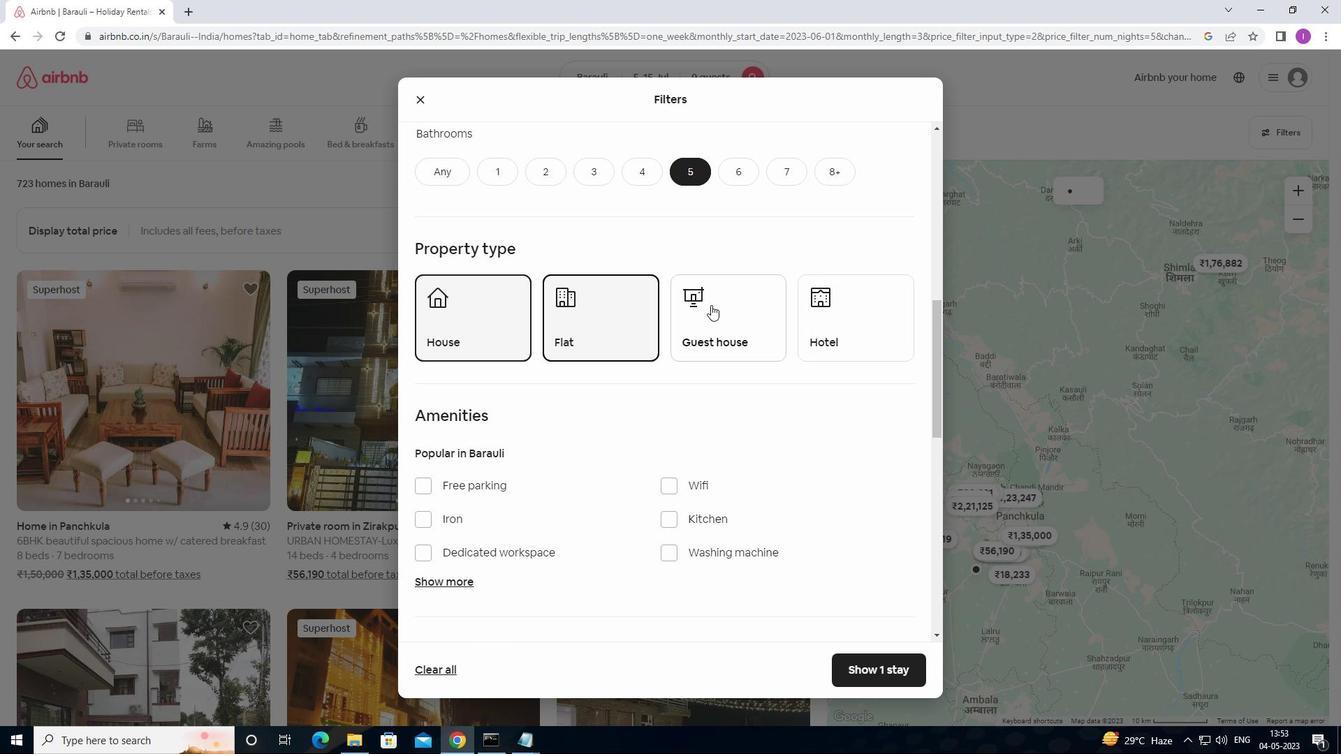 
Action: Mouse pressed left at (729, 303)
Screenshot: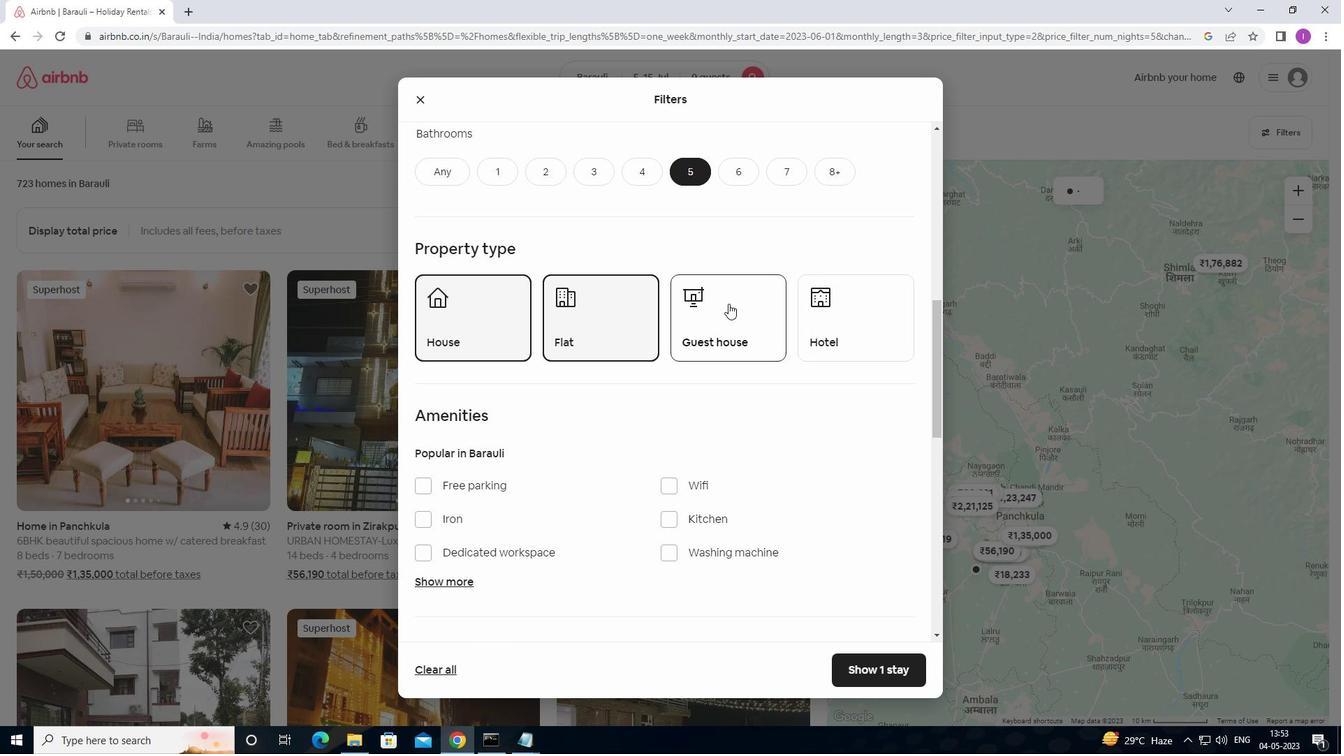 
Action: Mouse moved to (671, 359)
Screenshot: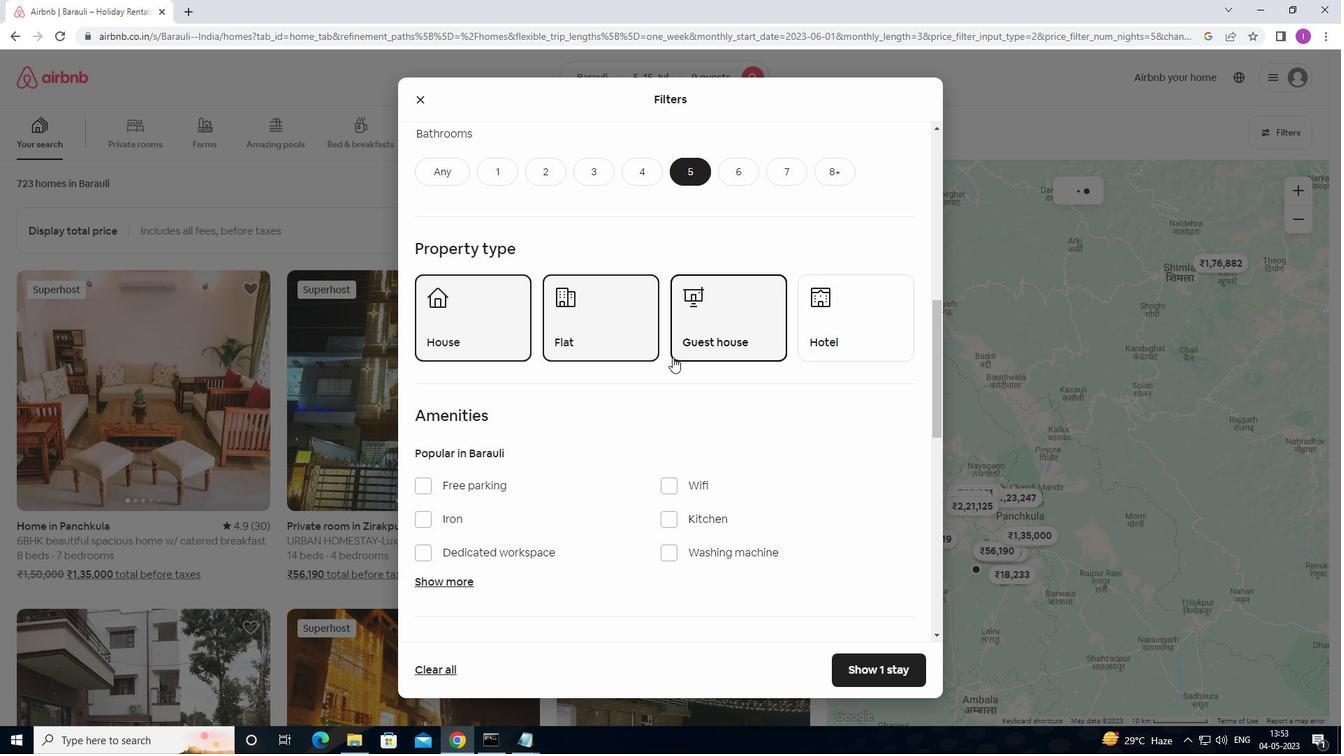 
Action: Mouse scrolled (671, 358) with delta (0, 0)
Screenshot: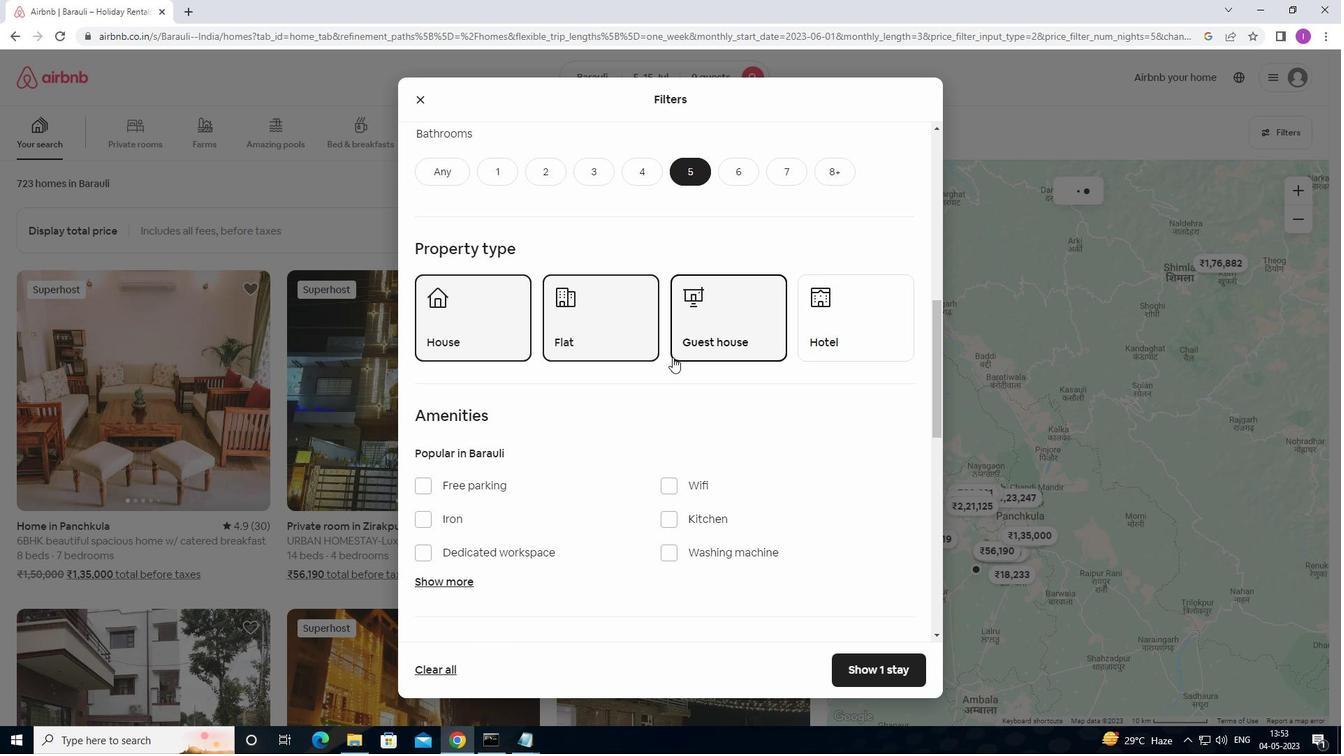
Action: Mouse scrolled (671, 358) with delta (0, 0)
Screenshot: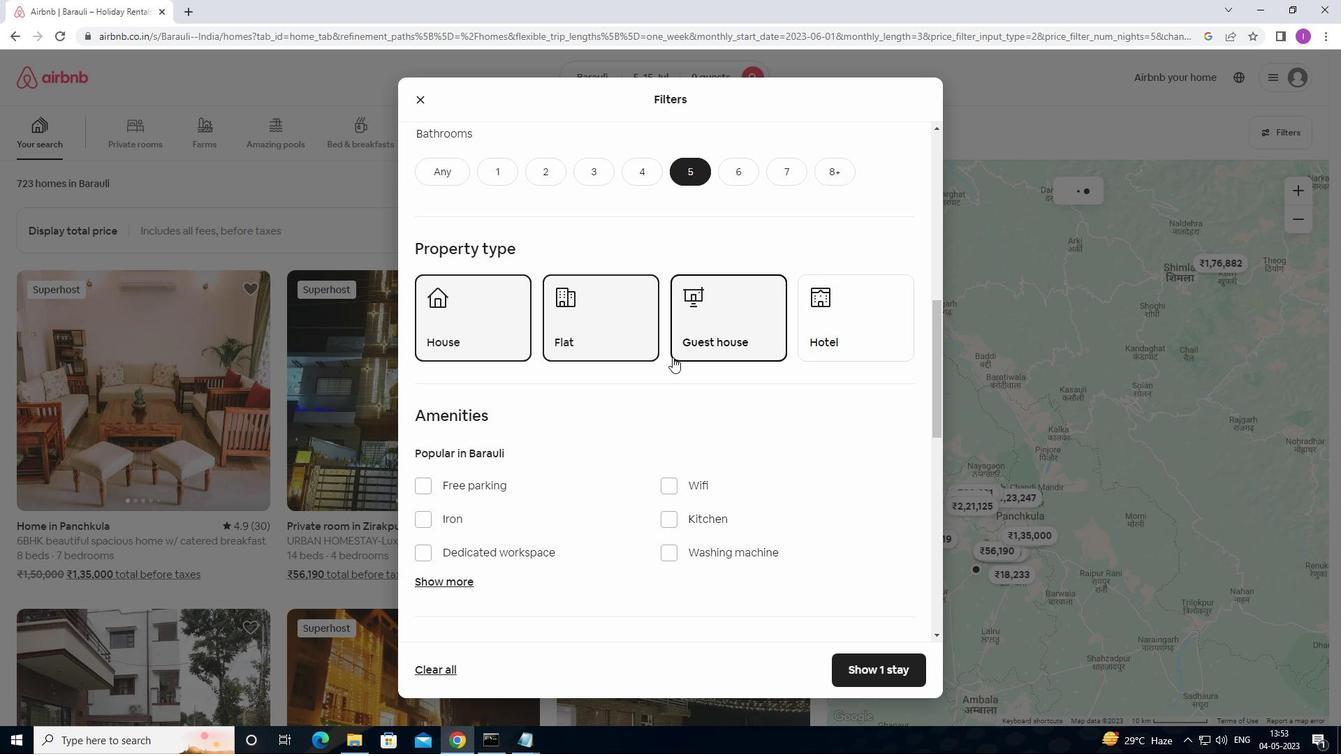 
Action: Mouse moved to (671, 359)
Screenshot: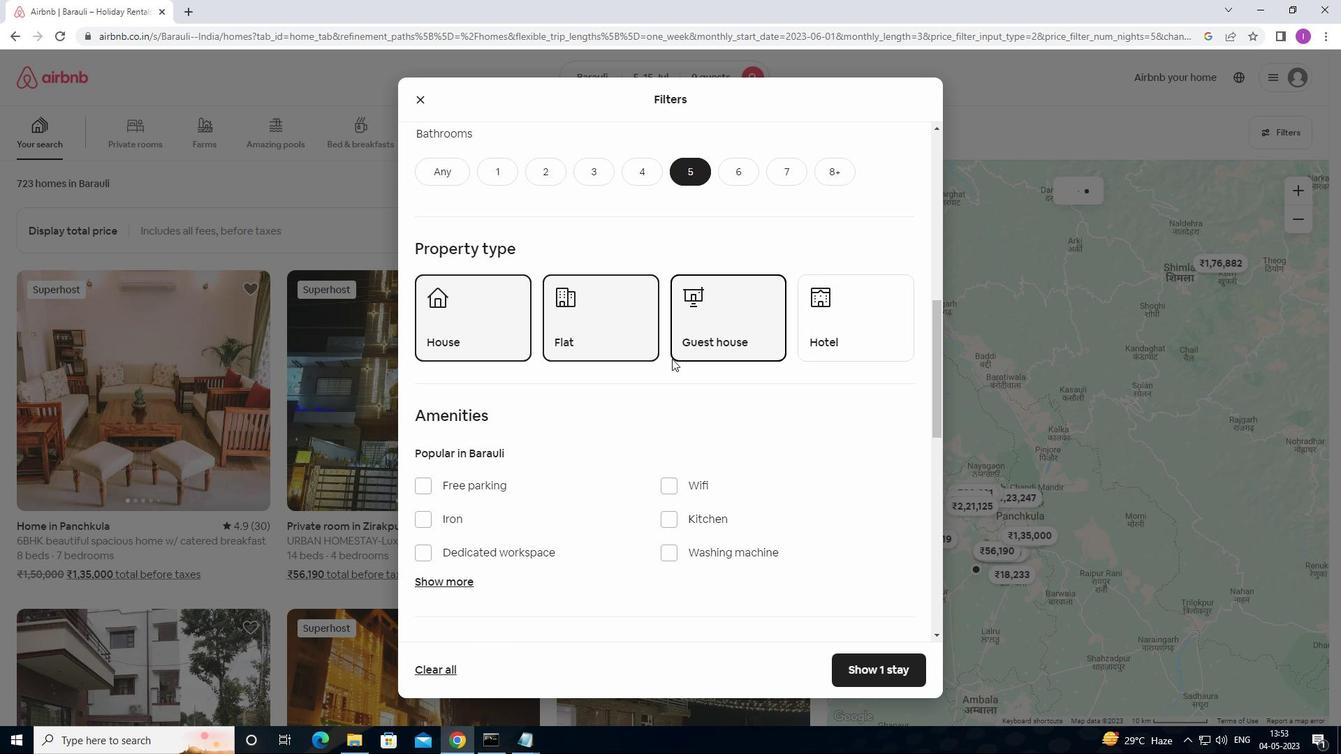 
Action: Mouse scrolled (671, 359) with delta (0, 0)
Screenshot: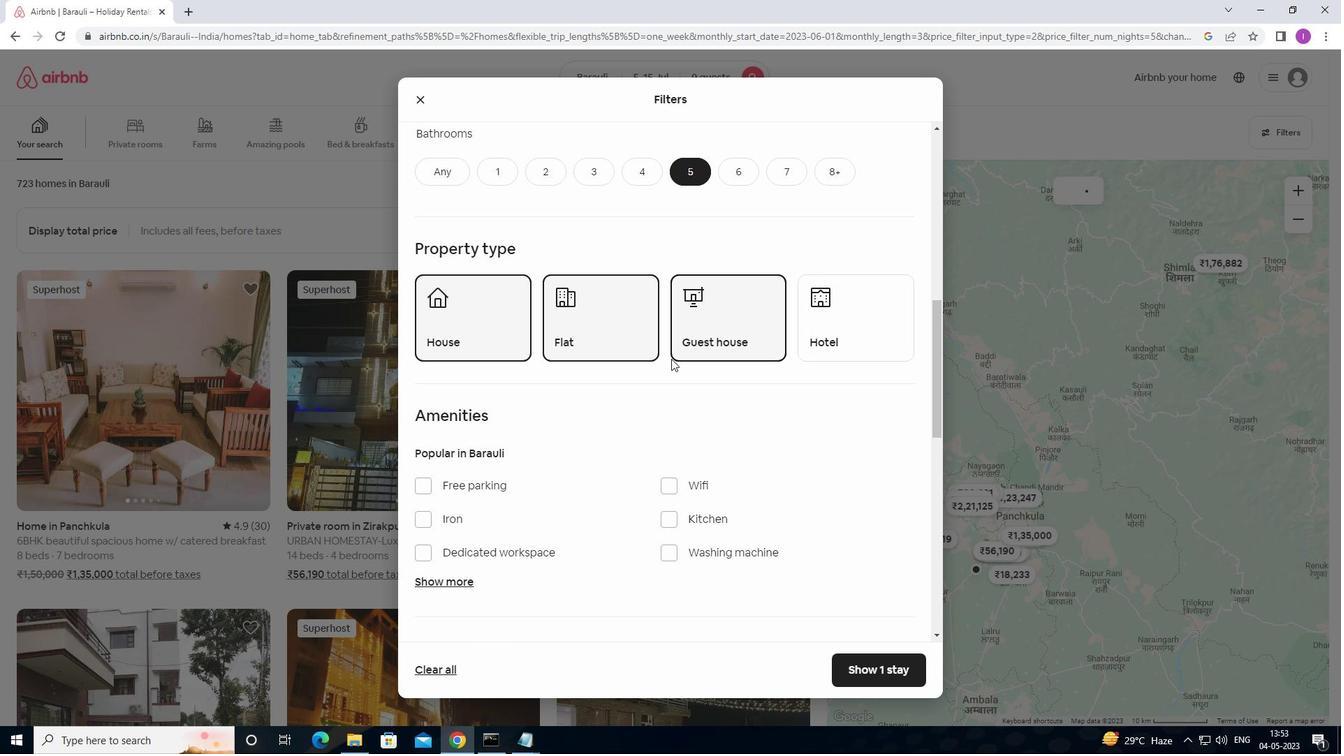 
Action: Mouse moved to (667, 363)
Screenshot: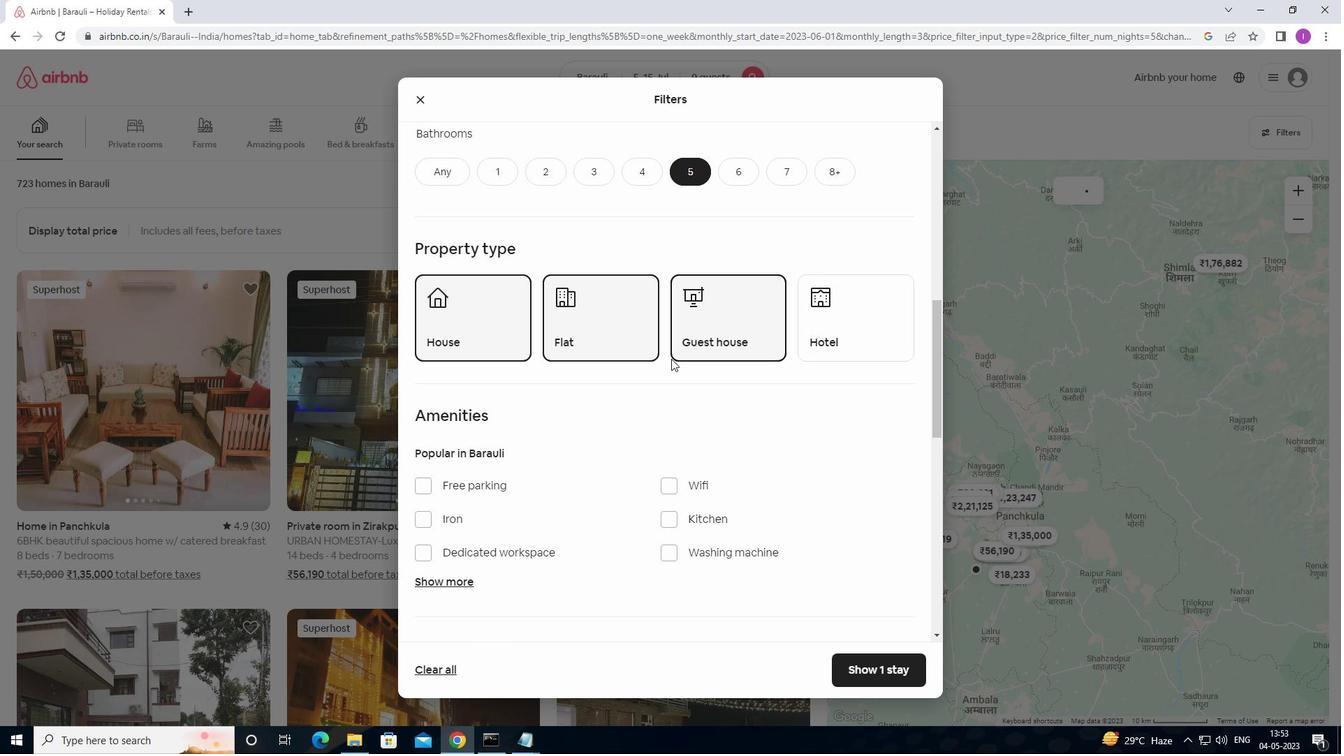 
Action: Mouse scrolled (667, 363) with delta (0, 0)
Screenshot: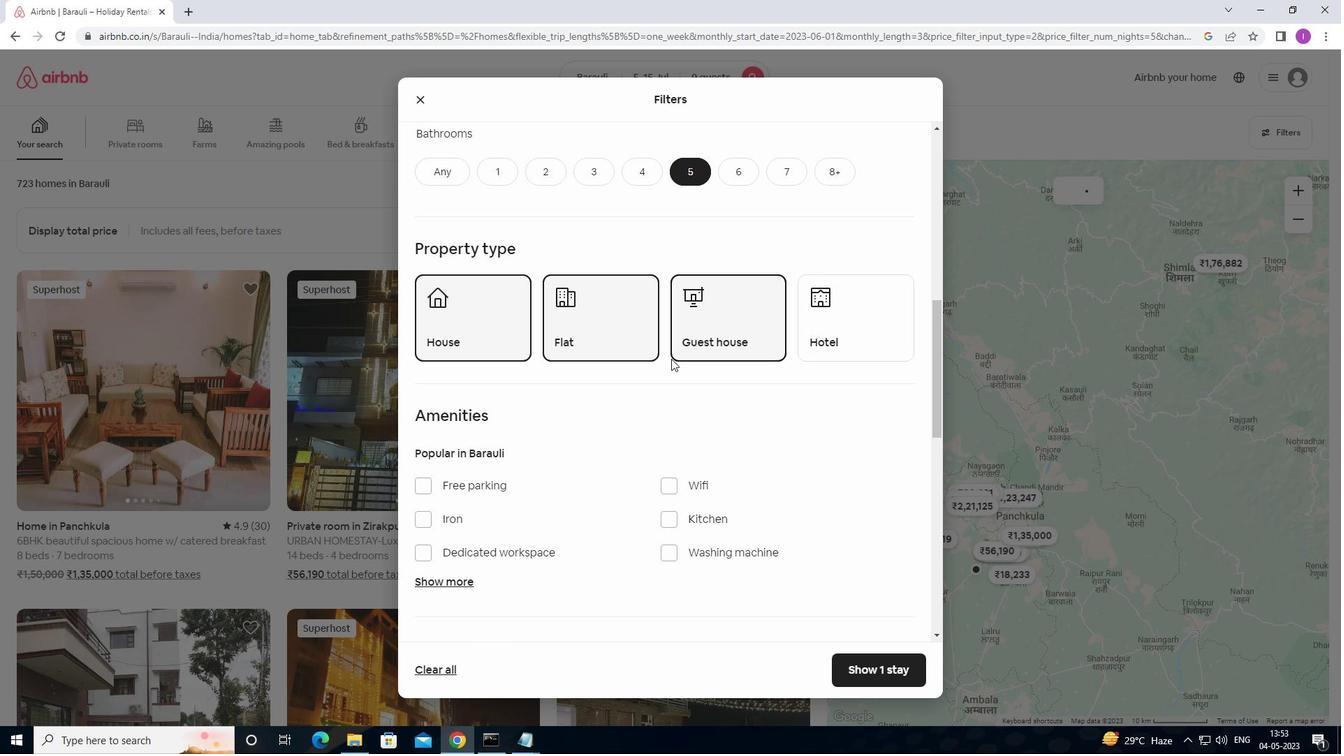 
Action: Mouse scrolled (667, 363) with delta (0, 0)
Screenshot: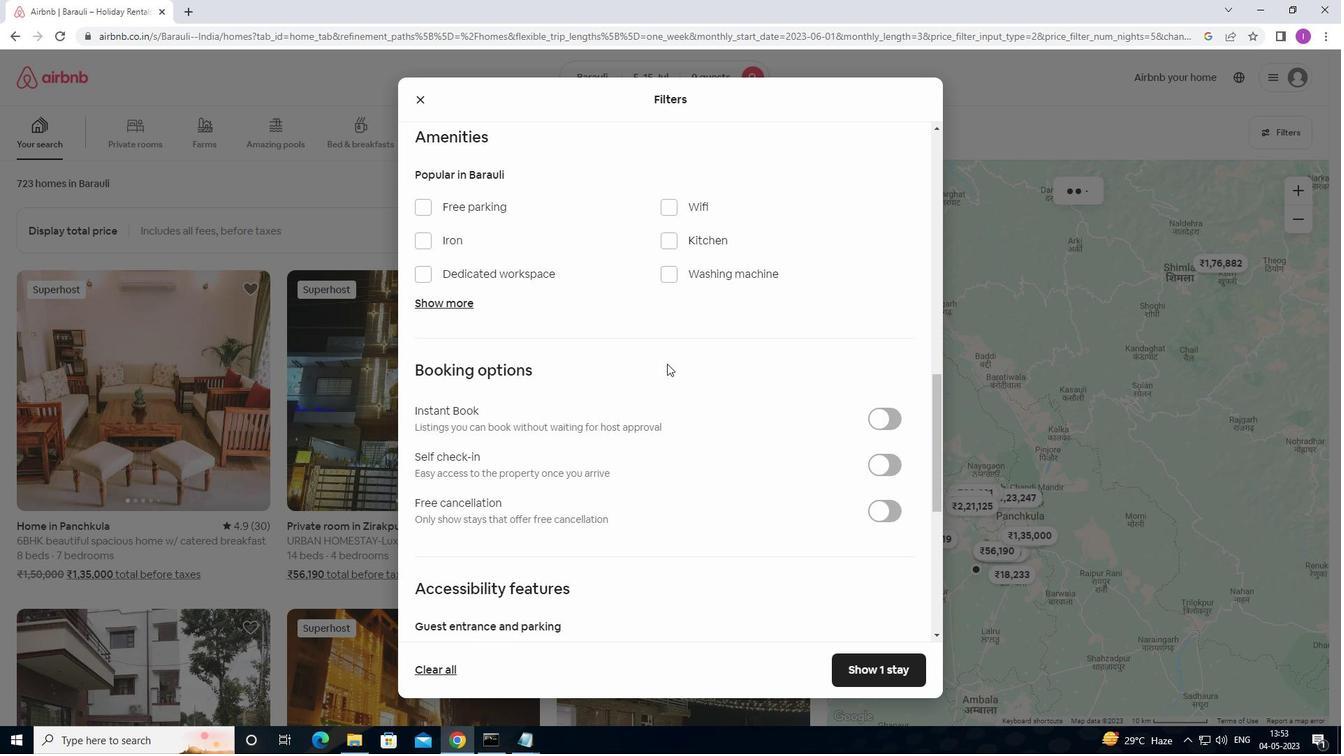 
Action: Mouse scrolled (667, 363) with delta (0, 0)
Screenshot: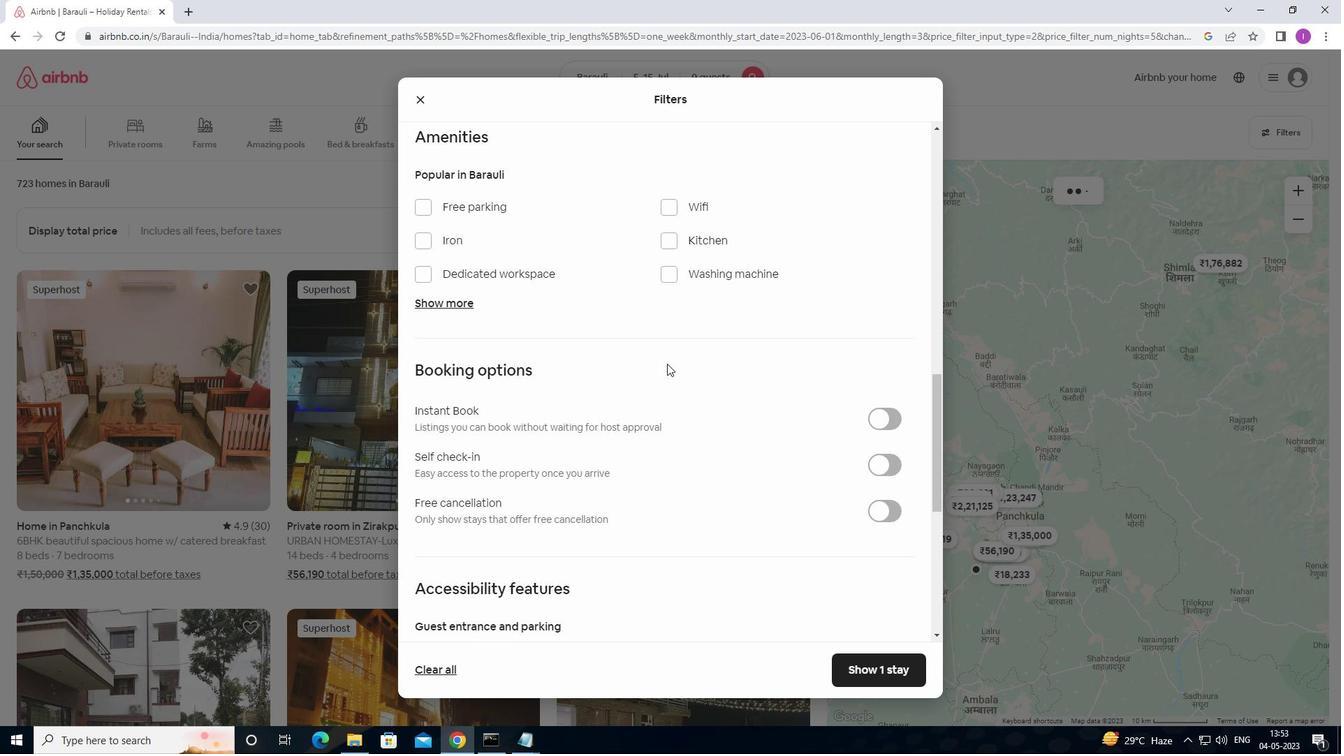 
Action: Mouse moved to (891, 328)
Screenshot: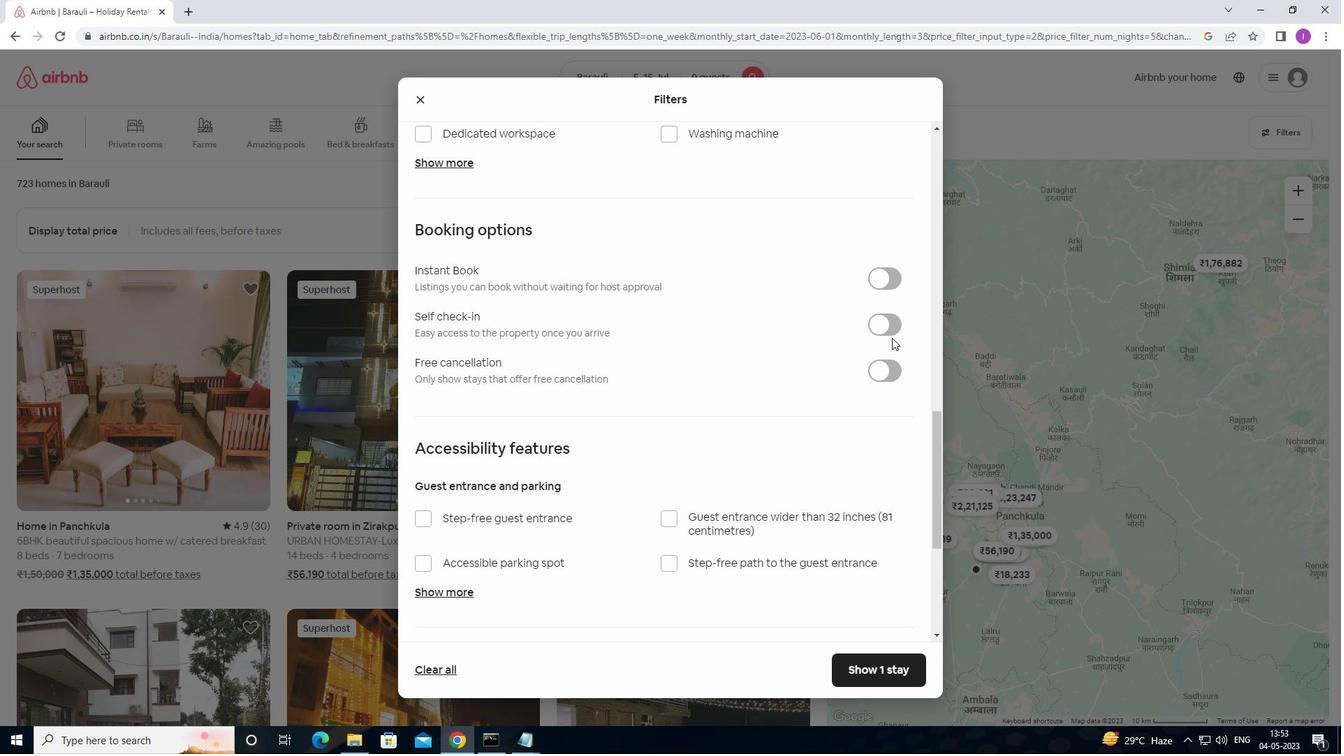 
Action: Mouse pressed left at (891, 328)
Screenshot: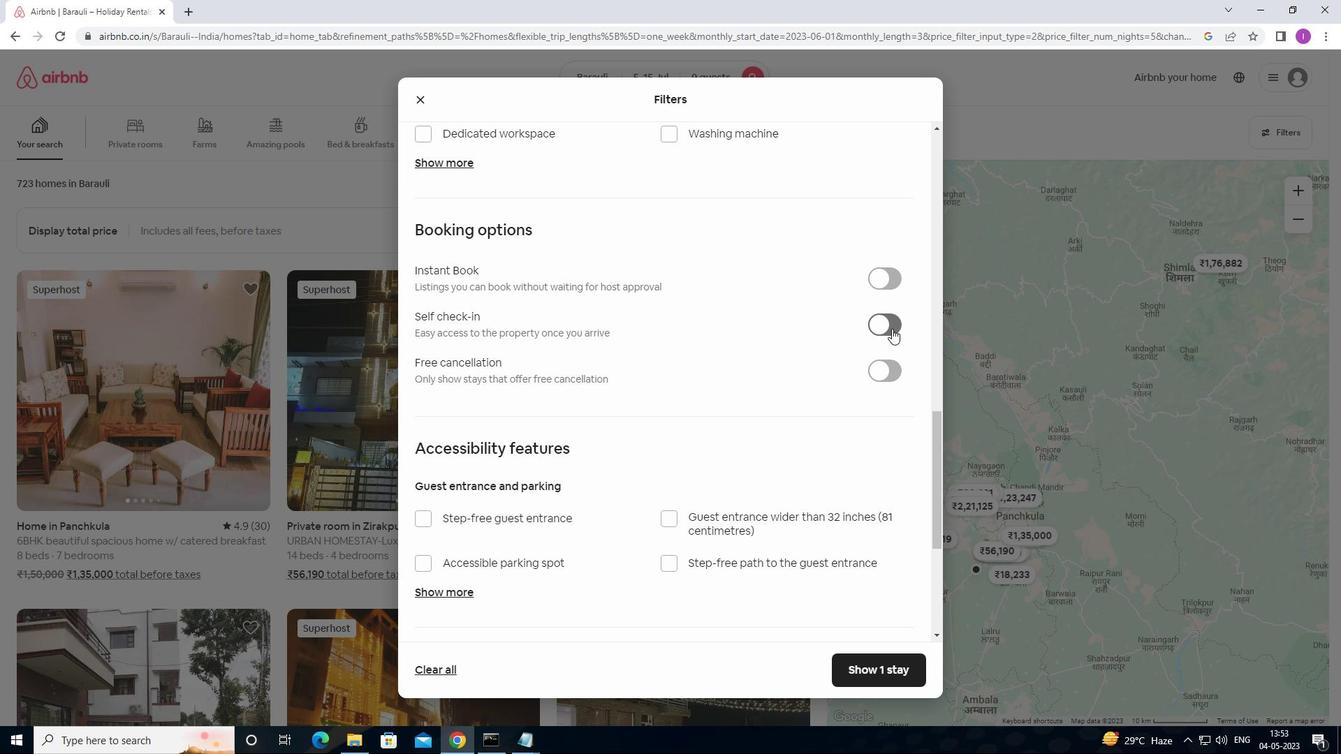 
Action: Mouse moved to (745, 386)
Screenshot: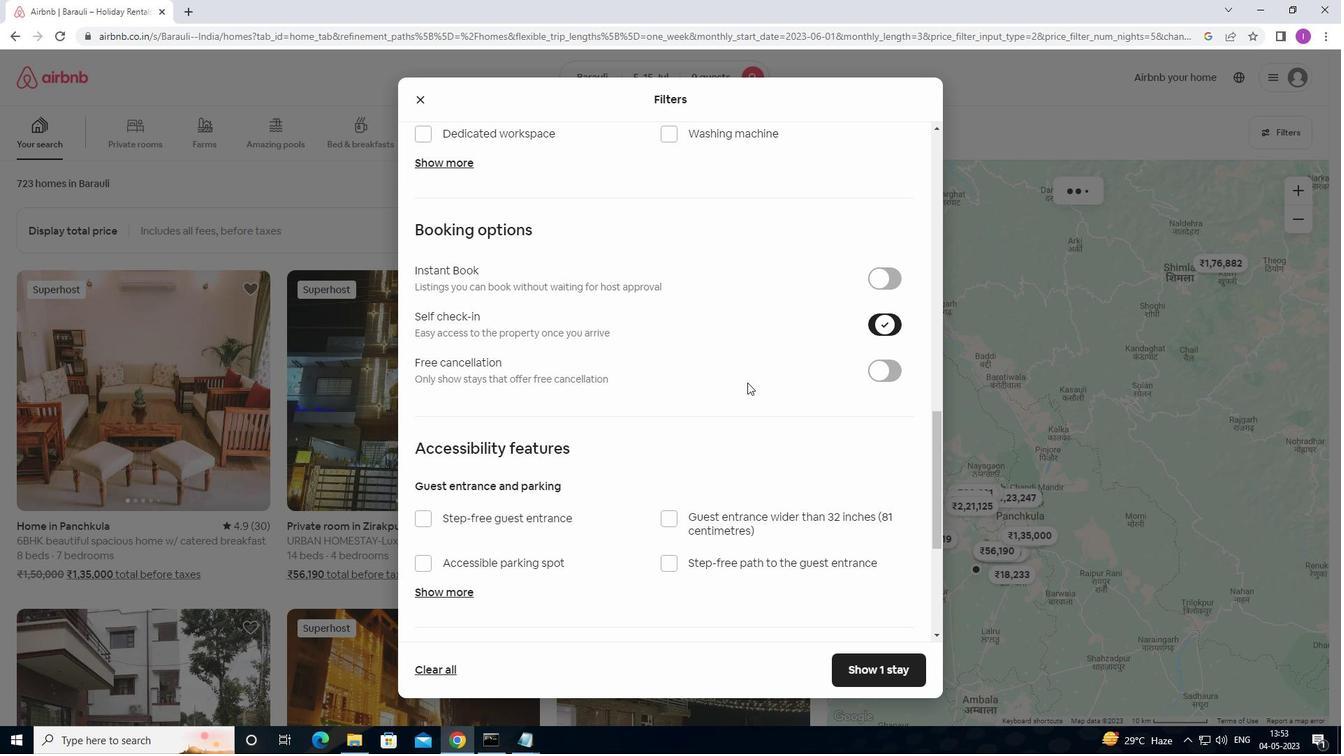 
Action: Mouse scrolled (745, 385) with delta (0, 0)
Screenshot: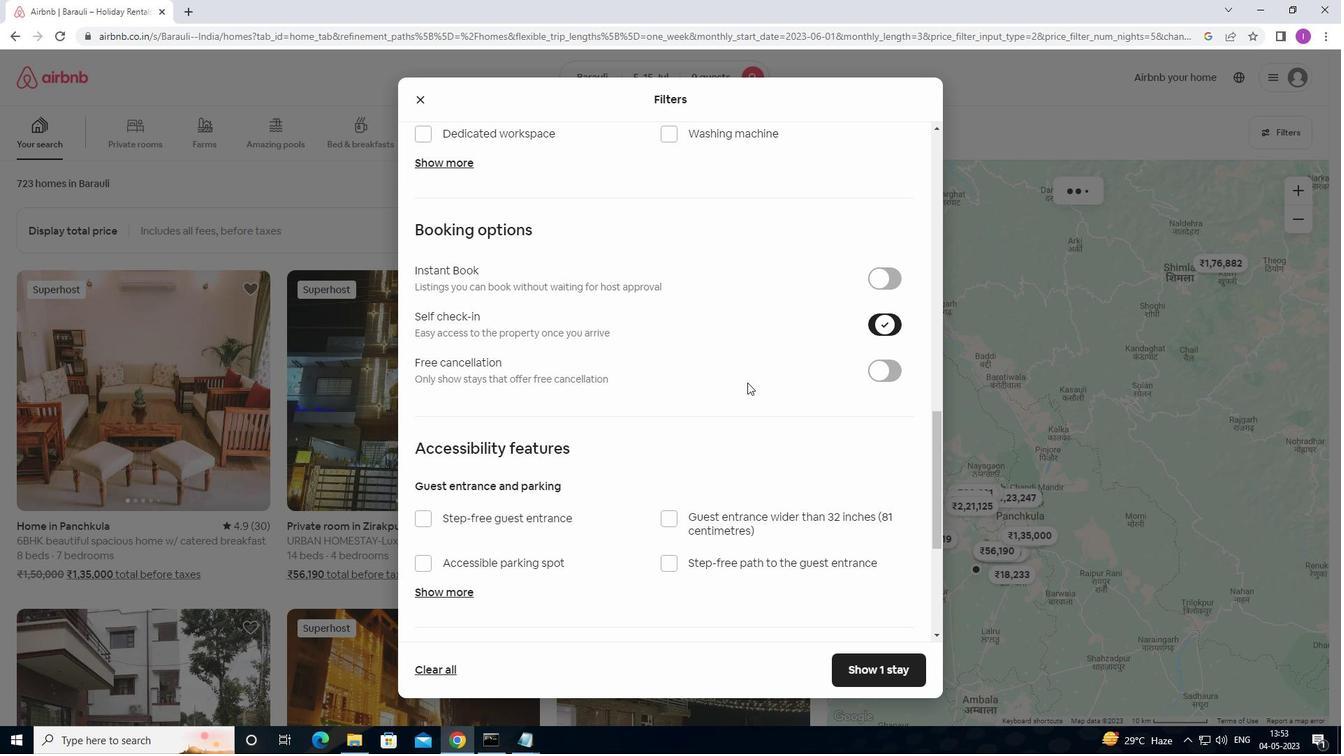 
Action: Mouse scrolled (745, 385) with delta (0, 0)
Screenshot: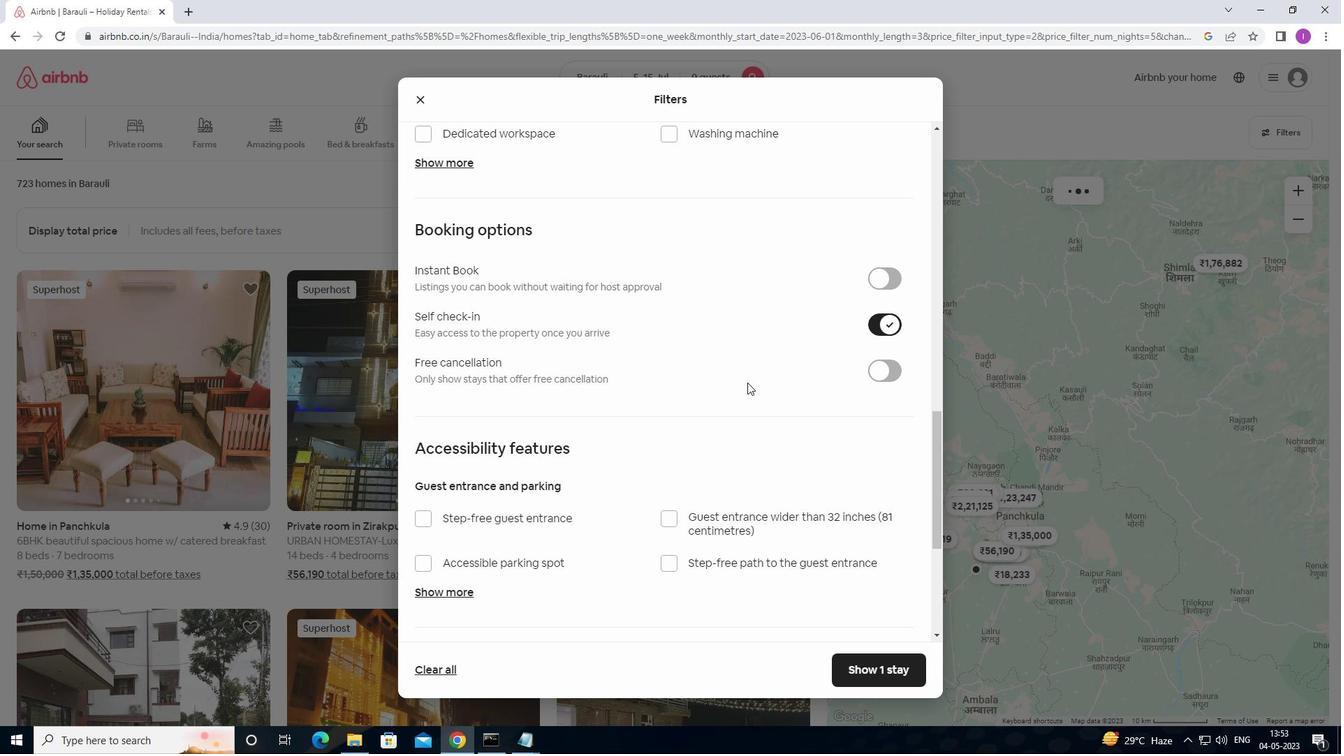
Action: Mouse scrolled (745, 385) with delta (0, 0)
Screenshot: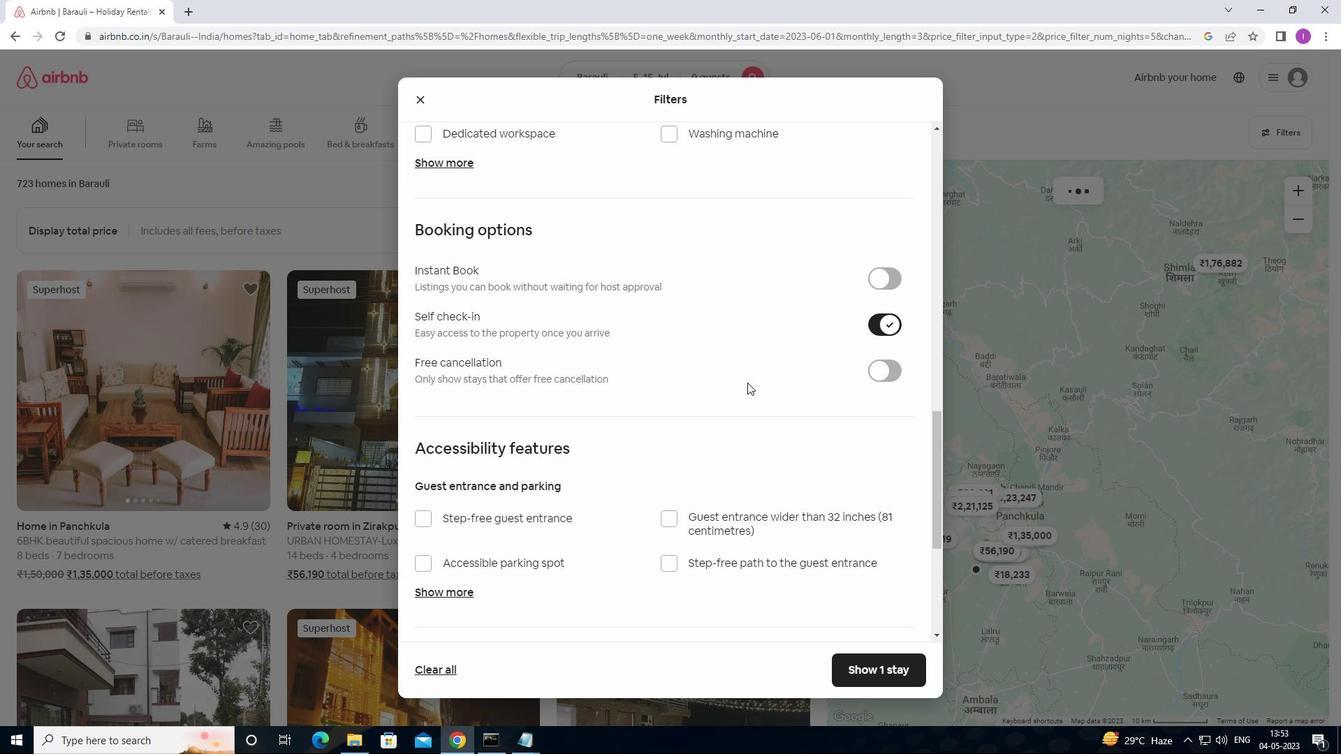 
Action: Mouse scrolled (745, 385) with delta (0, 0)
Screenshot: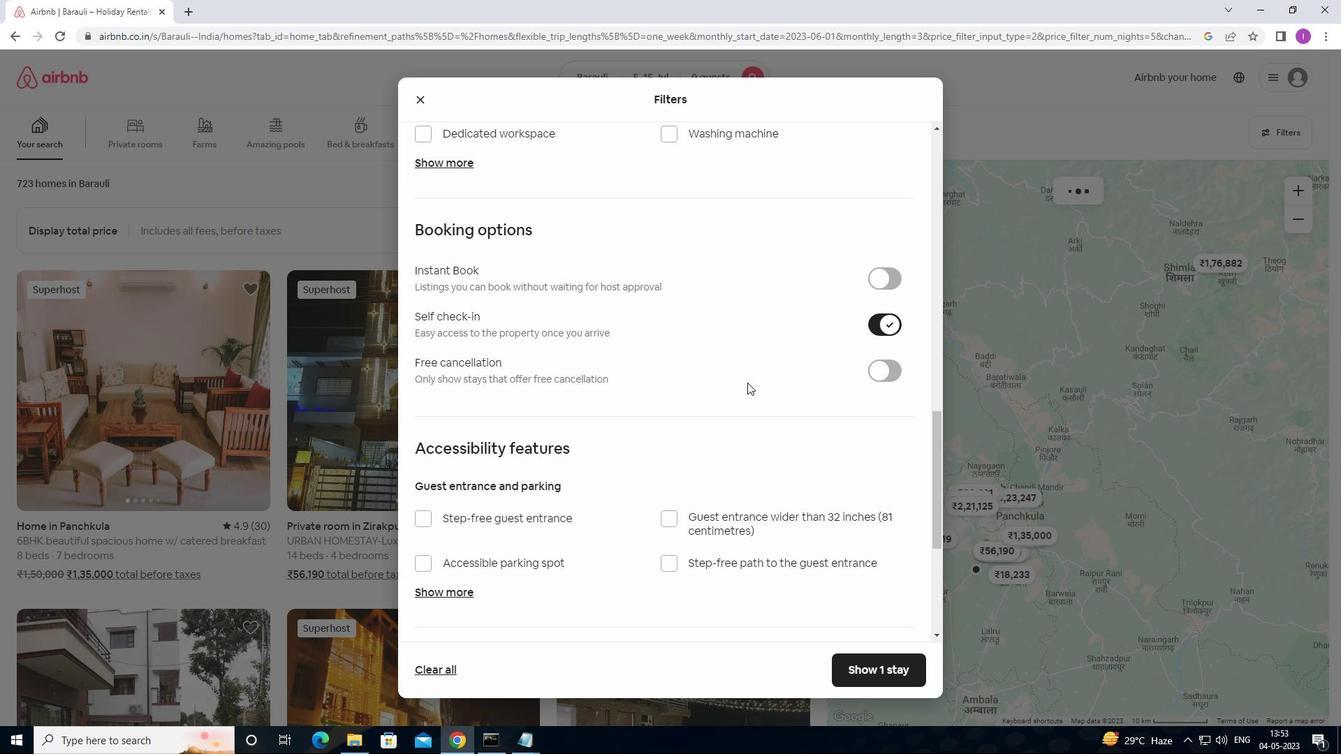 
Action: Mouse moved to (740, 390)
Screenshot: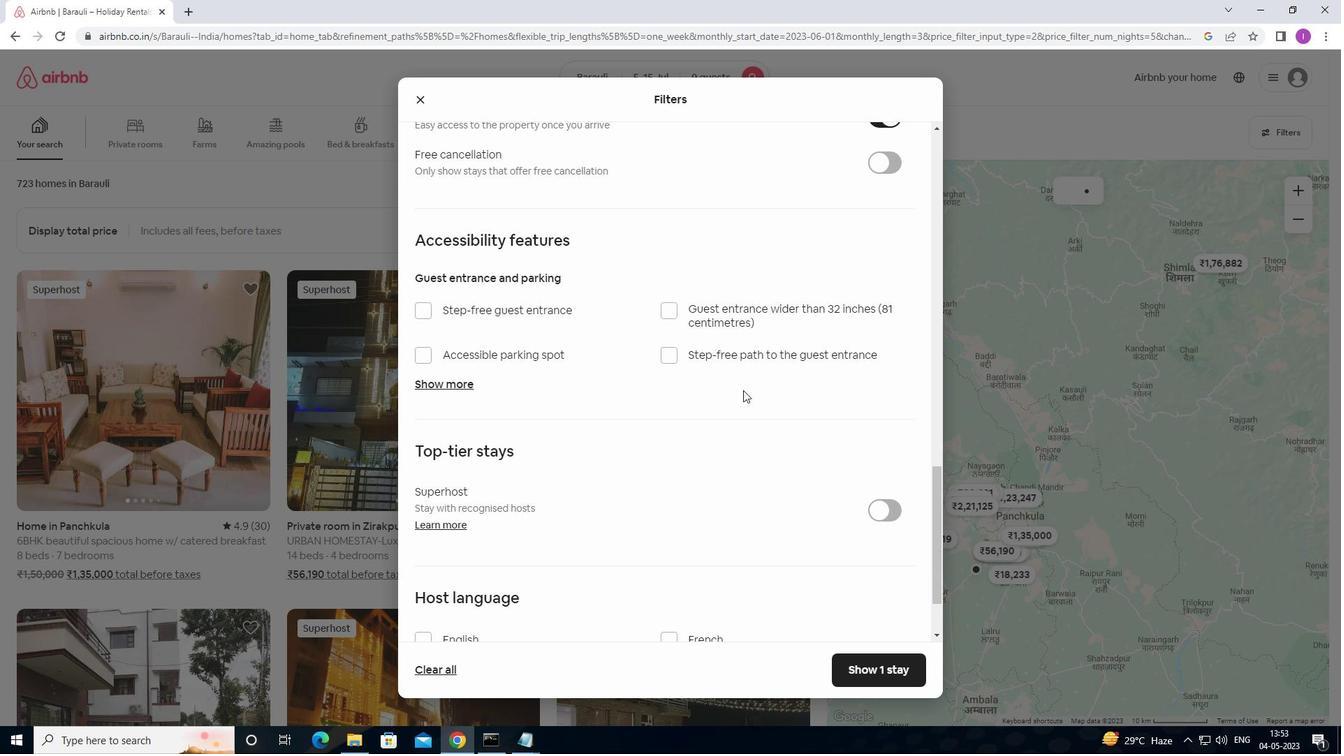 
Action: Mouse scrolled (740, 389) with delta (0, 0)
Screenshot: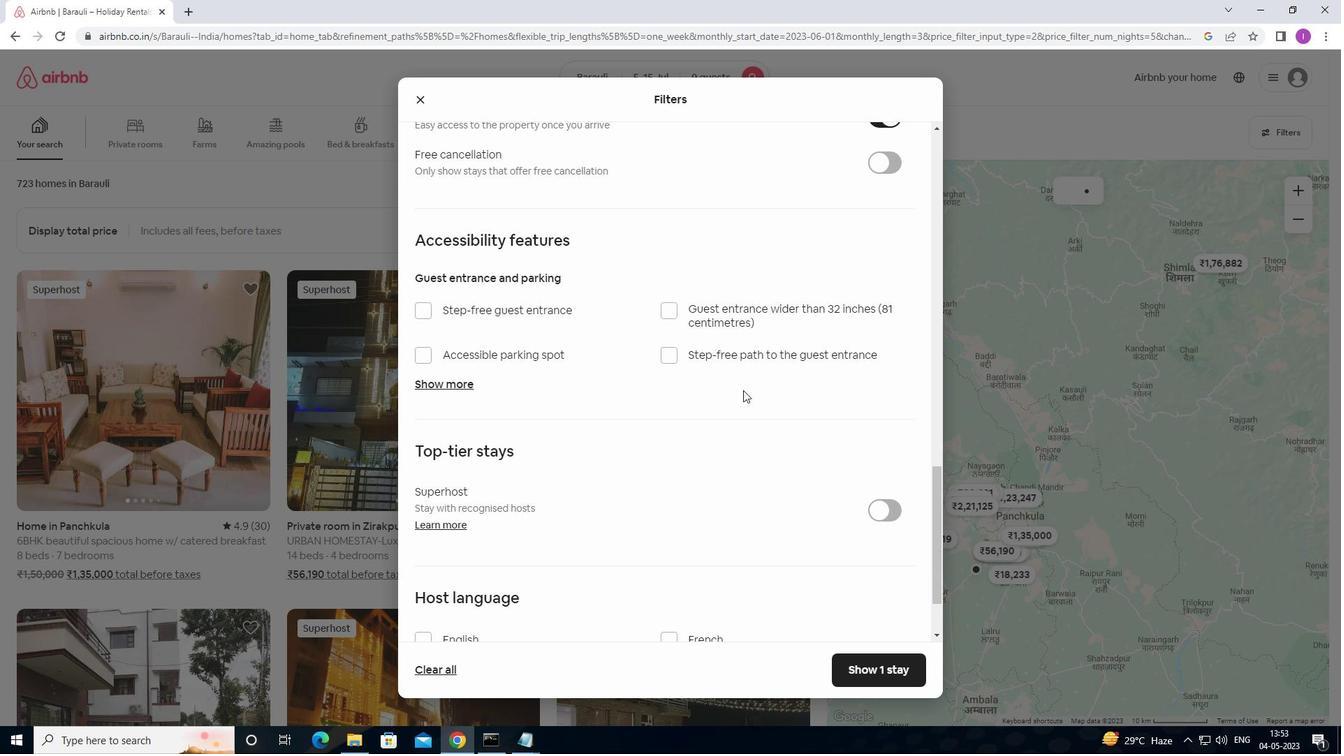 
Action: Mouse moved to (740, 391)
Screenshot: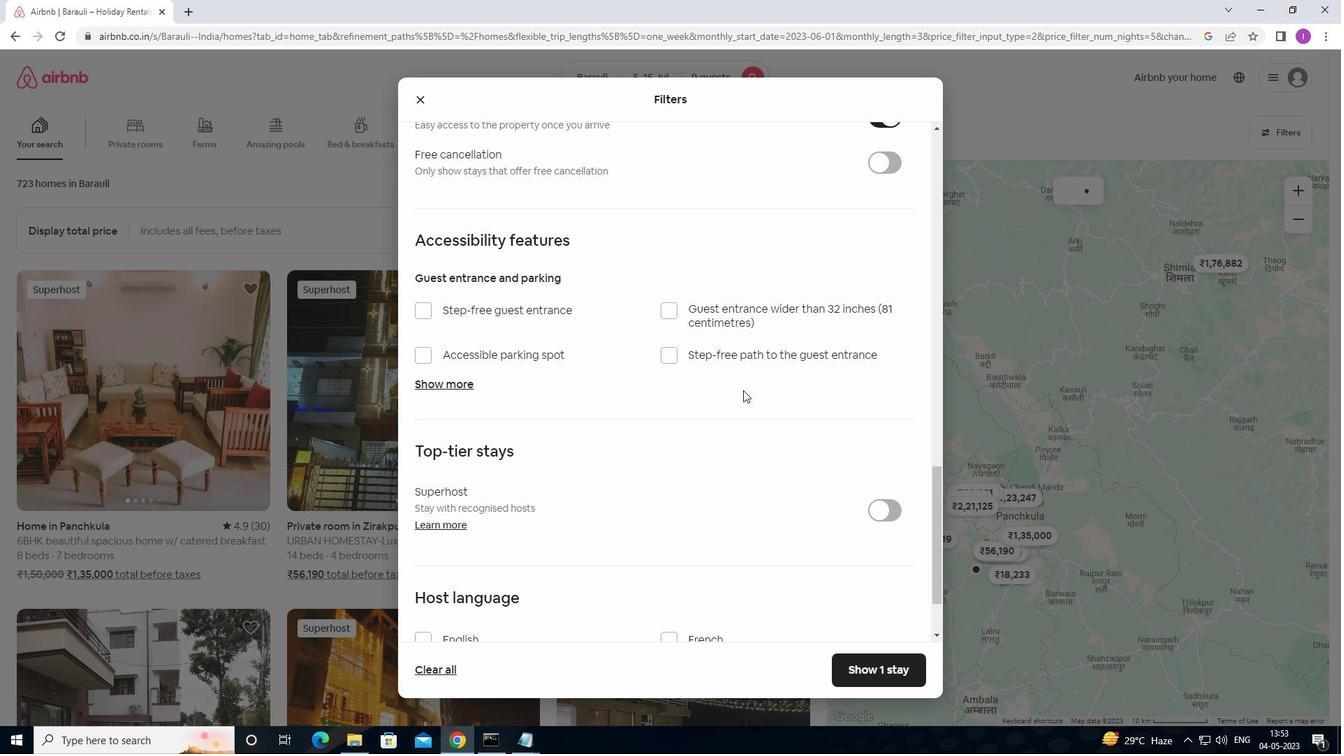 
Action: Mouse scrolled (740, 391) with delta (0, 0)
Screenshot: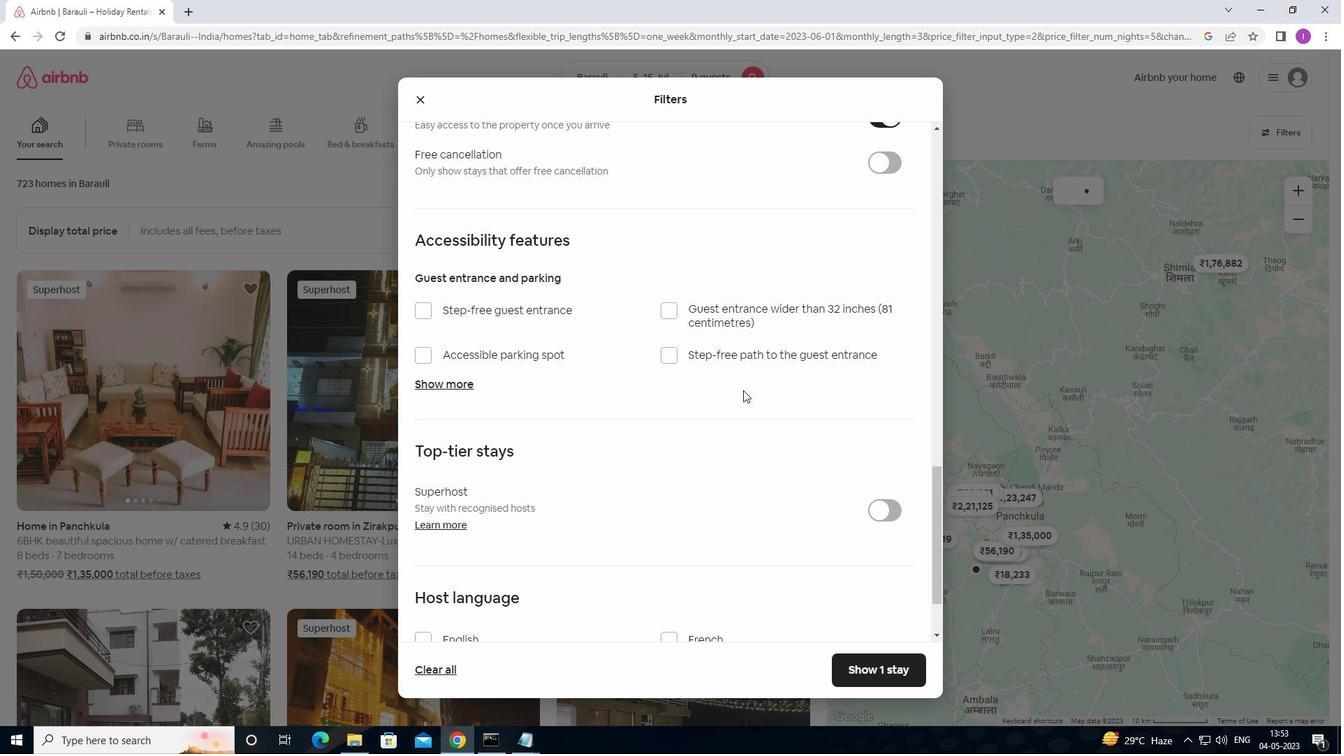 
Action: Mouse moved to (740, 393)
Screenshot: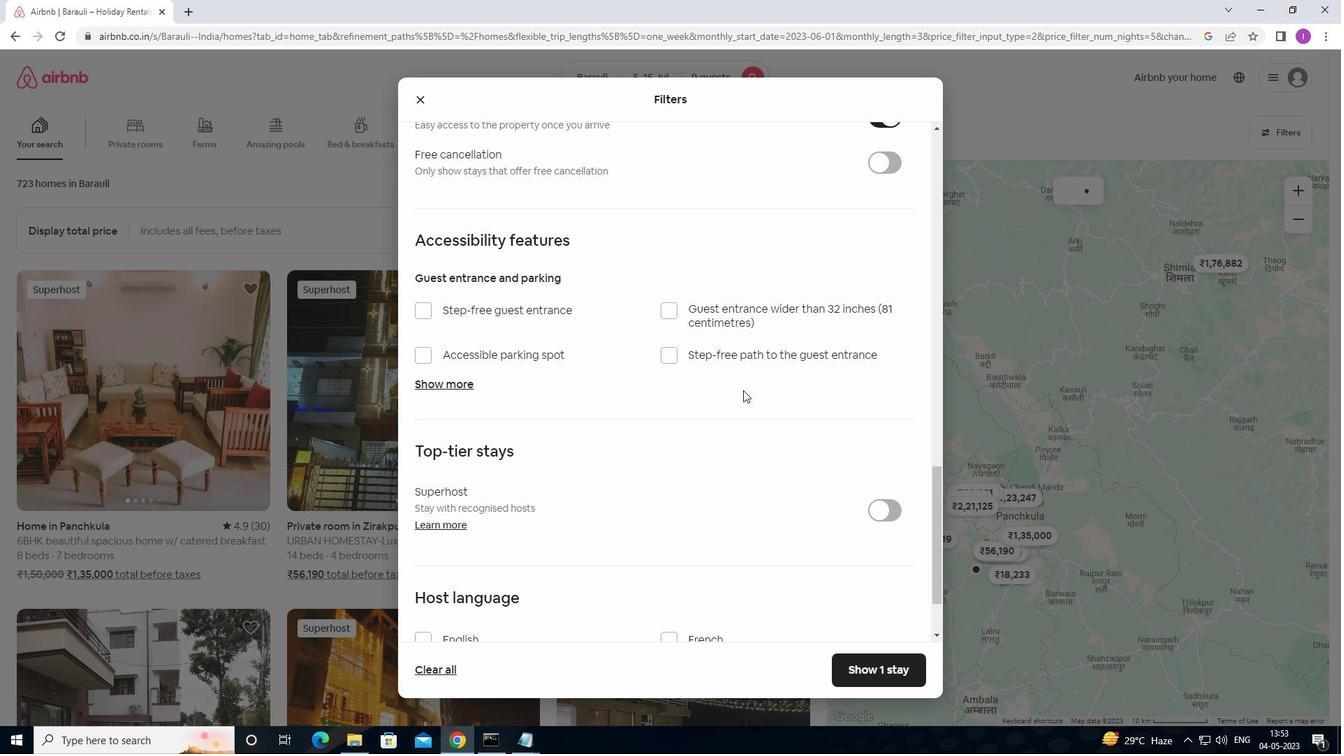
Action: Mouse scrolled (740, 392) with delta (0, 0)
Screenshot: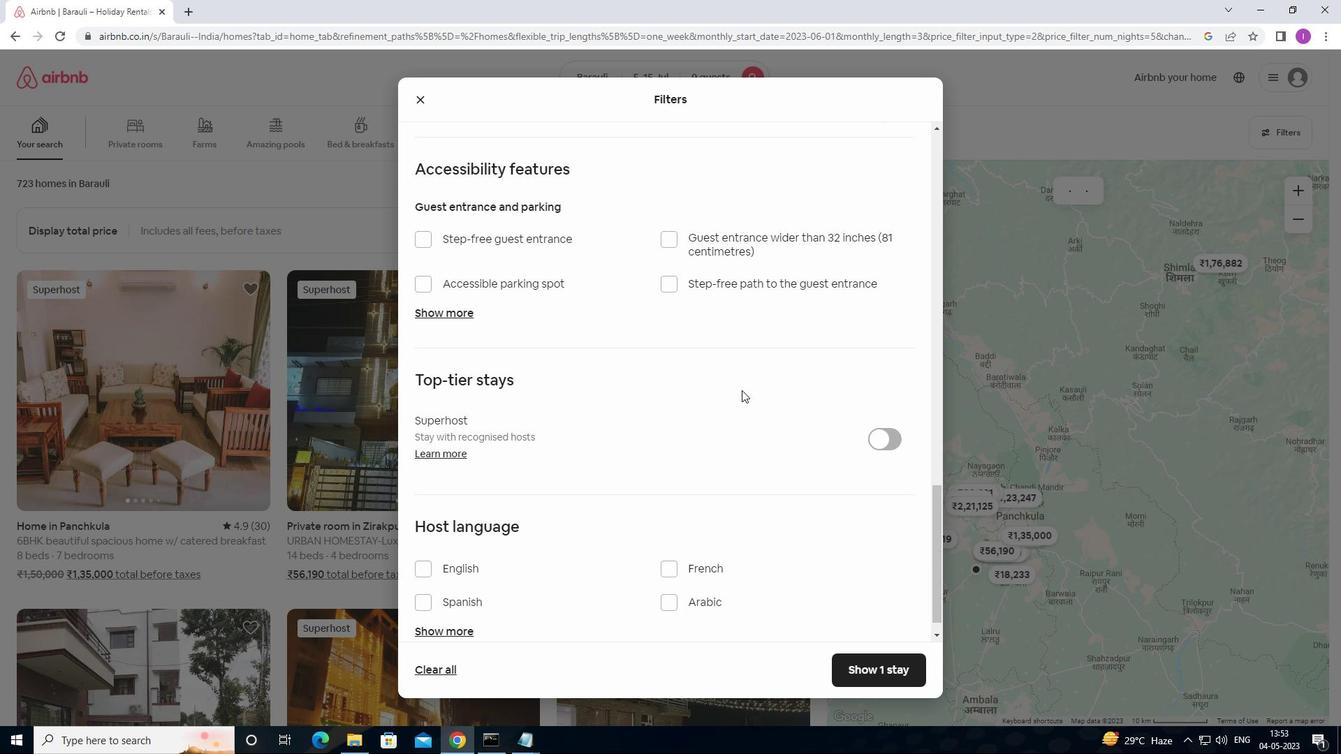 
Action: Mouse scrolled (740, 392) with delta (0, 0)
Screenshot: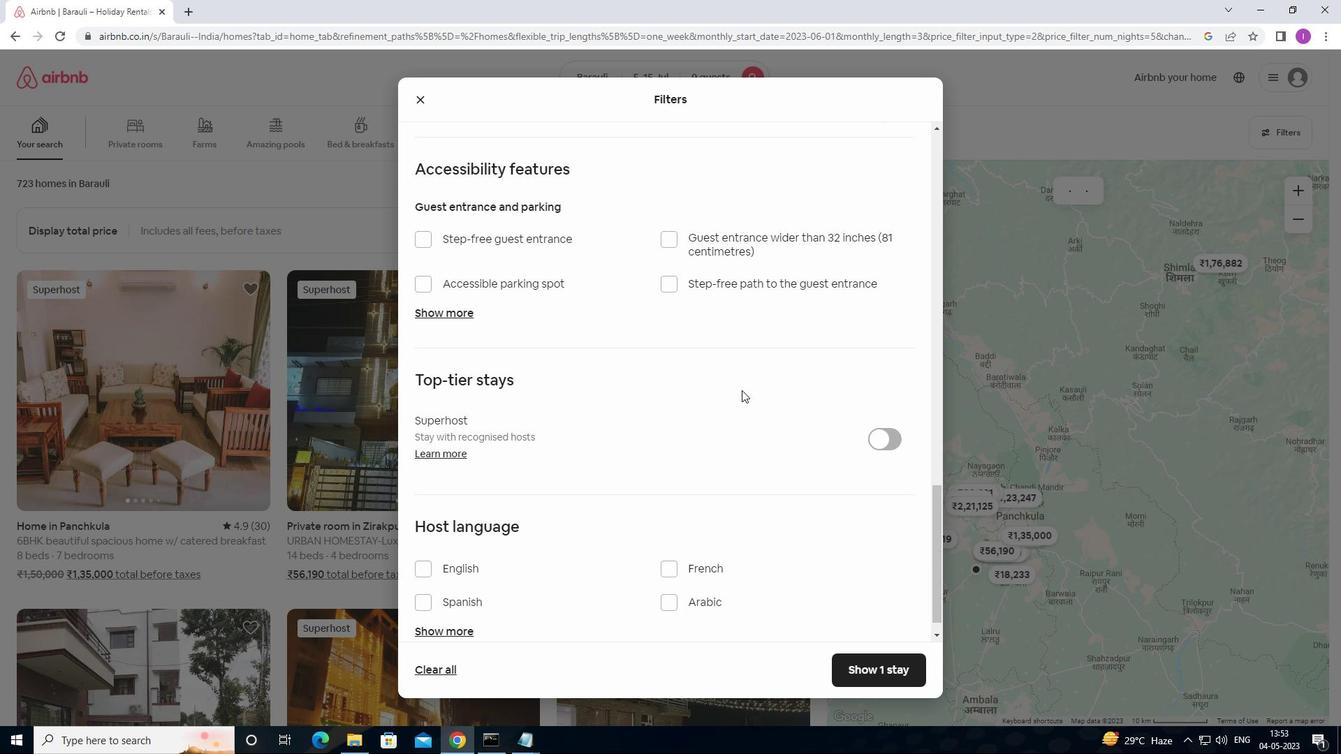
Action: Mouse moved to (530, 521)
Screenshot: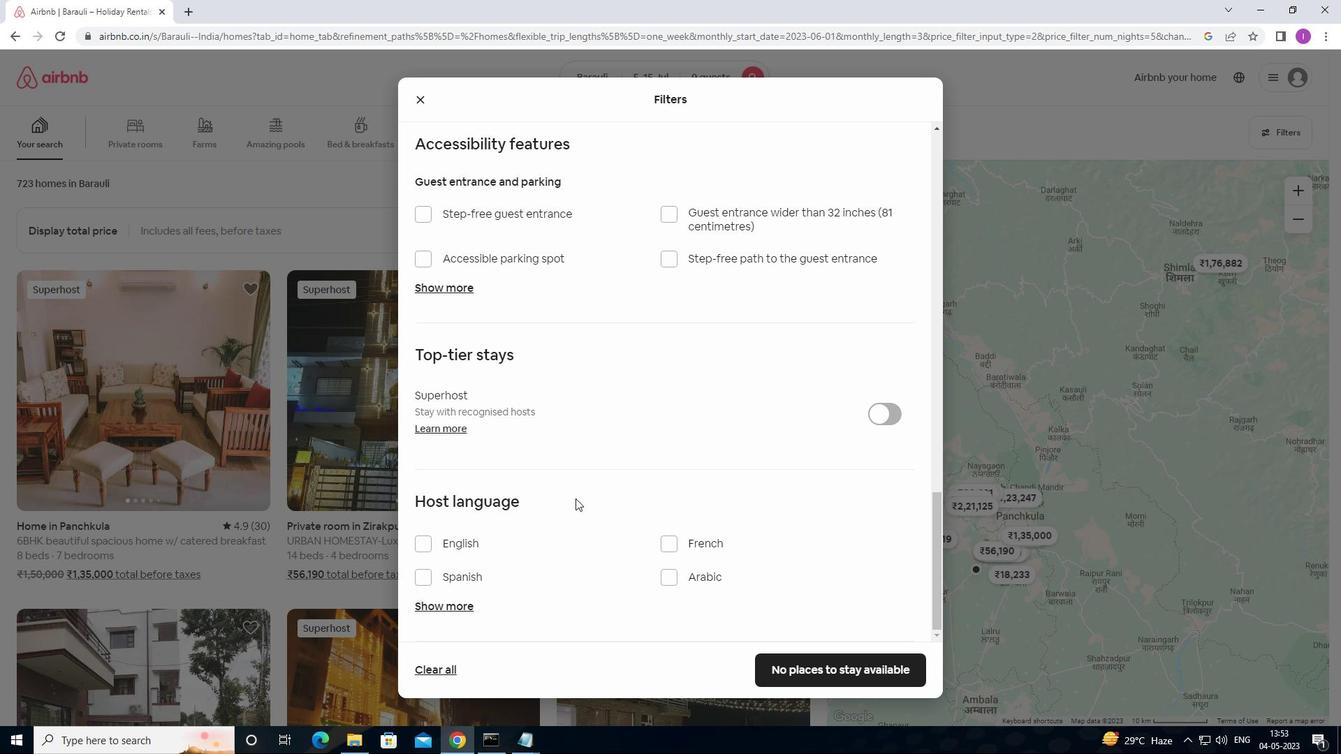 
Action: Mouse scrolled (530, 520) with delta (0, 0)
Screenshot: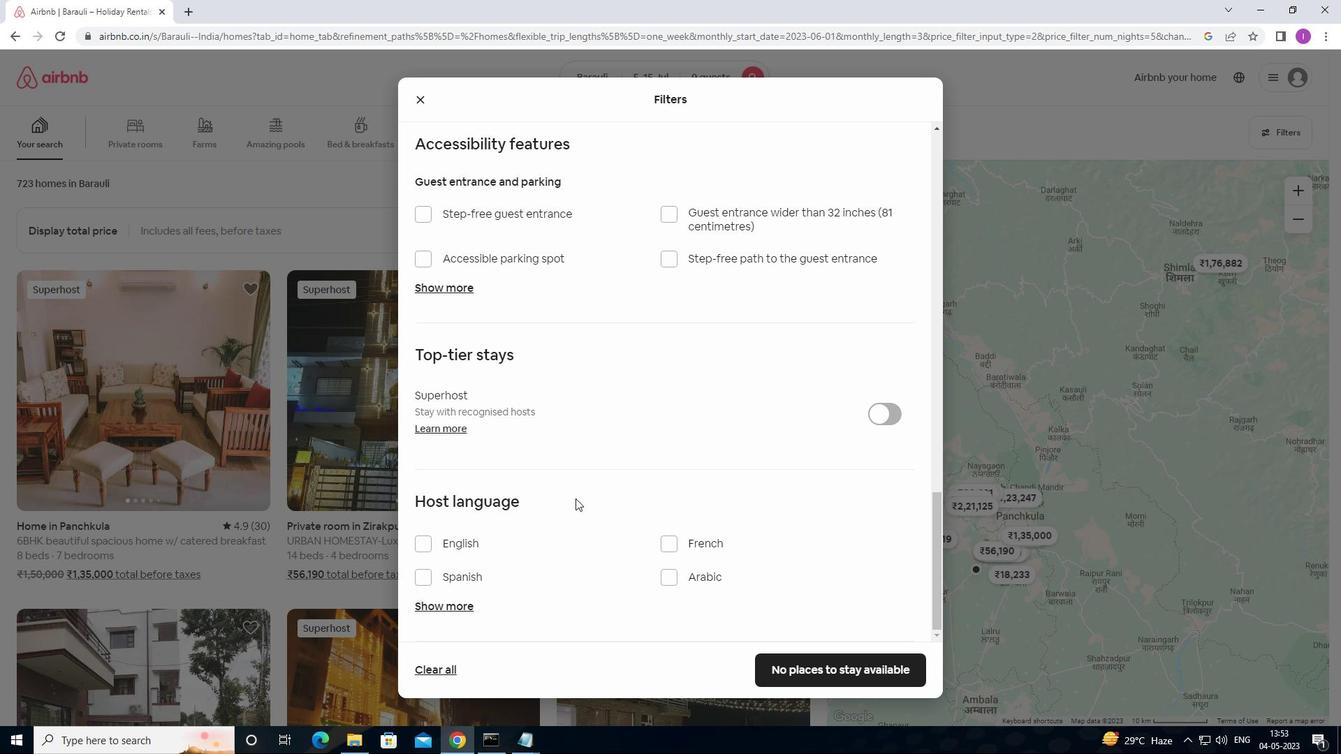 
Action: Mouse moved to (525, 525)
Screenshot: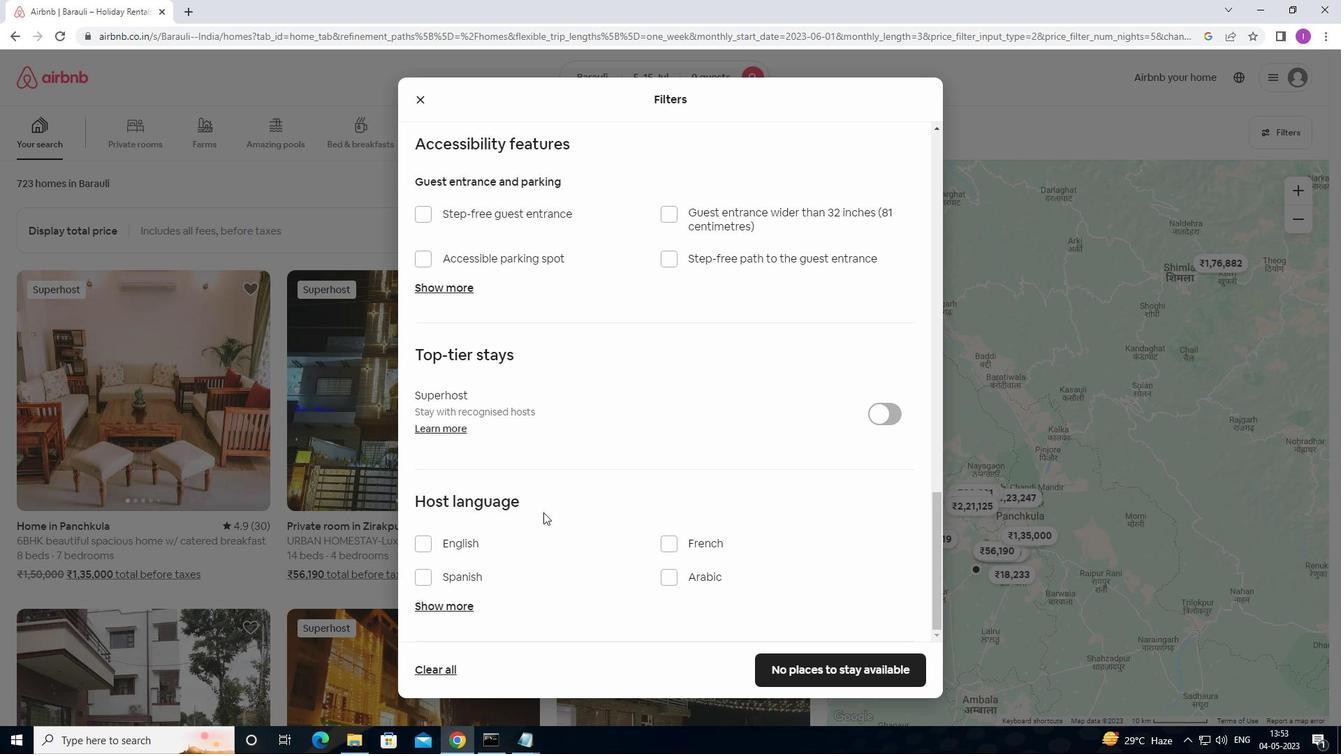 
Action: Mouse scrolled (525, 524) with delta (0, 0)
Screenshot: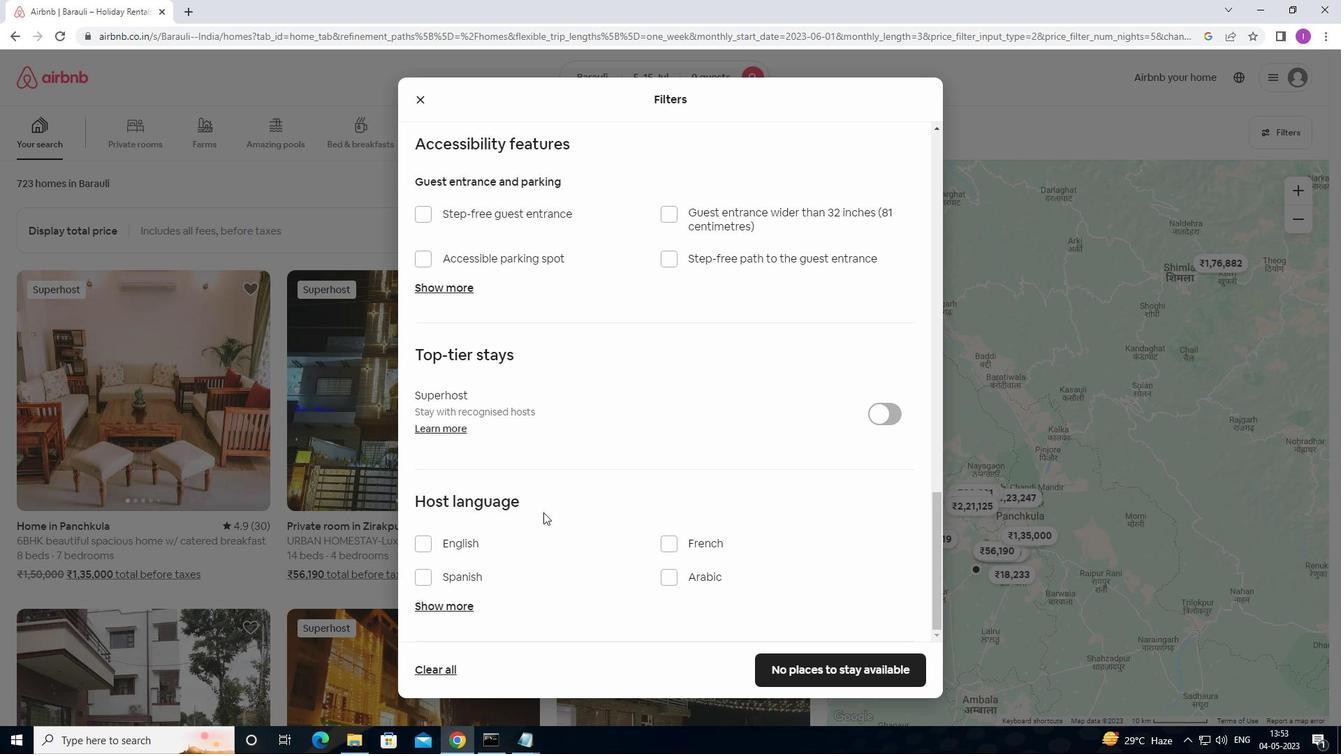 
Action: Mouse moved to (525, 525)
Screenshot: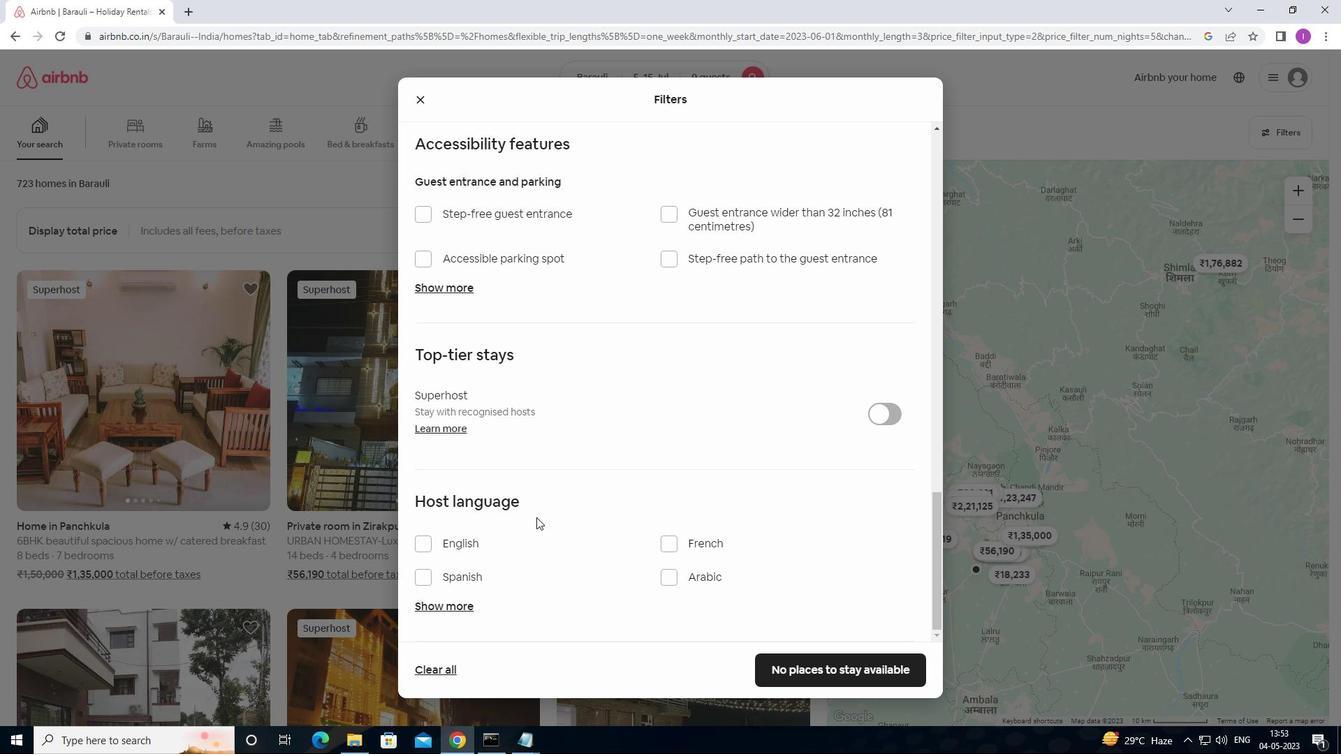 
Action: Mouse scrolled (525, 524) with delta (0, 0)
Screenshot: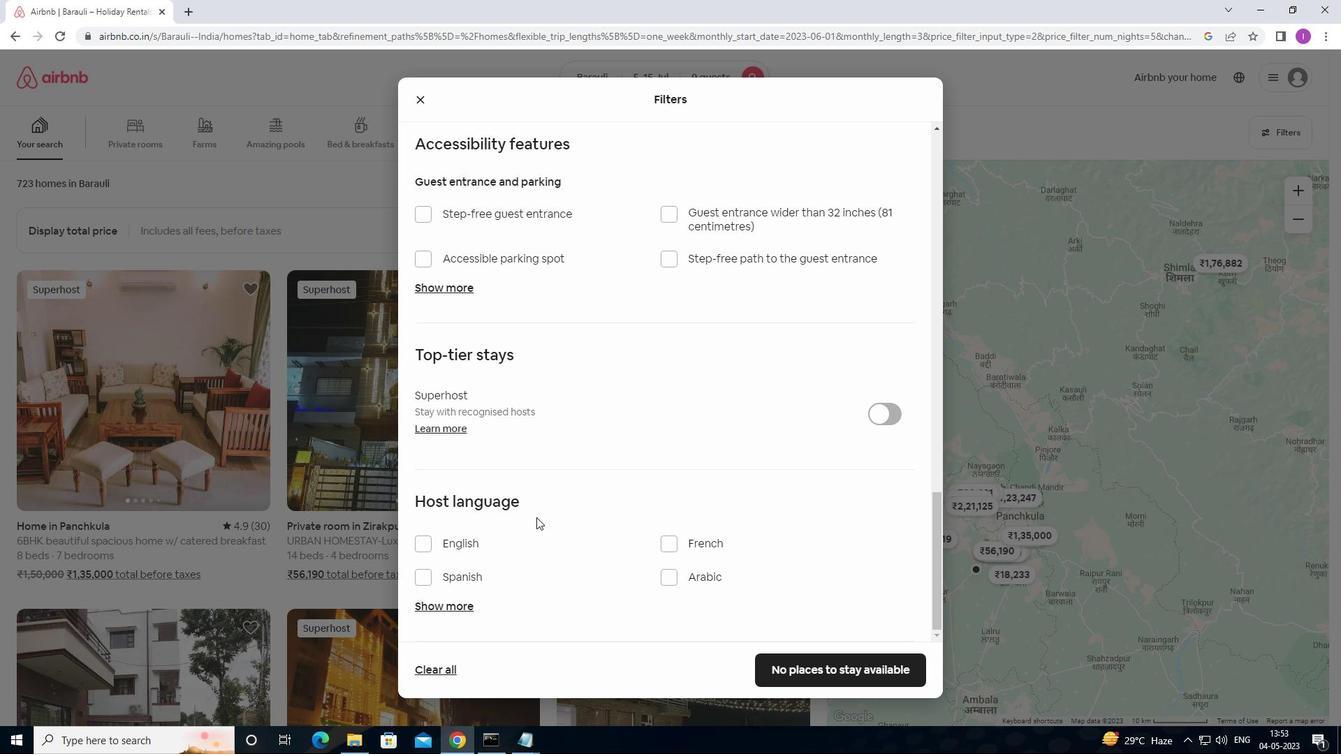 
Action: Mouse moved to (519, 528)
Screenshot: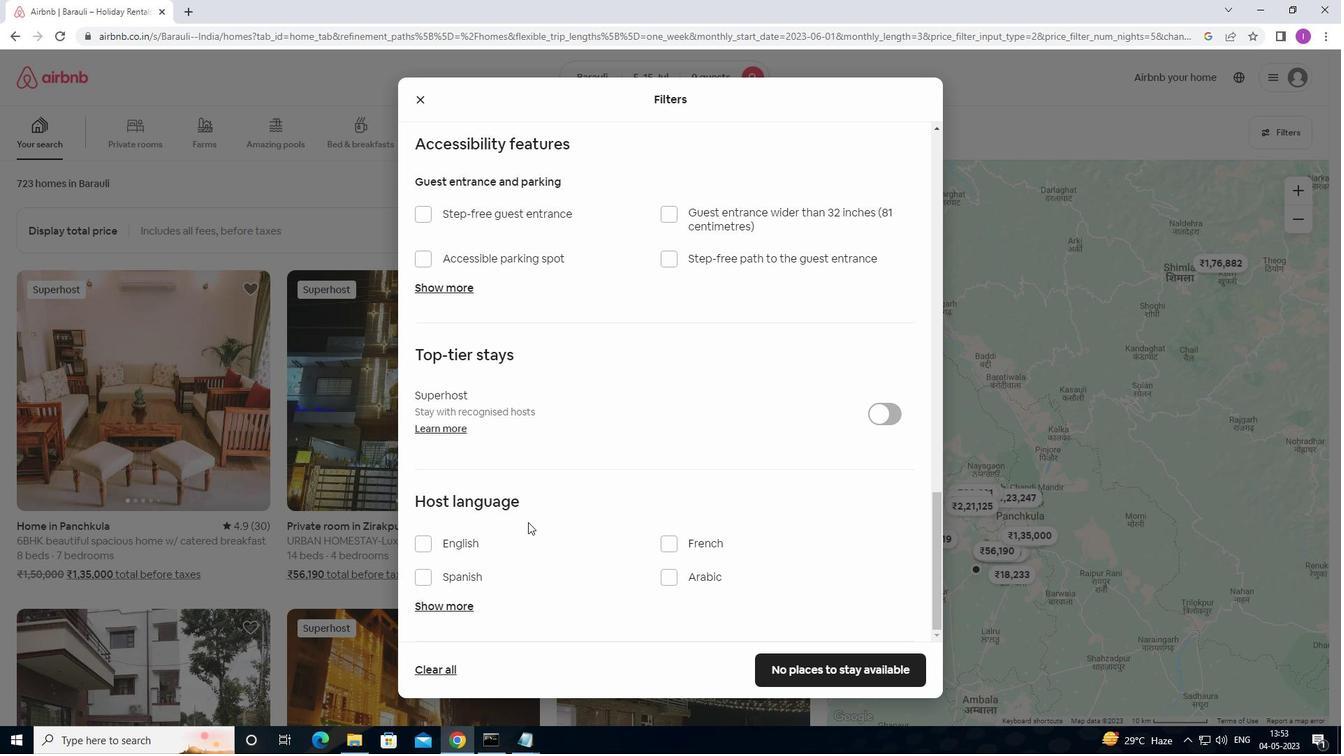 
Action: Mouse scrolled (519, 528) with delta (0, 0)
Screenshot: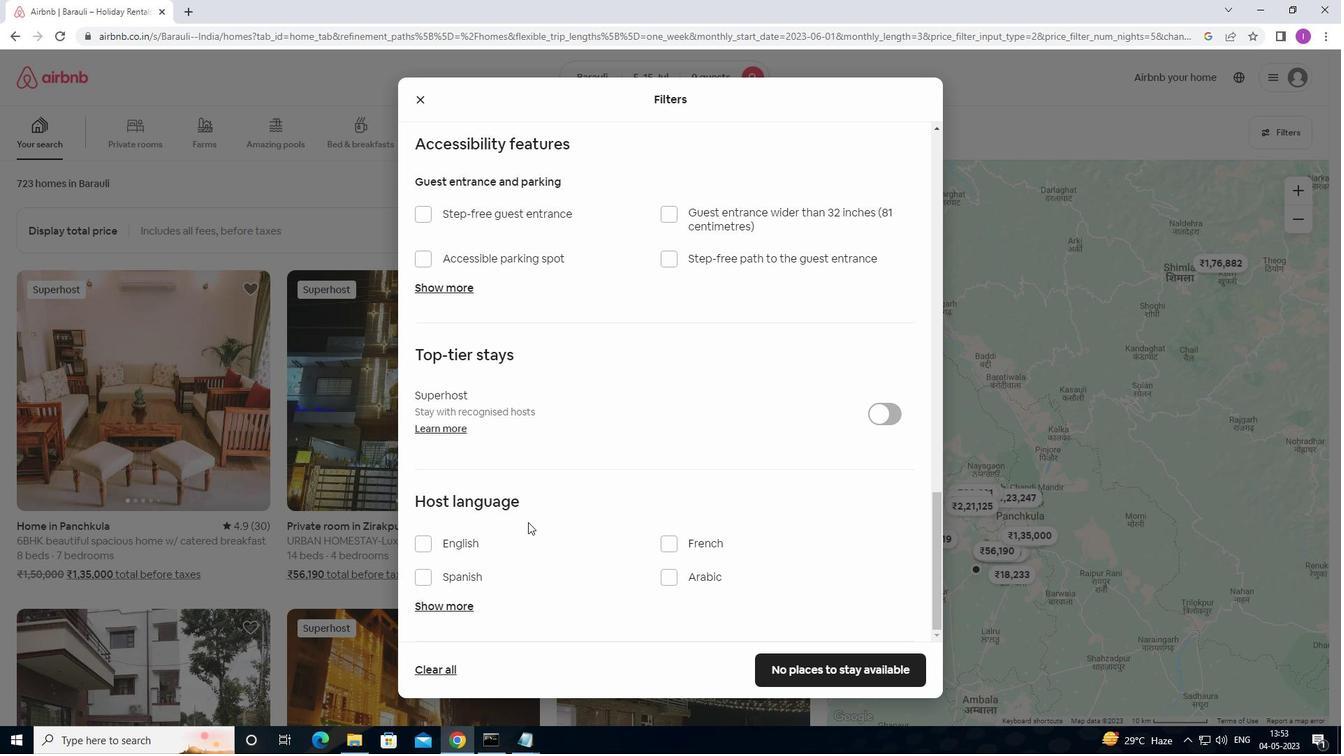 
Action: Mouse moved to (426, 544)
Screenshot: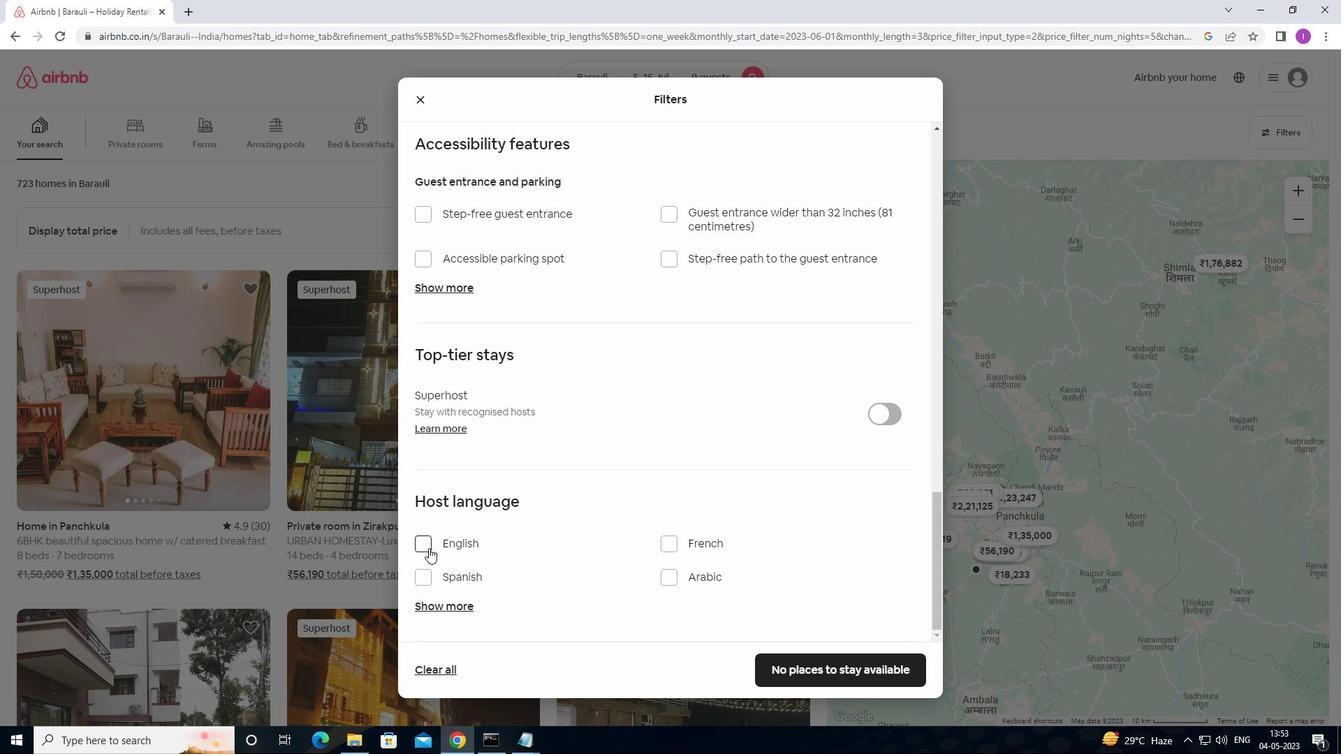 
Action: Mouse pressed left at (426, 544)
Screenshot: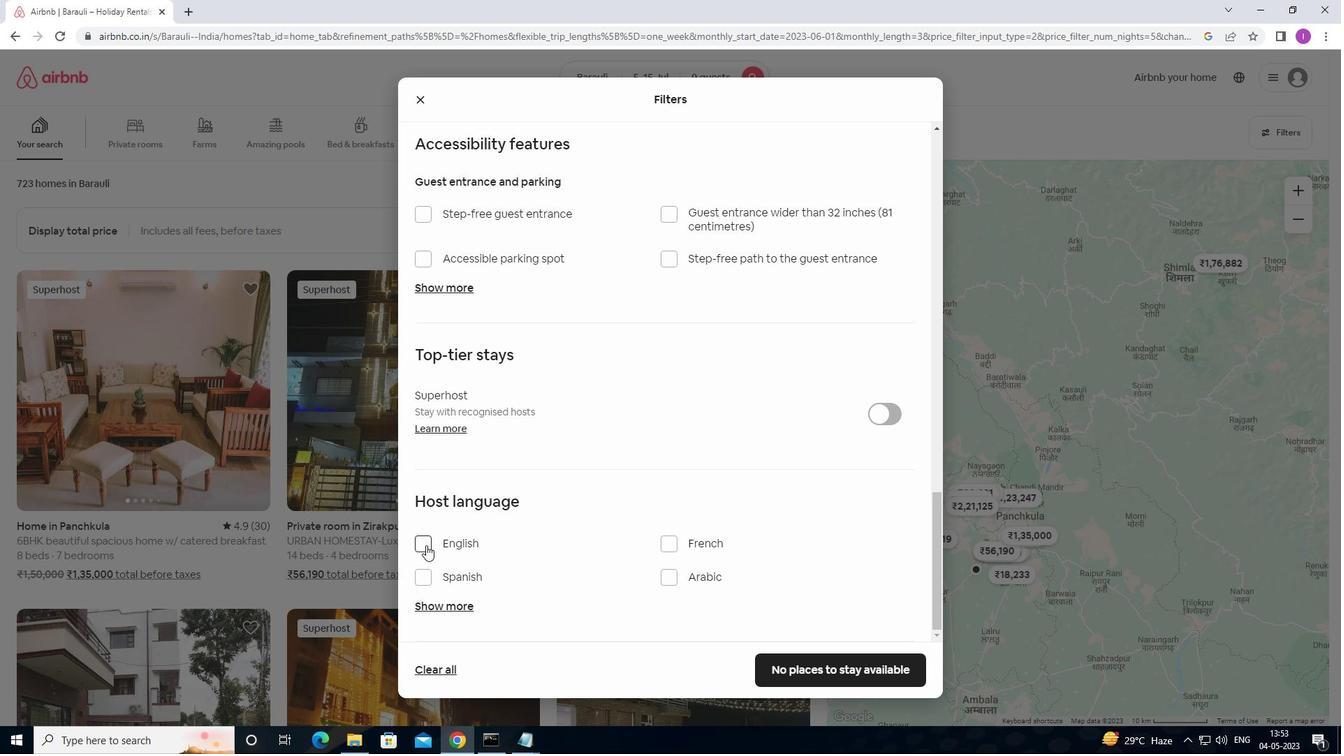 
Action: Mouse moved to (882, 672)
Screenshot: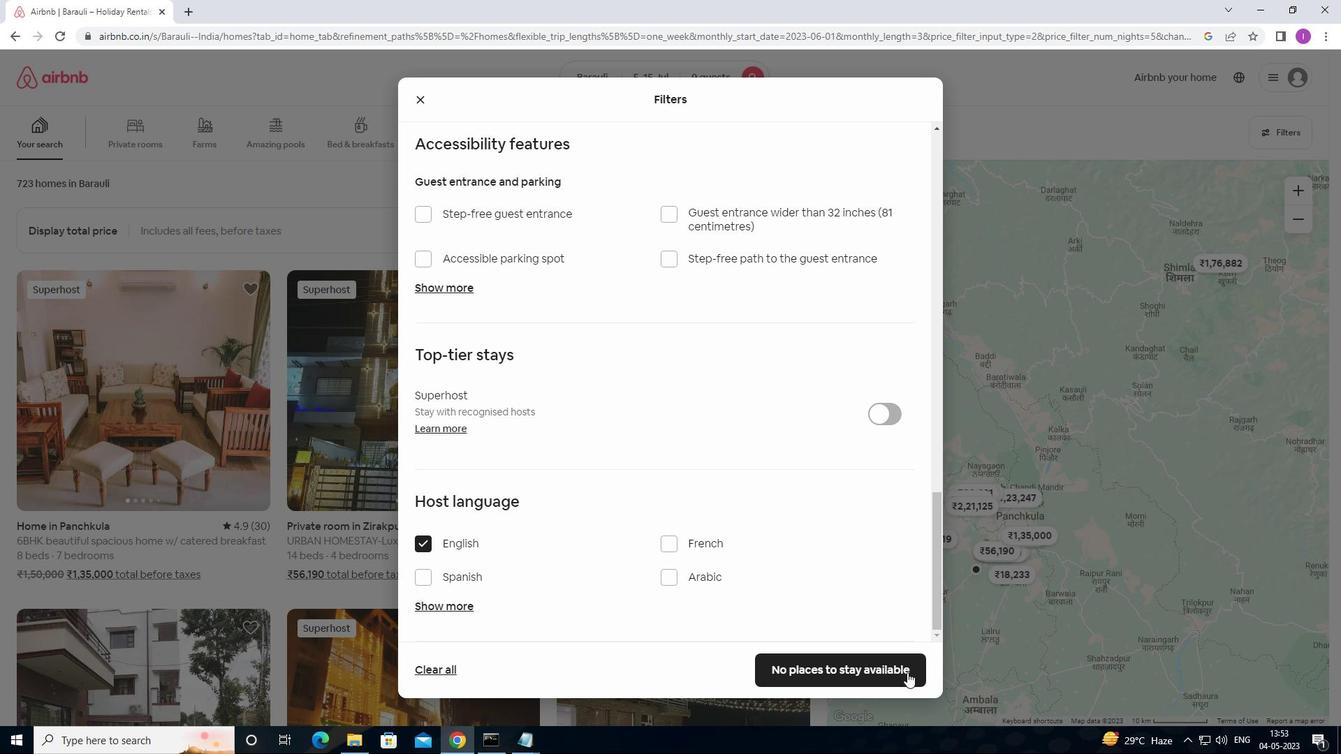 
Action: Mouse pressed left at (882, 672)
Screenshot: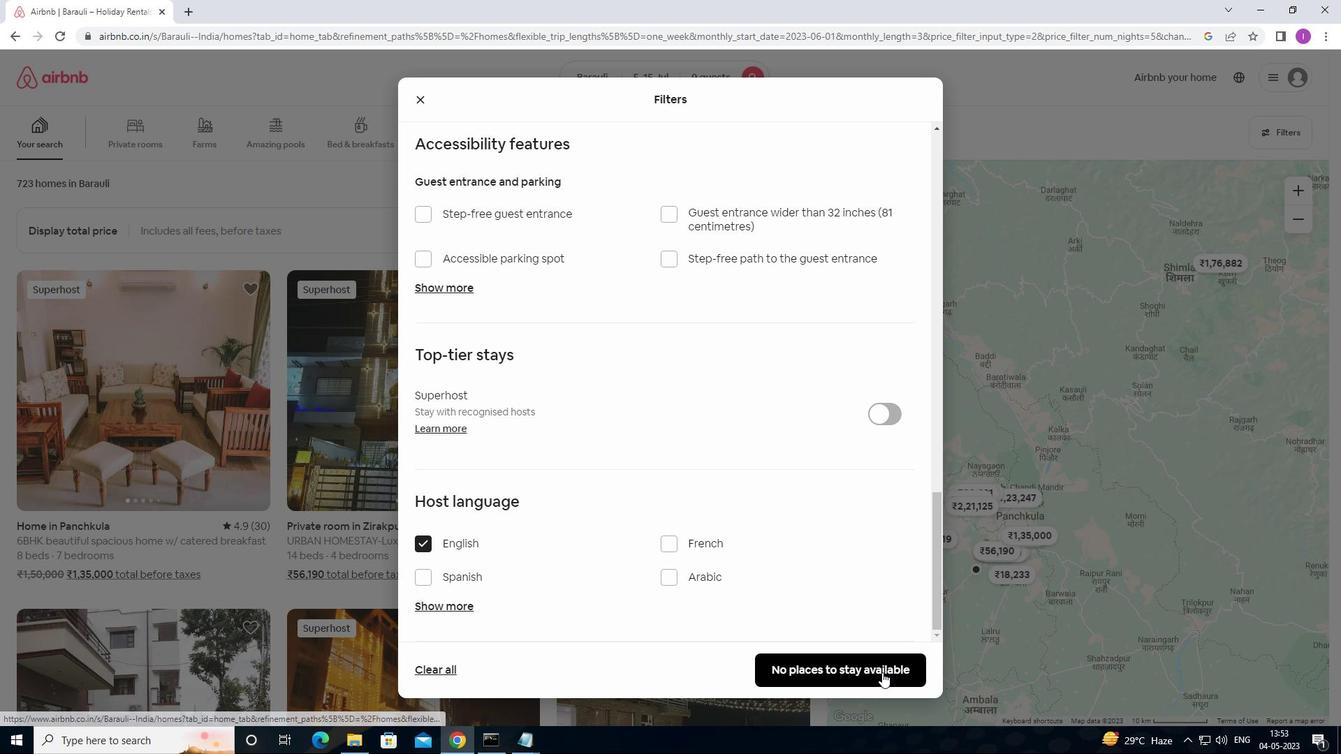 
Action: Mouse moved to (975, 616)
Screenshot: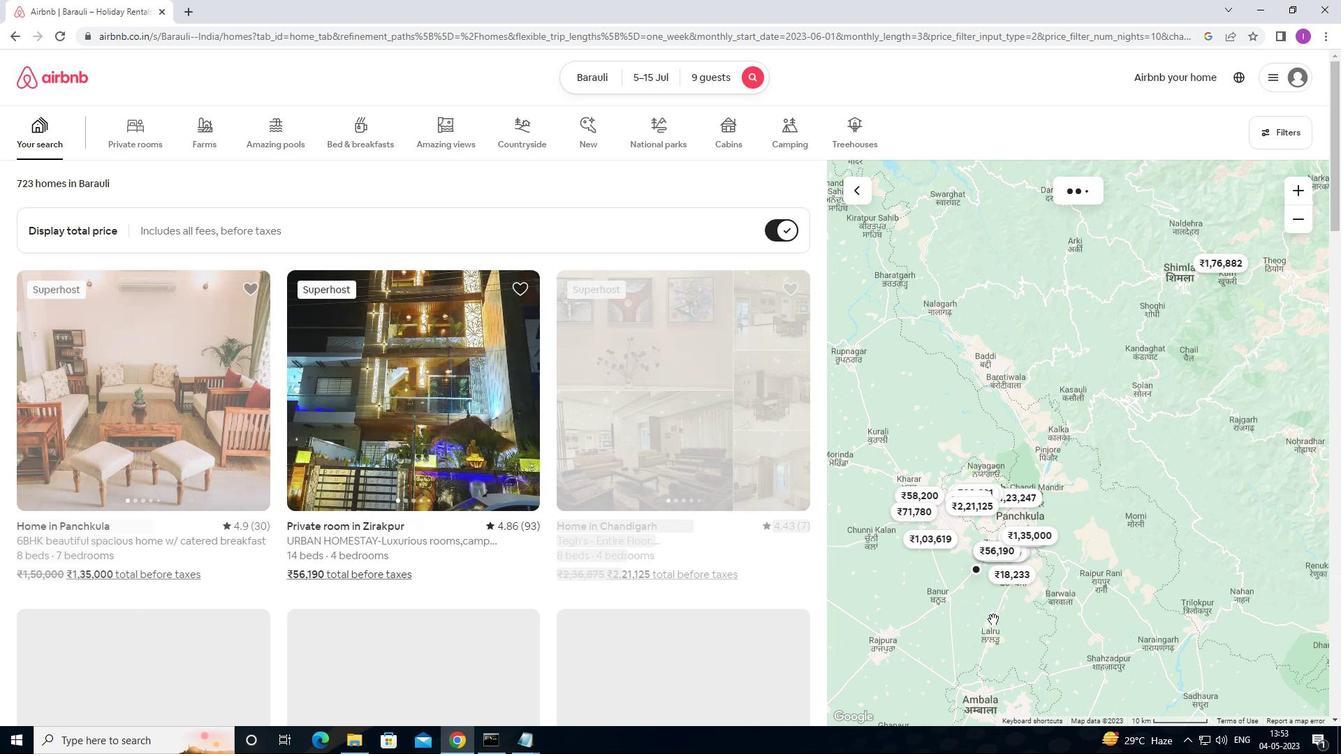 
